 Task: Find a place to stay in Oceanside, CA, from June 4 to June 8 for 1 guest, with a price range of ₹3300 to ₹16000, 1 bedroom, 1 bathroom, and the host speaking English.
Action: Mouse moved to (508, 101)
Screenshot: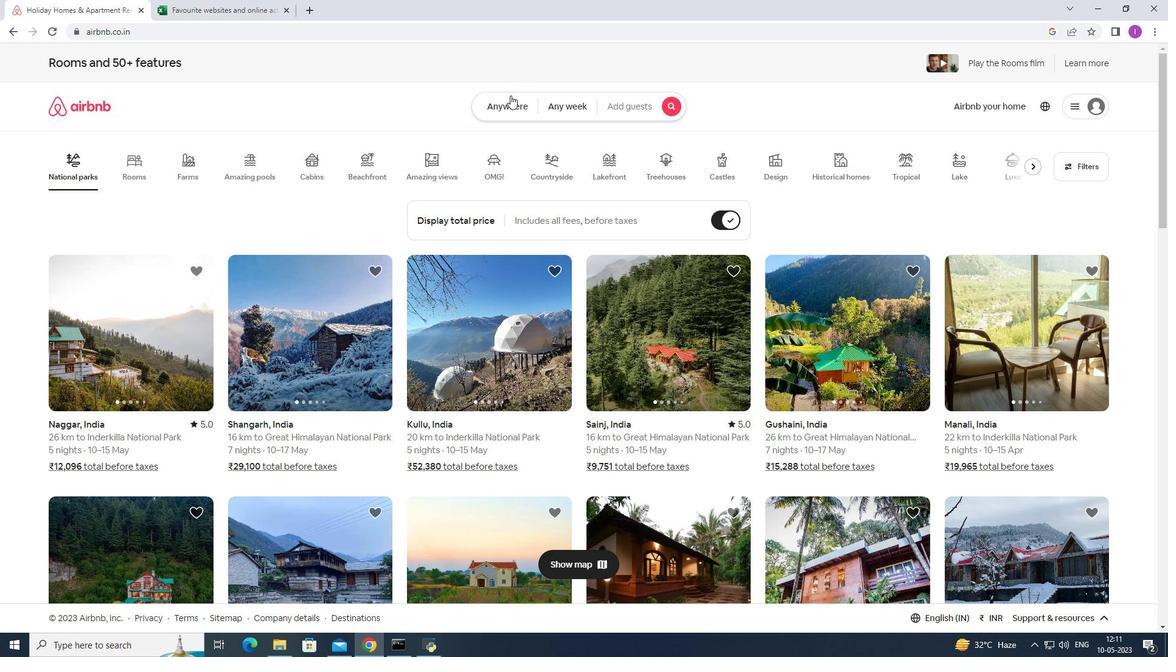 
Action: Mouse pressed left at (508, 101)
Screenshot: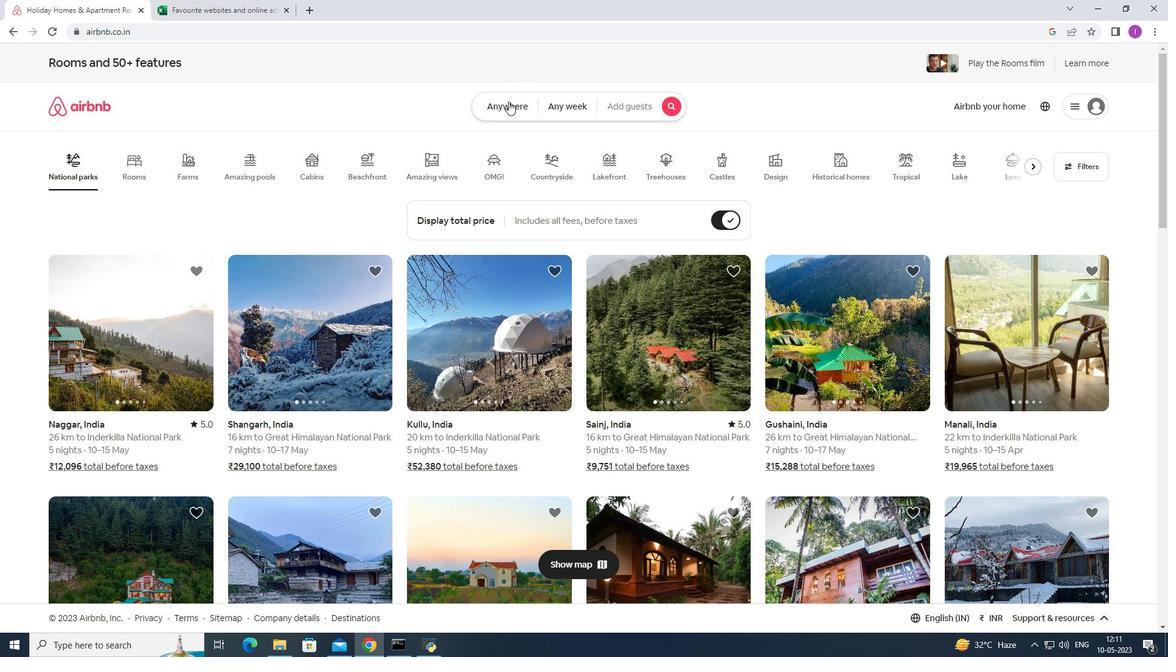 
Action: Mouse moved to (422, 153)
Screenshot: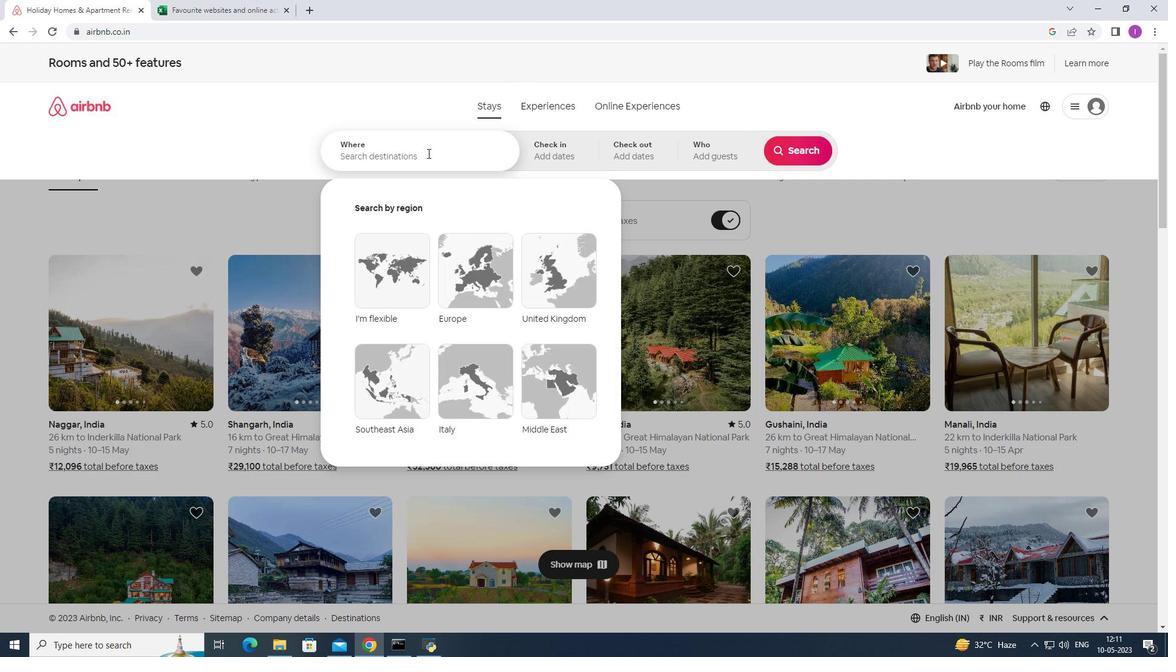 
Action: Mouse pressed left at (422, 153)
Screenshot: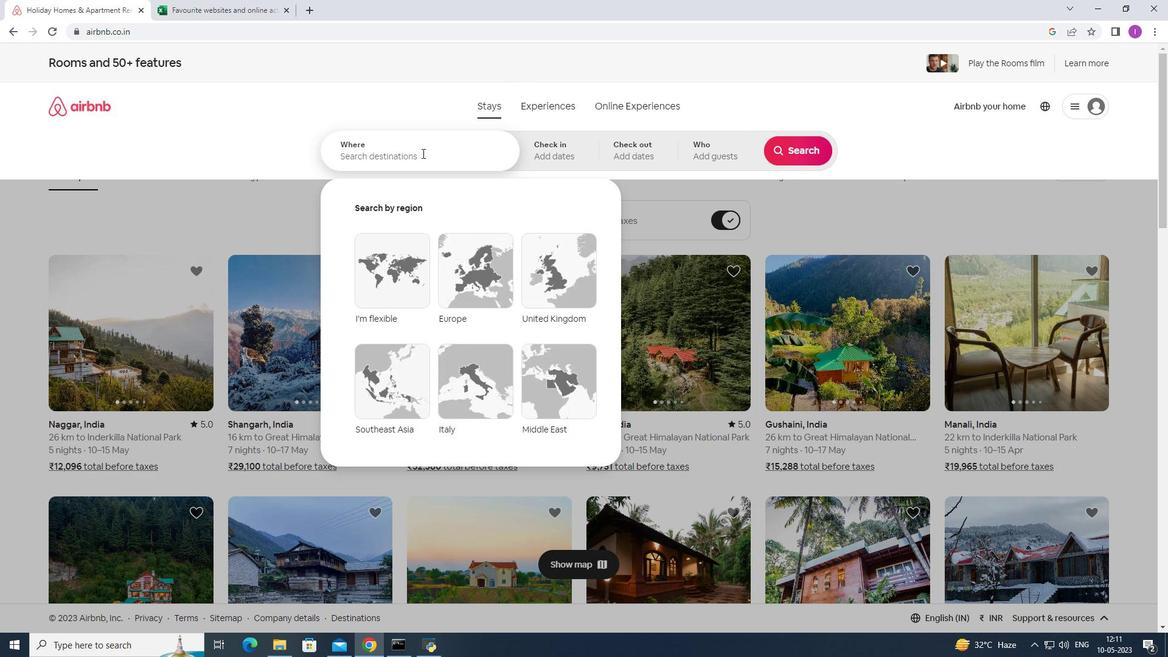 
Action: Key pressed <Key.shift><Key.shift><Key.shift><Key.shift><Key.shift><Key.shift><Key.shift><Key.shift><Key.shift><Key.shift><Key.shift><Key.shift><Key.shift><Key.shift><Key.shift><Key.shift><Key.shift><Key.shift><Key.shift><Key.shift><Key.shift><Key.shift><Key.shift><Key.shift><Key.shift><Key.shift>Oceanside,<Key.shift><Key.caps_lock>uNITED<Key.space>STATES
Screenshot: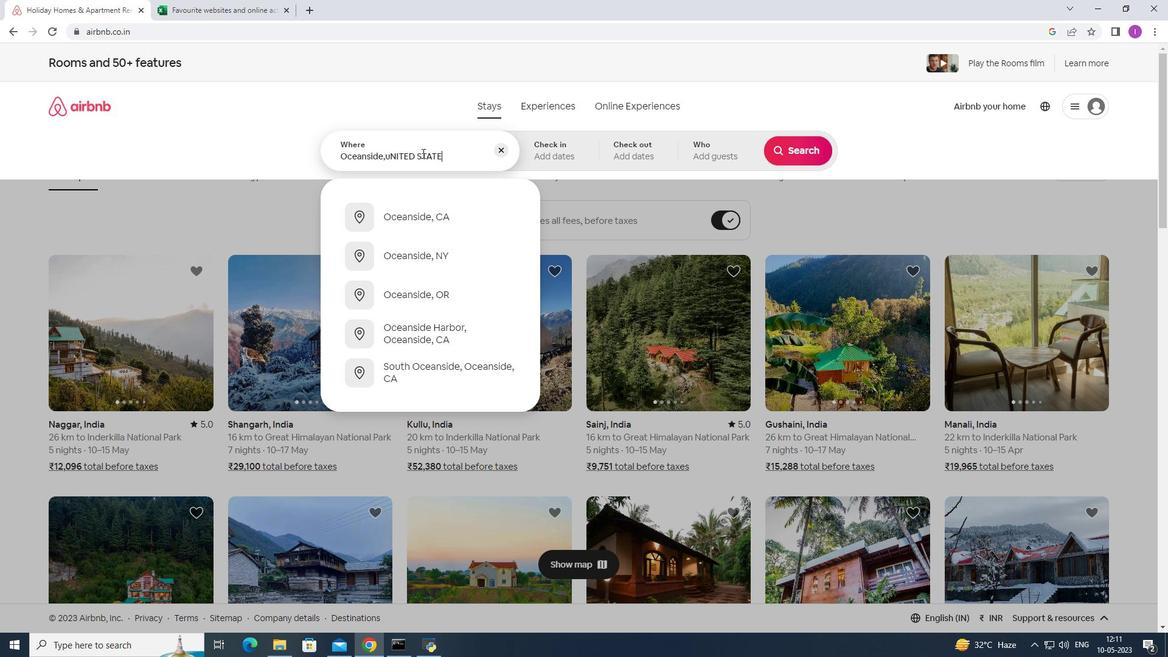 
Action: Mouse moved to (389, 157)
Screenshot: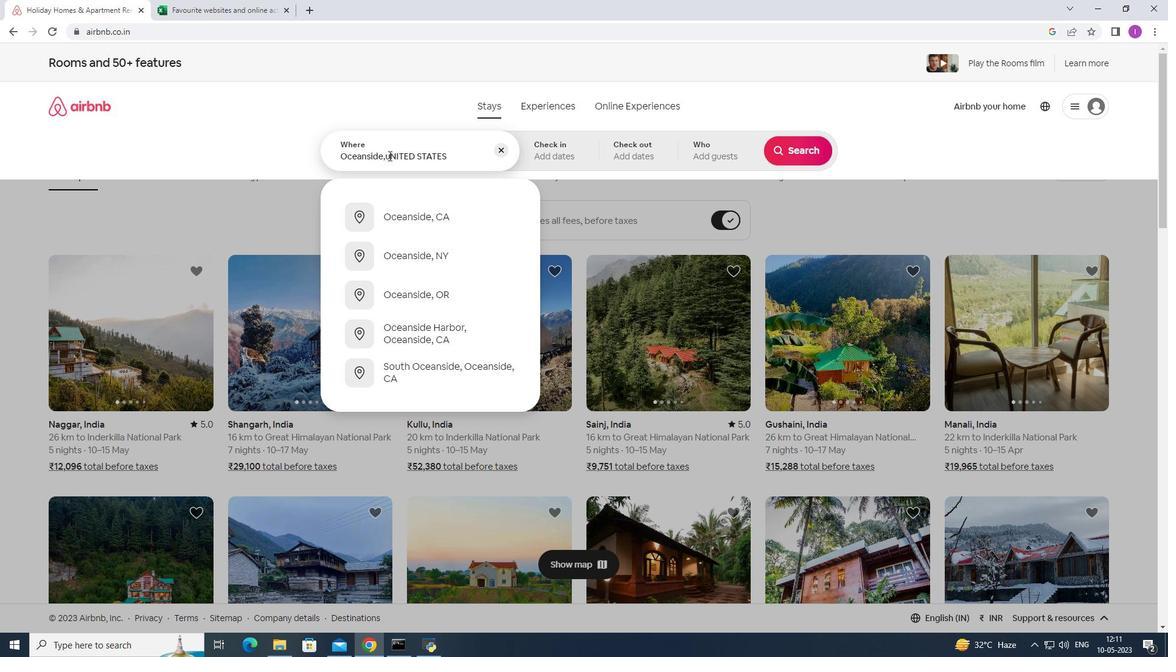 
Action: Mouse pressed left at (389, 157)
Screenshot: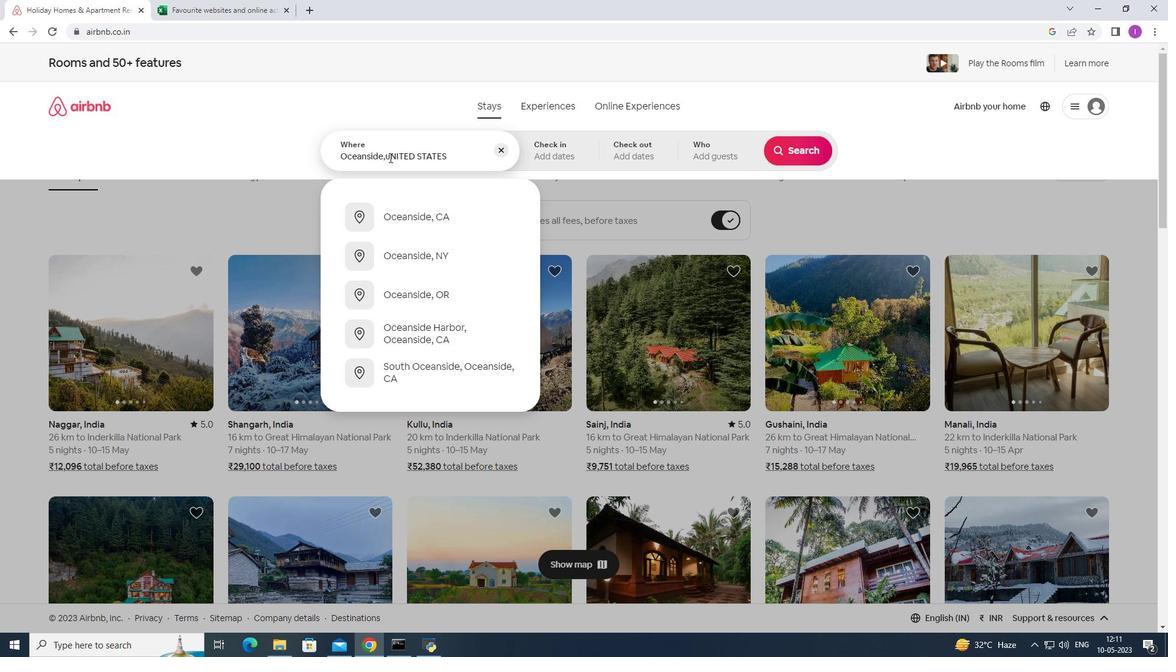 
Action: Mouse moved to (404, 157)
Screenshot: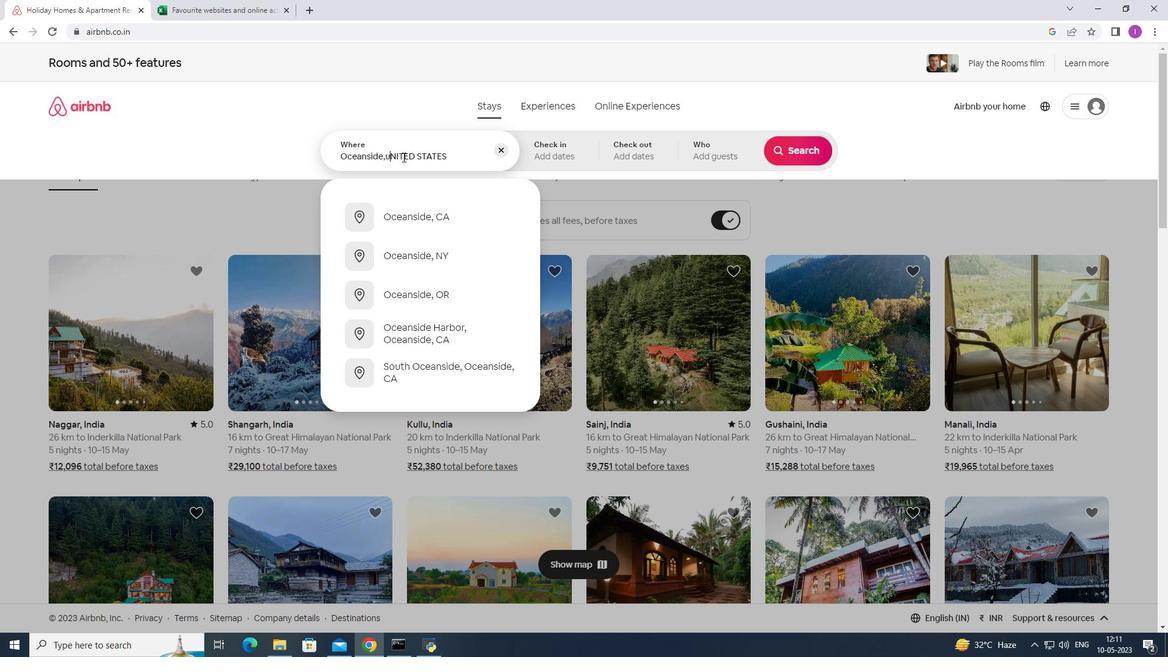 
Action: Key pressed <Key.backspace><Key.shift><Key.shift><Key.shift><Key.shift><Key.shift><Key.shift><Key.shift><Key.shift><Key.shift><Key.shift><Key.shift><Key.shift><Key.shift><Key.shift><Key.shift>u
Screenshot: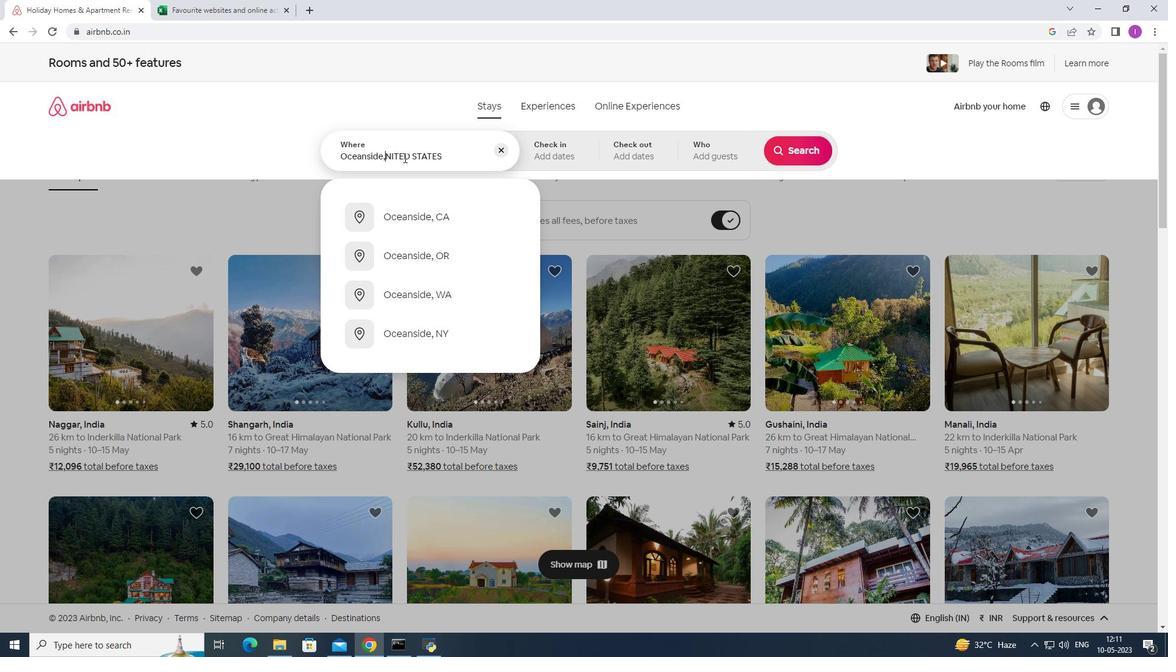 
Action: Mouse moved to (402, 150)
Screenshot: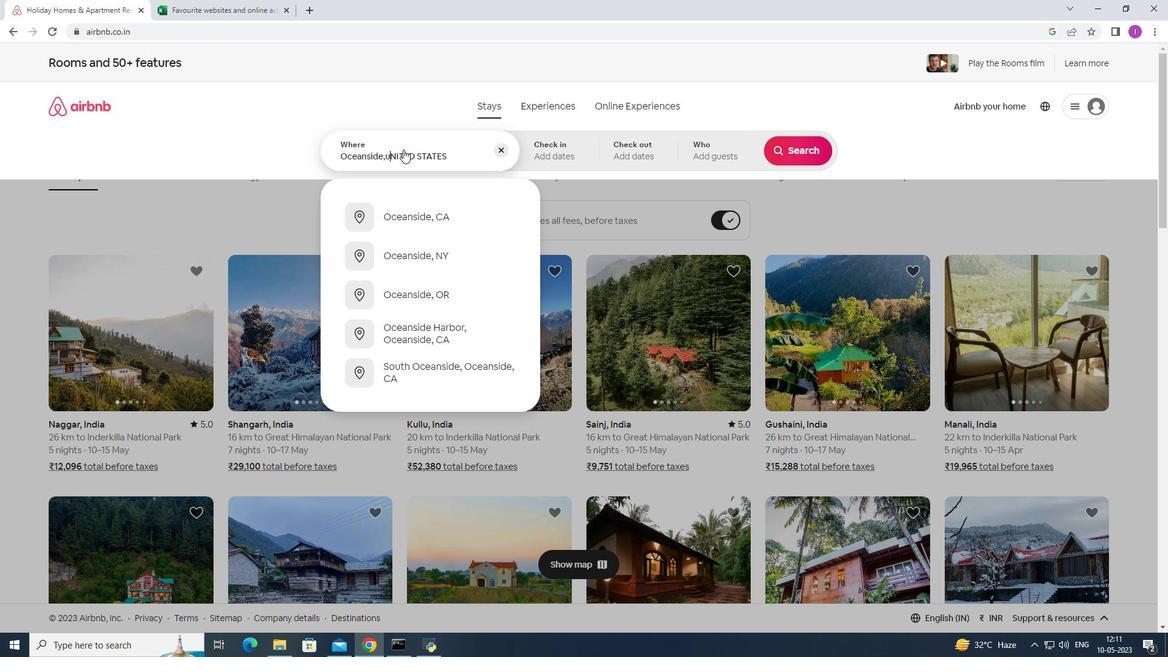 
Action: Key pressed <Key.backspace><Key.shift><Key.shift><Key.shift><Key.shift><Key.shift><Key.shift><Key.shift><Key.shift><Key.shift><Key.shift><Key.shift><Key.shift><Key.shift><Key.shift>u<Key.backspace>U
Screenshot: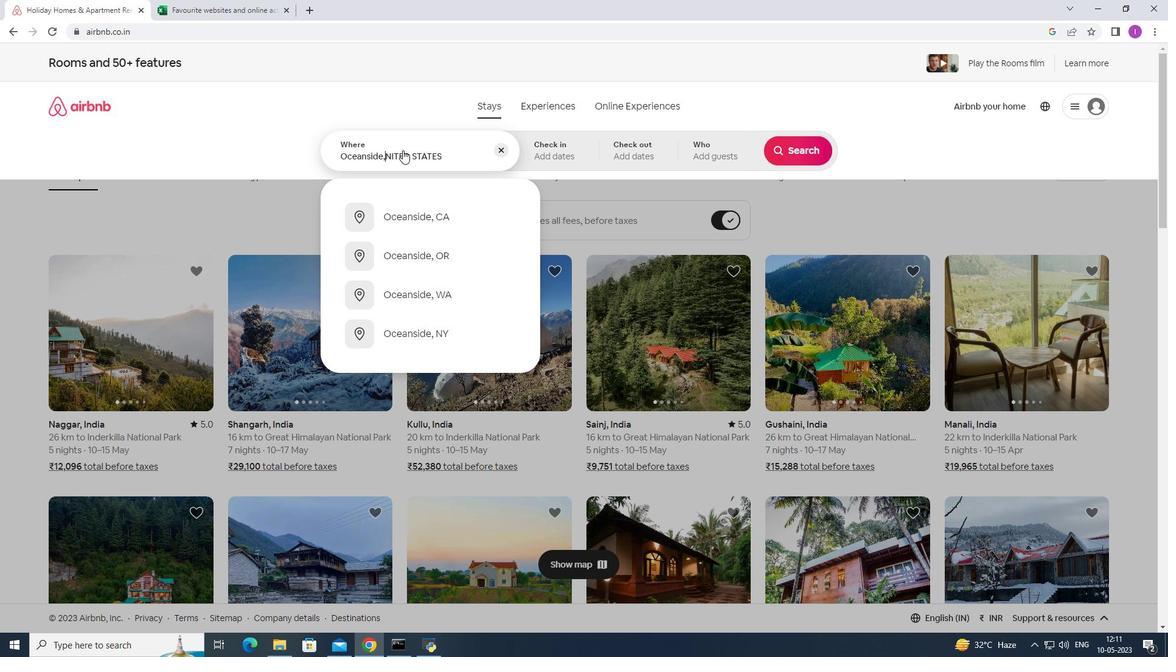 
Action: Mouse moved to (547, 150)
Screenshot: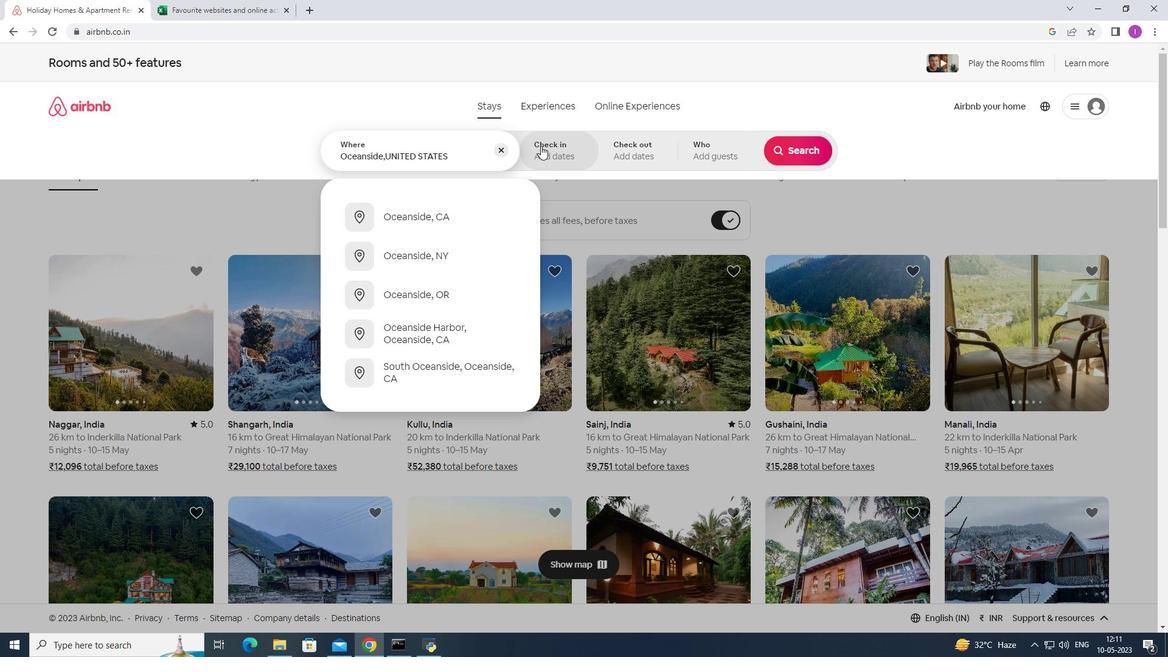 
Action: Mouse pressed left at (547, 150)
Screenshot: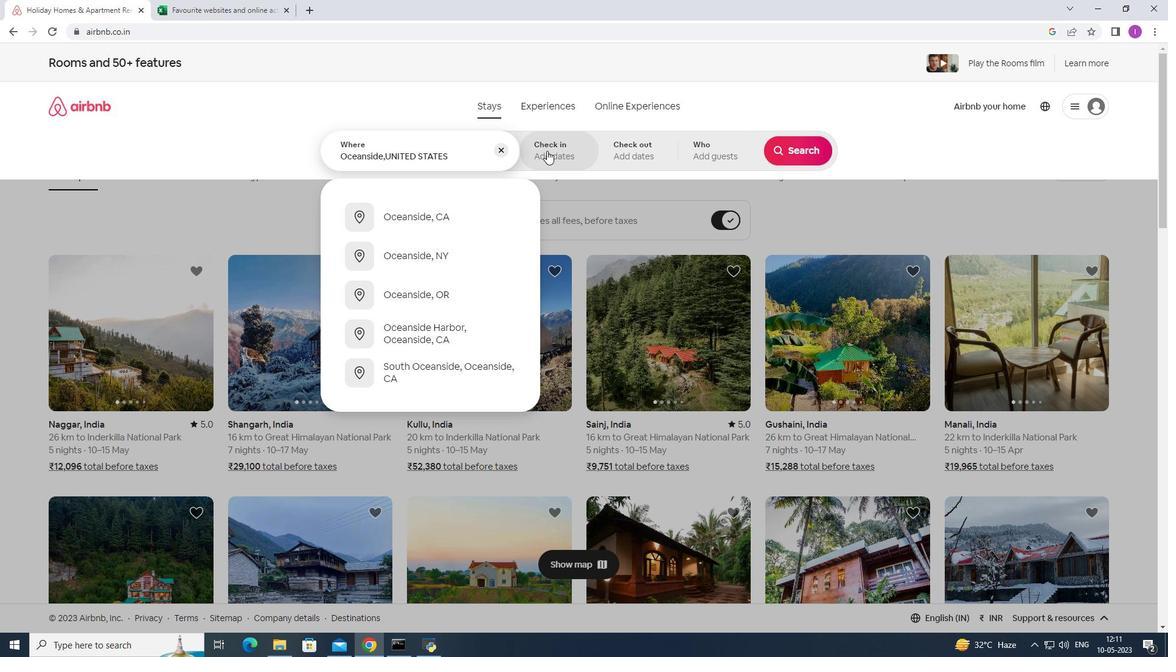 
Action: Mouse moved to (794, 242)
Screenshot: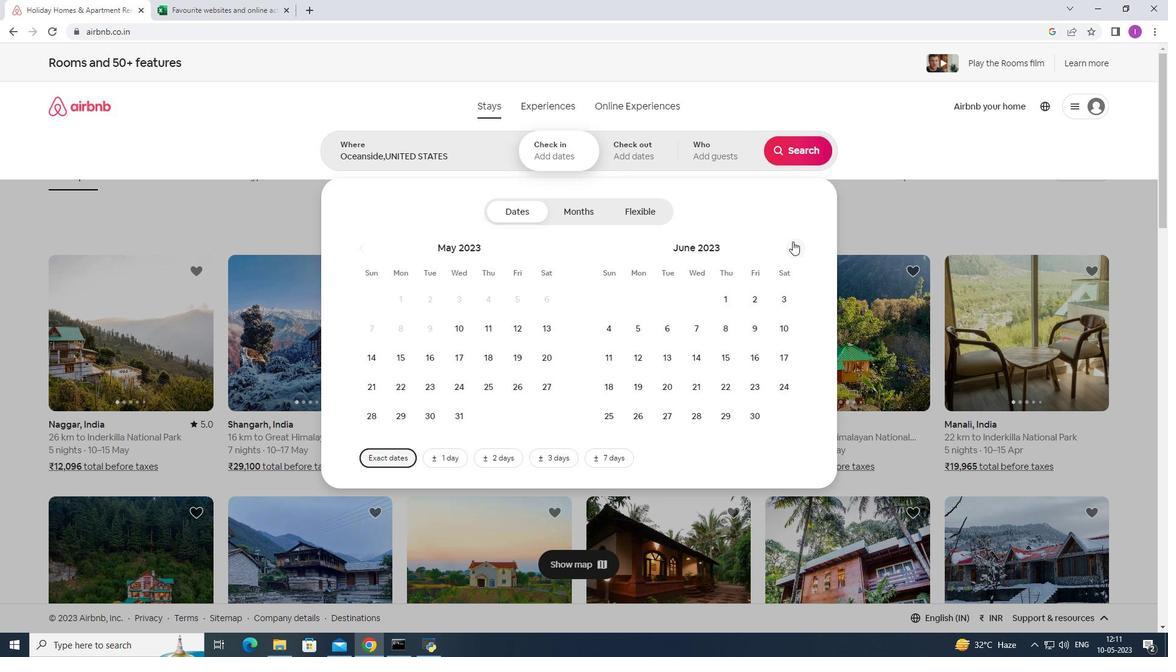 
Action: Mouse pressed left at (794, 242)
Screenshot: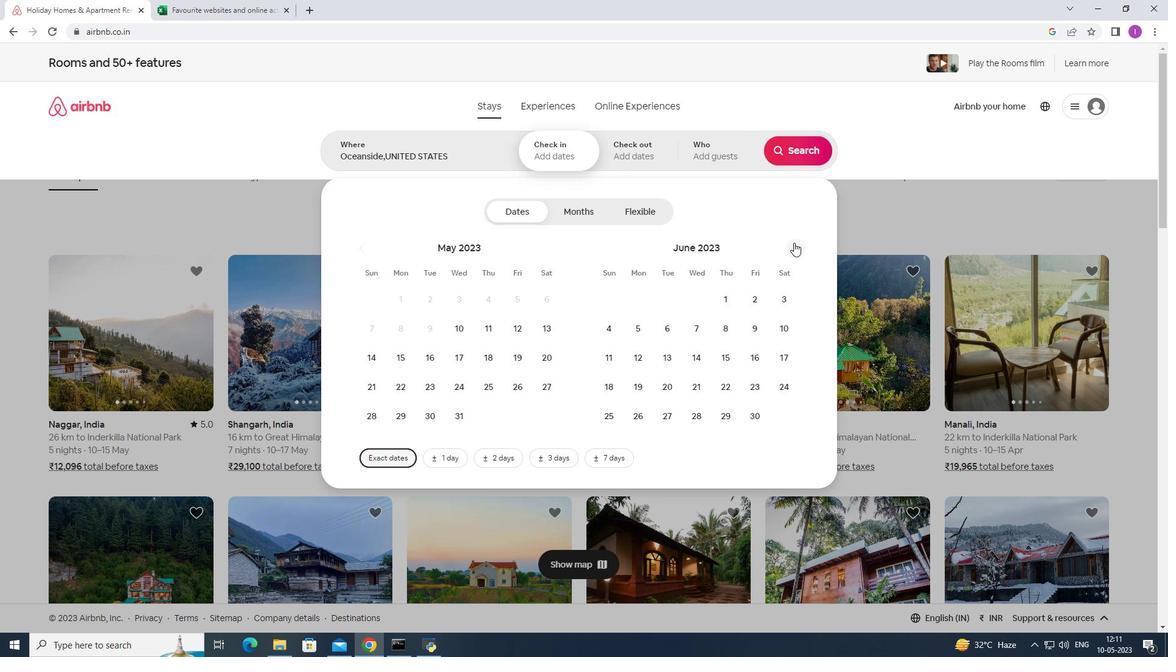
Action: Mouse pressed left at (794, 242)
Screenshot: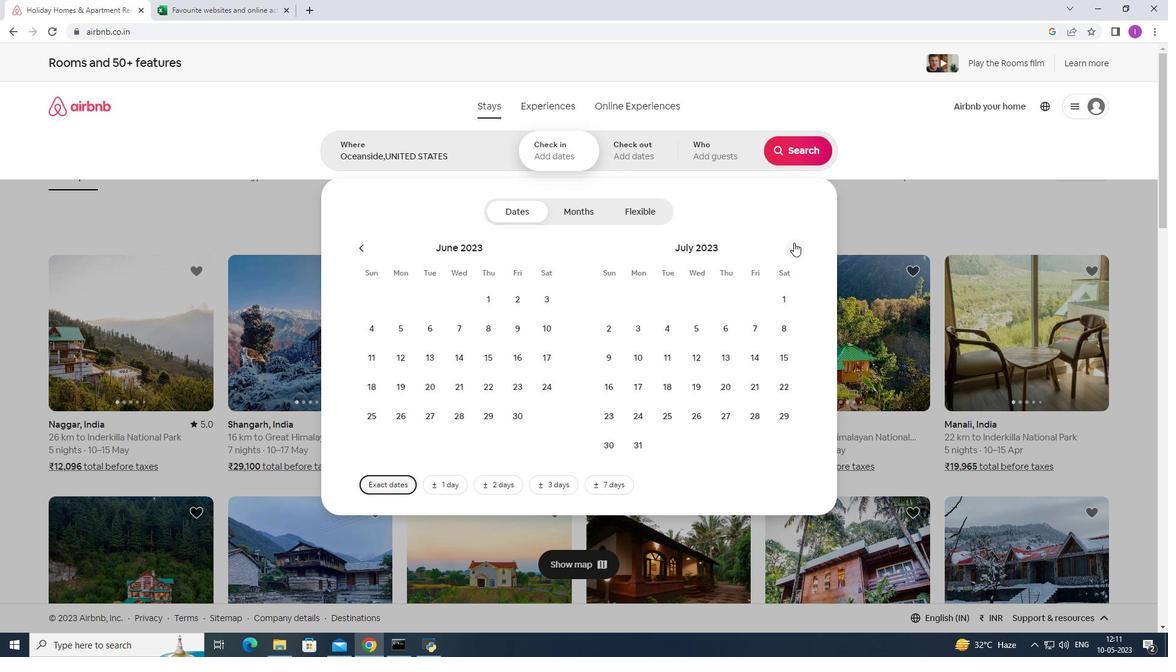 
Action: Mouse moved to (365, 245)
Screenshot: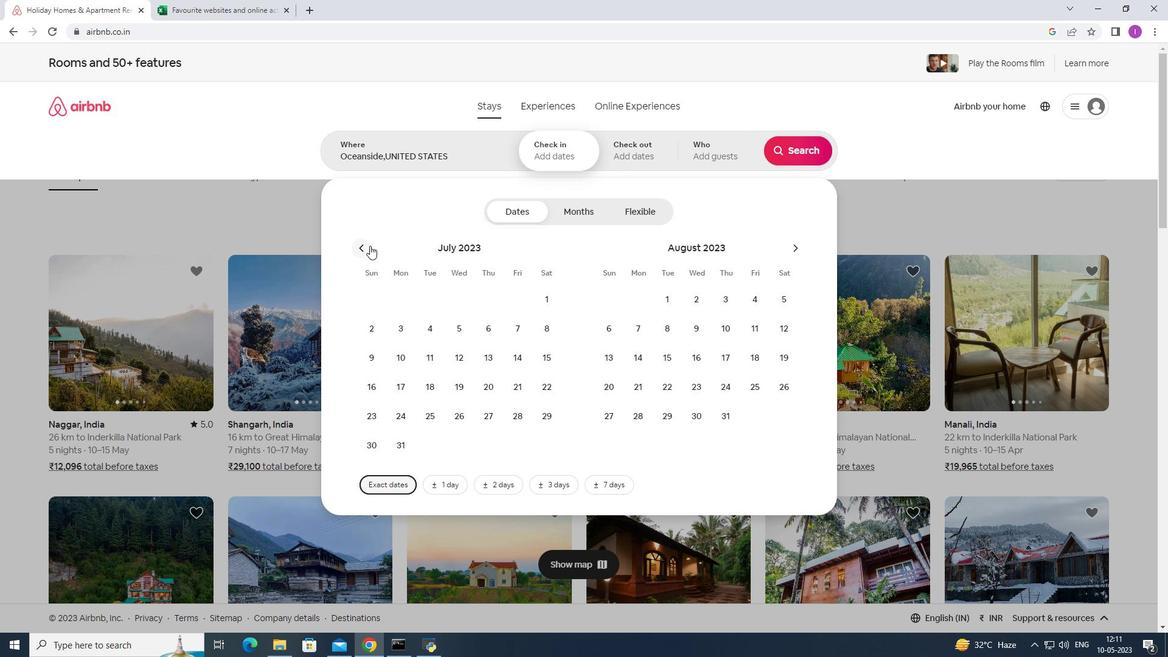 
Action: Mouse pressed left at (365, 245)
Screenshot: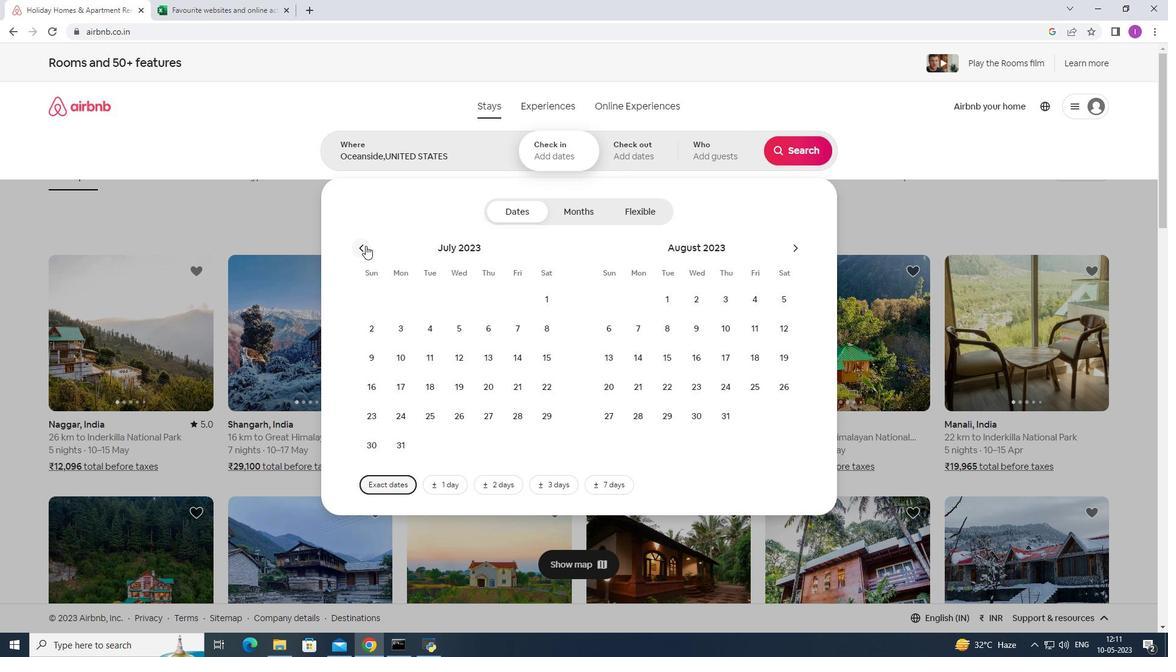 
Action: Mouse moved to (379, 325)
Screenshot: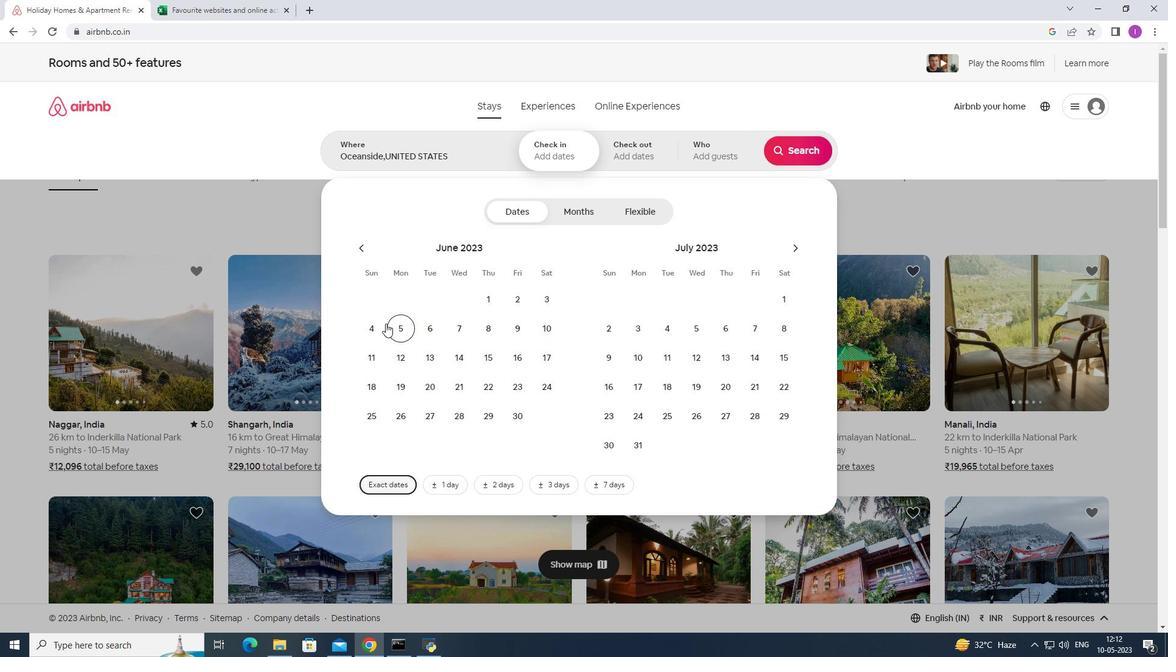 
Action: Mouse pressed left at (379, 325)
Screenshot: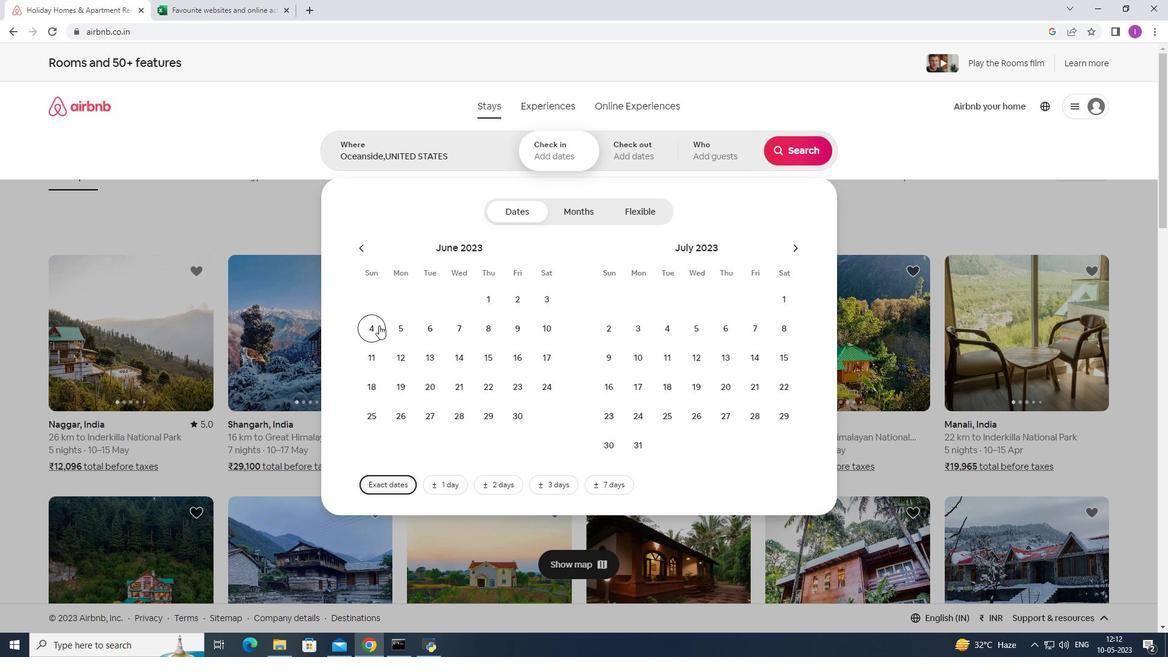 
Action: Mouse moved to (485, 328)
Screenshot: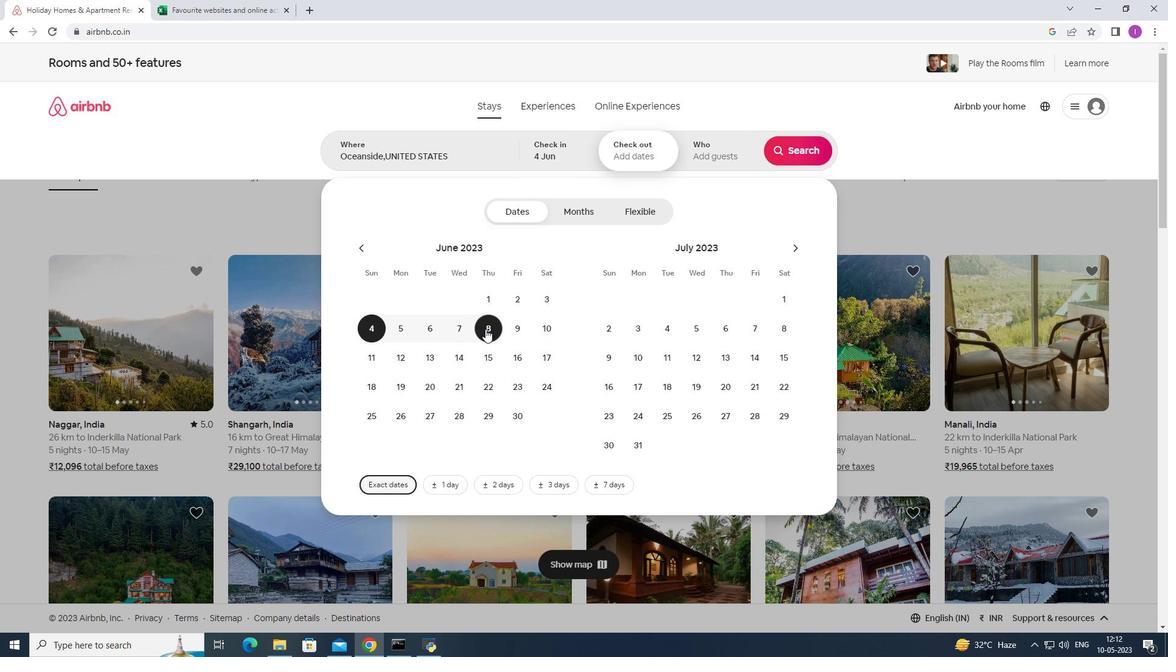 
Action: Mouse pressed left at (485, 328)
Screenshot: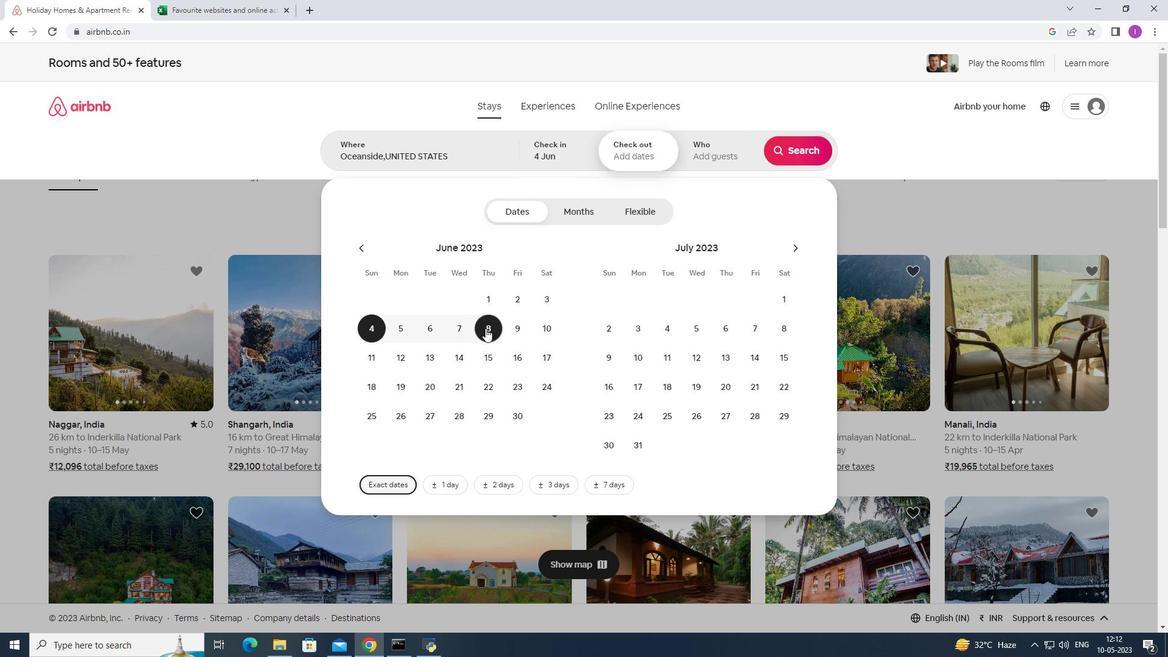 
Action: Mouse moved to (731, 158)
Screenshot: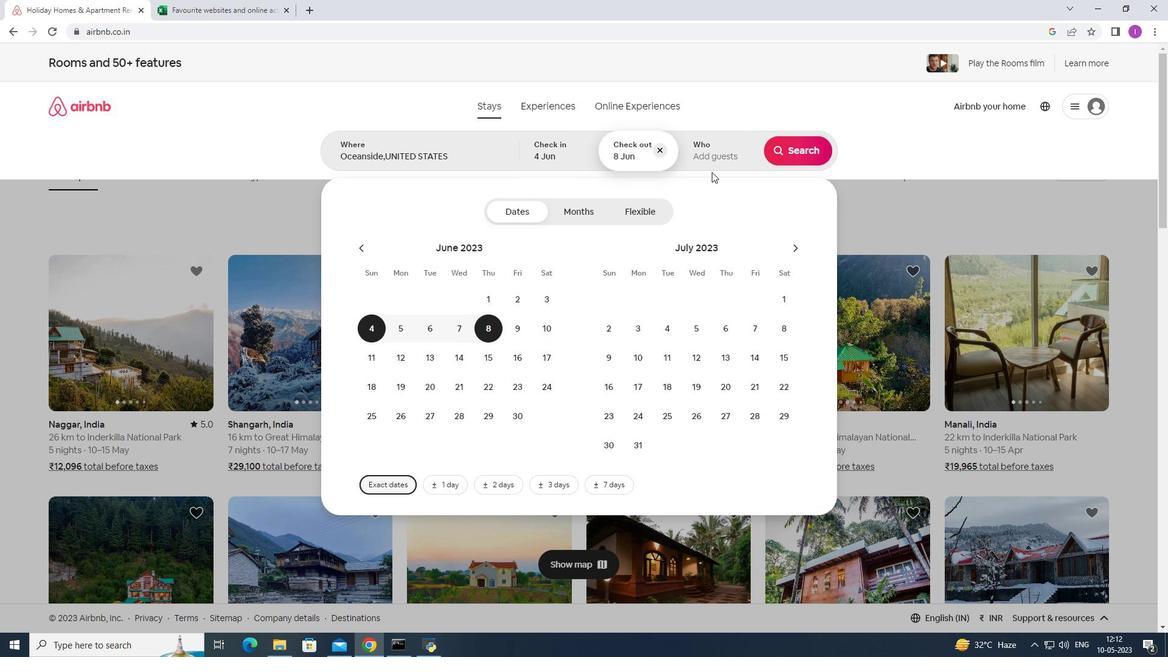 
Action: Mouse pressed left at (731, 158)
Screenshot: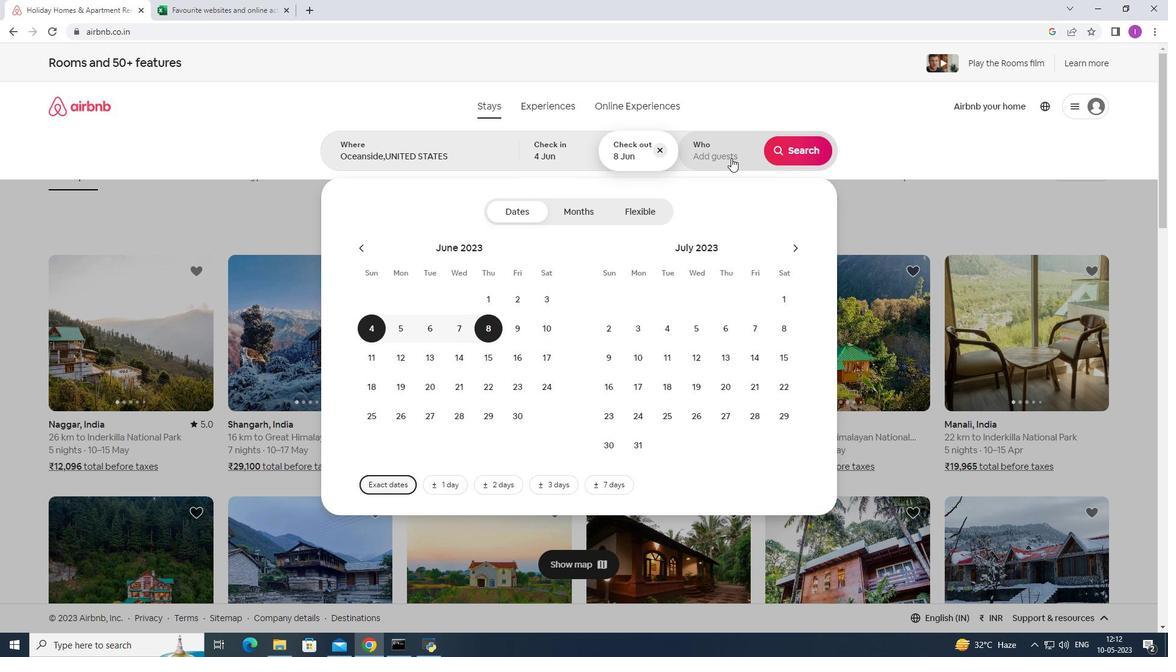 
Action: Mouse moved to (799, 215)
Screenshot: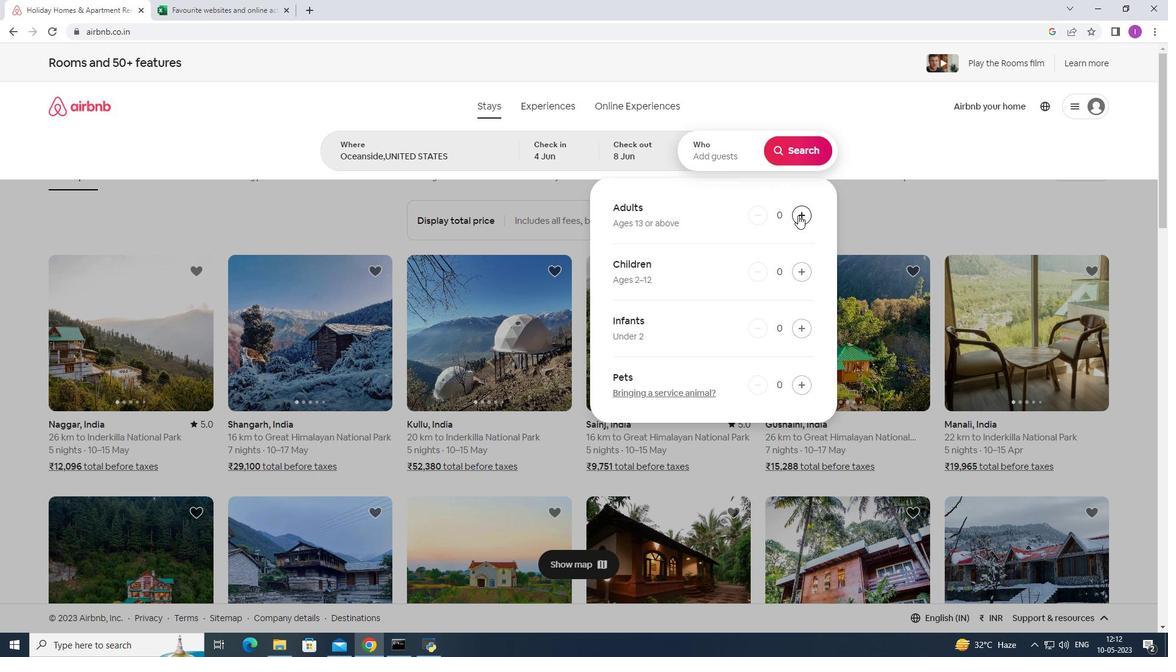 
Action: Mouse pressed left at (799, 215)
Screenshot: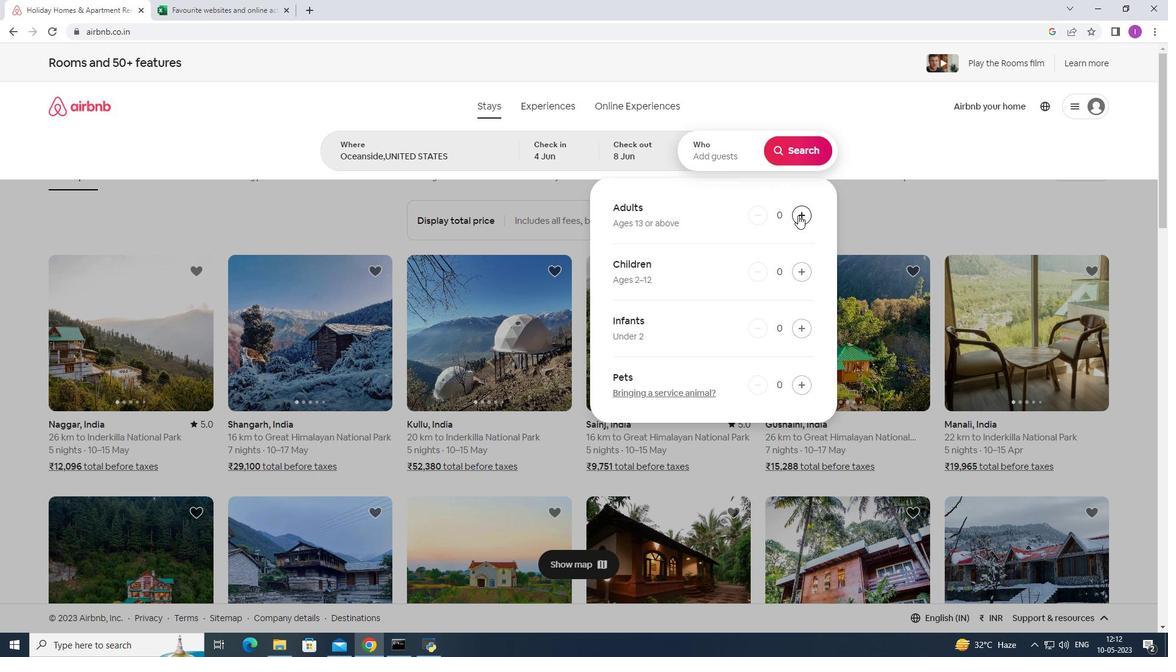 
Action: Mouse moved to (799, 215)
Screenshot: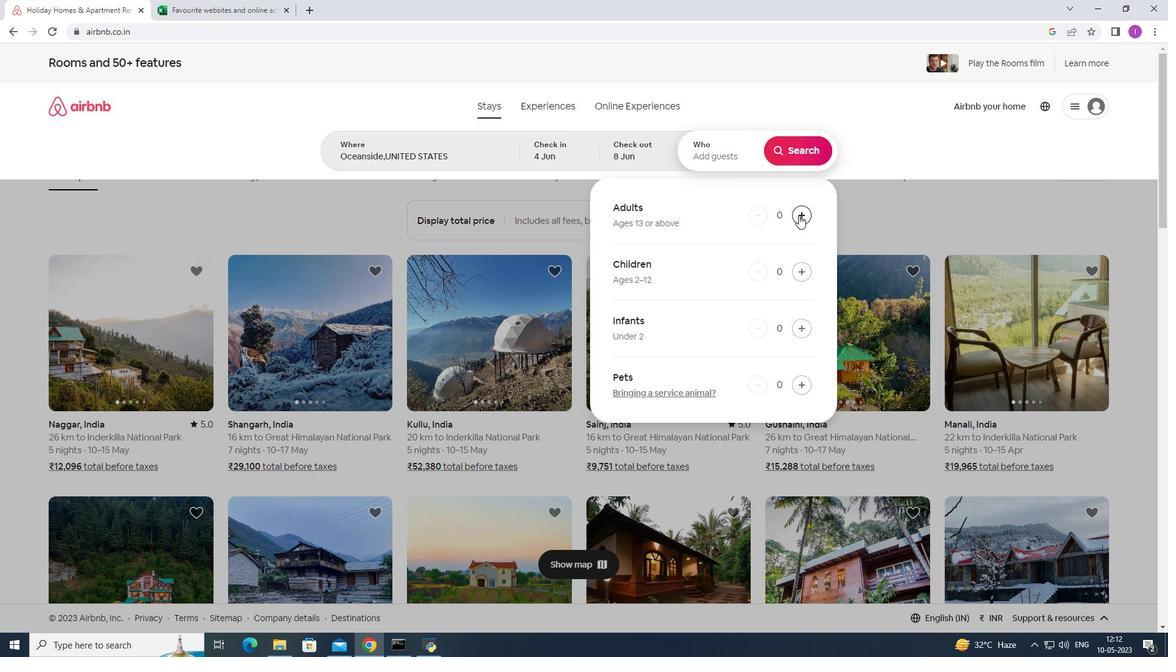 
Action: Mouse pressed left at (799, 215)
Screenshot: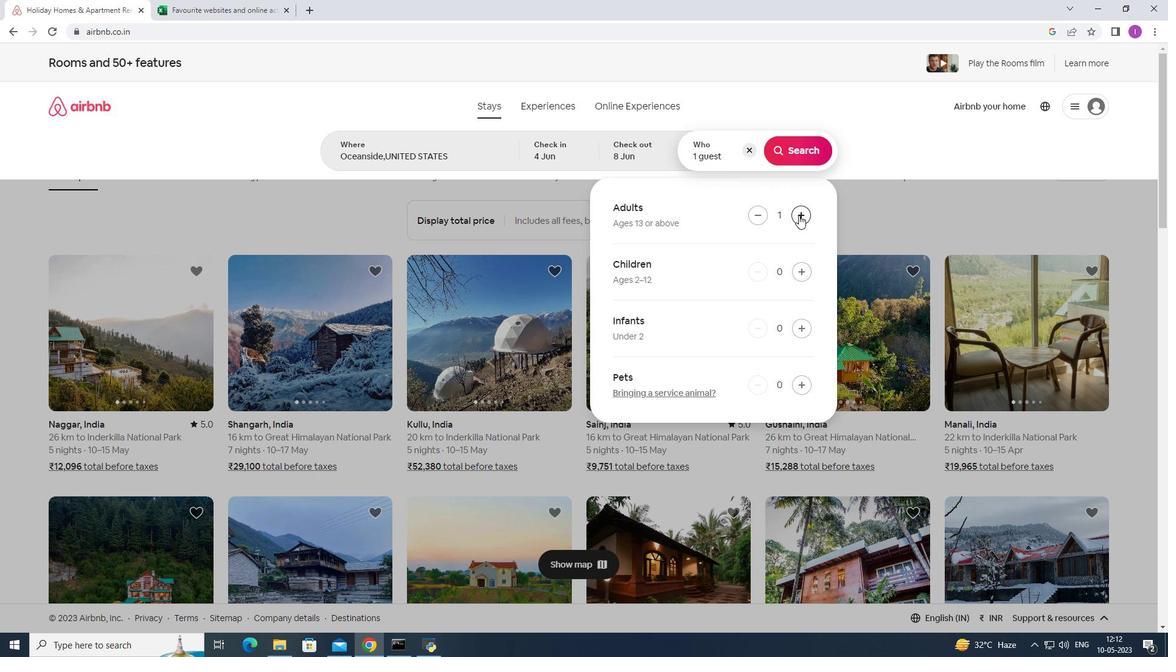 
Action: Mouse moved to (820, 157)
Screenshot: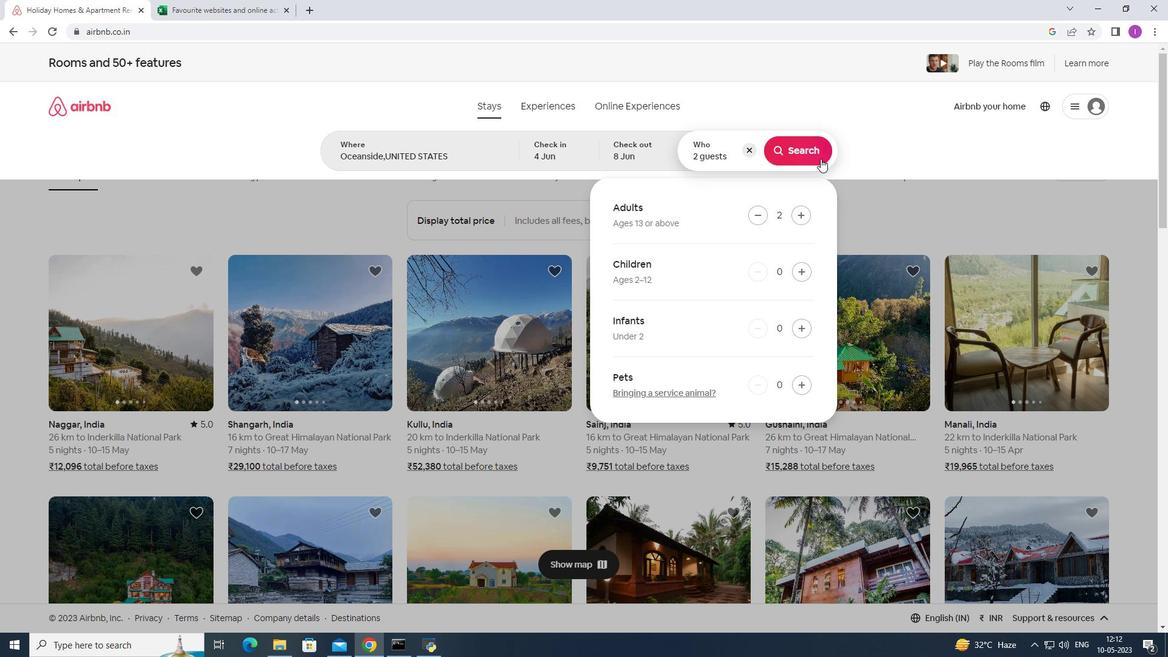 
Action: Mouse pressed left at (820, 157)
Screenshot: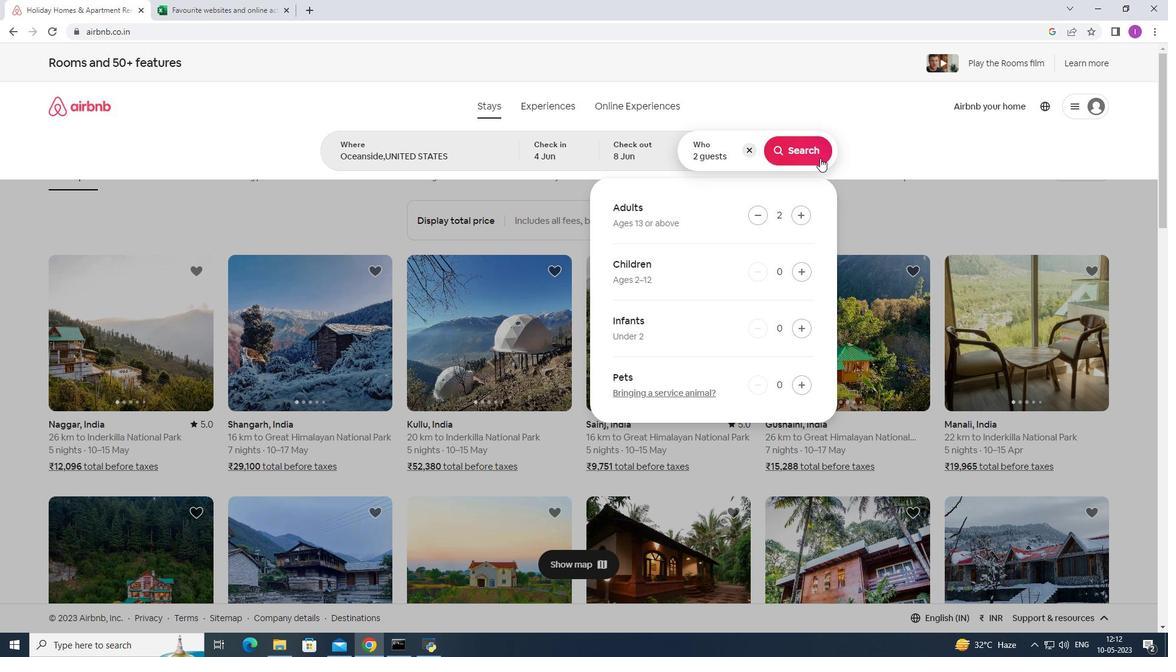 
Action: Mouse moved to (1115, 121)
Screenshot: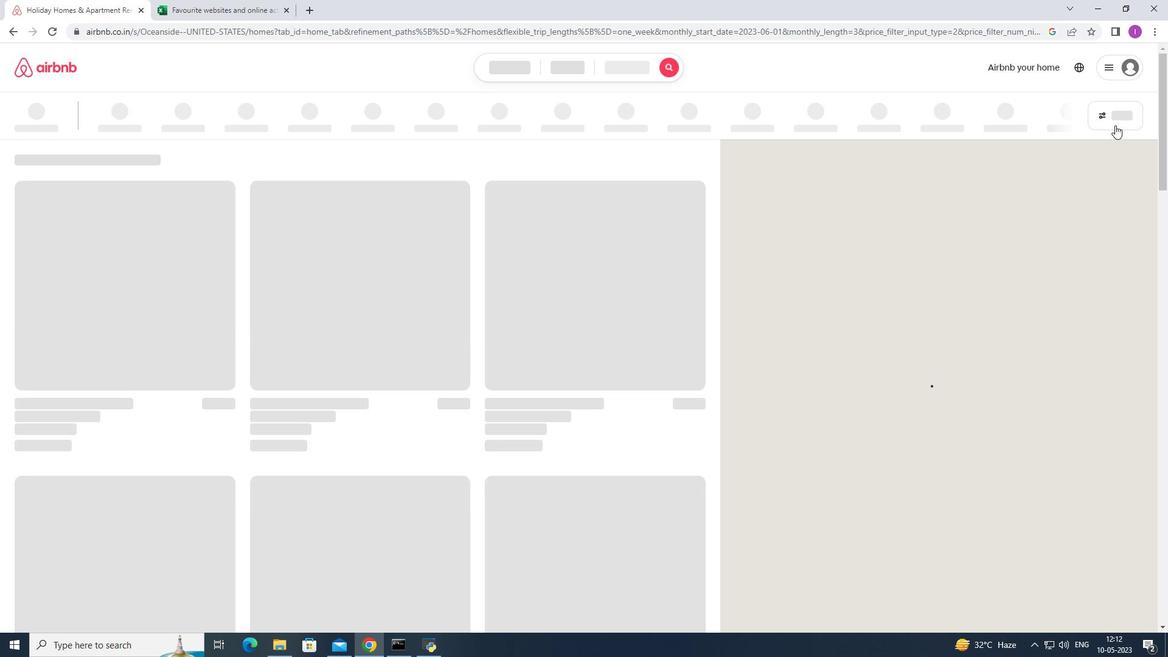 
Action: Mouse pressed left at (1115, 121)
Screenshot: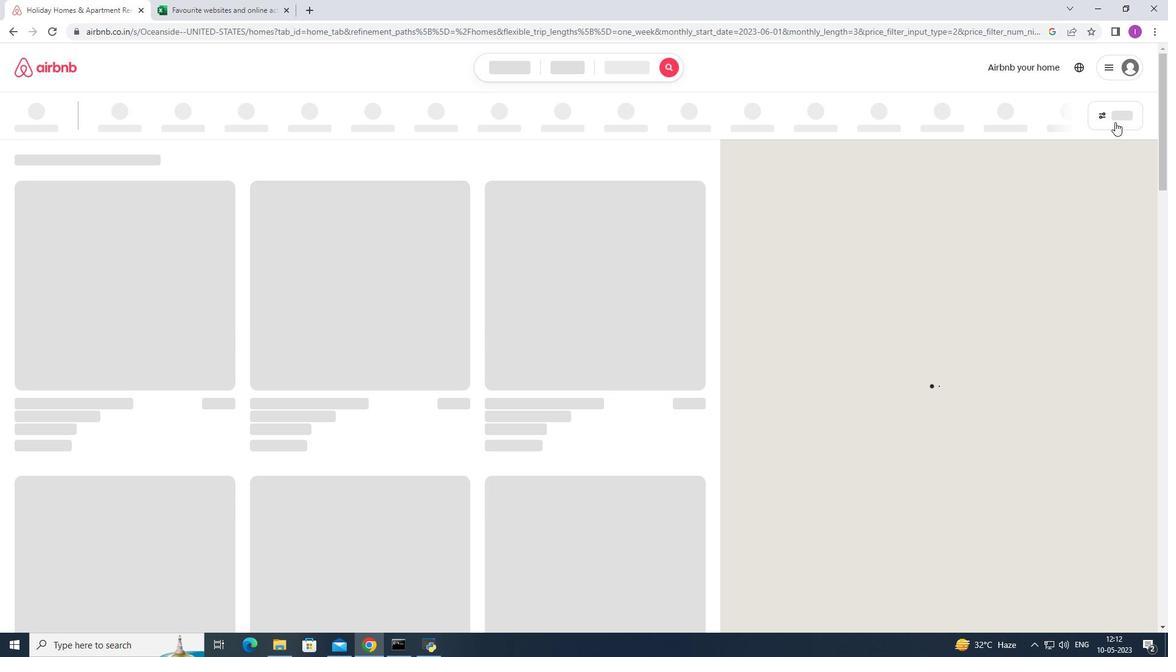 
Action: Mouse moved to (663, 409)
Screenshot: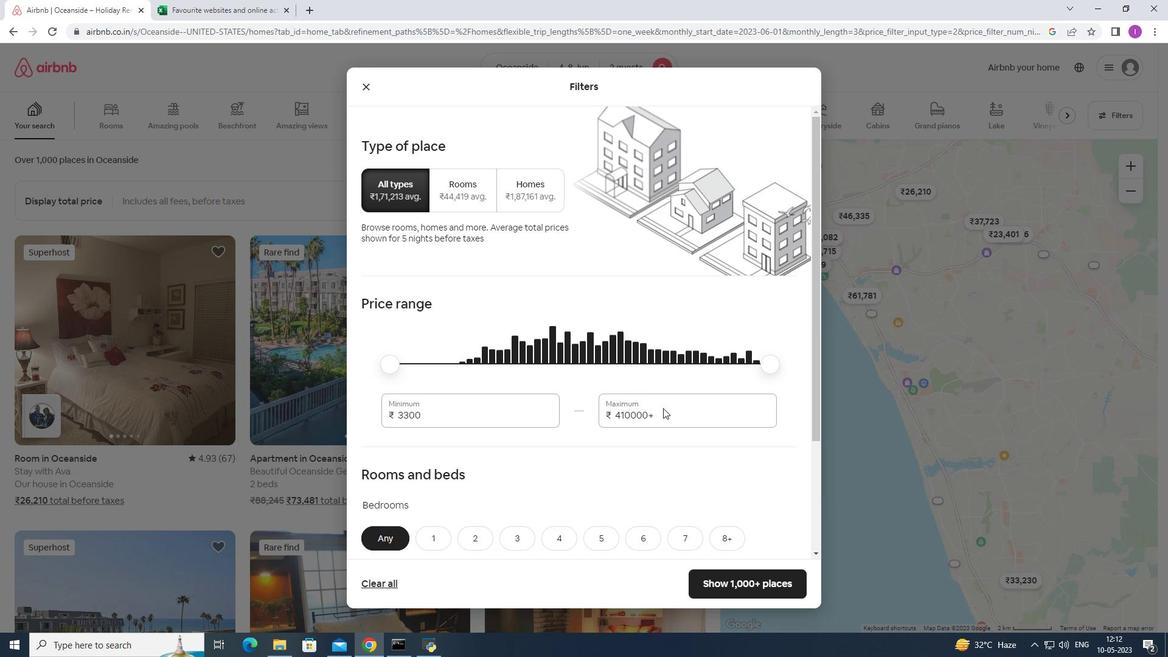 
Action: Mouse pressed left at (663, 409)
Screenshot: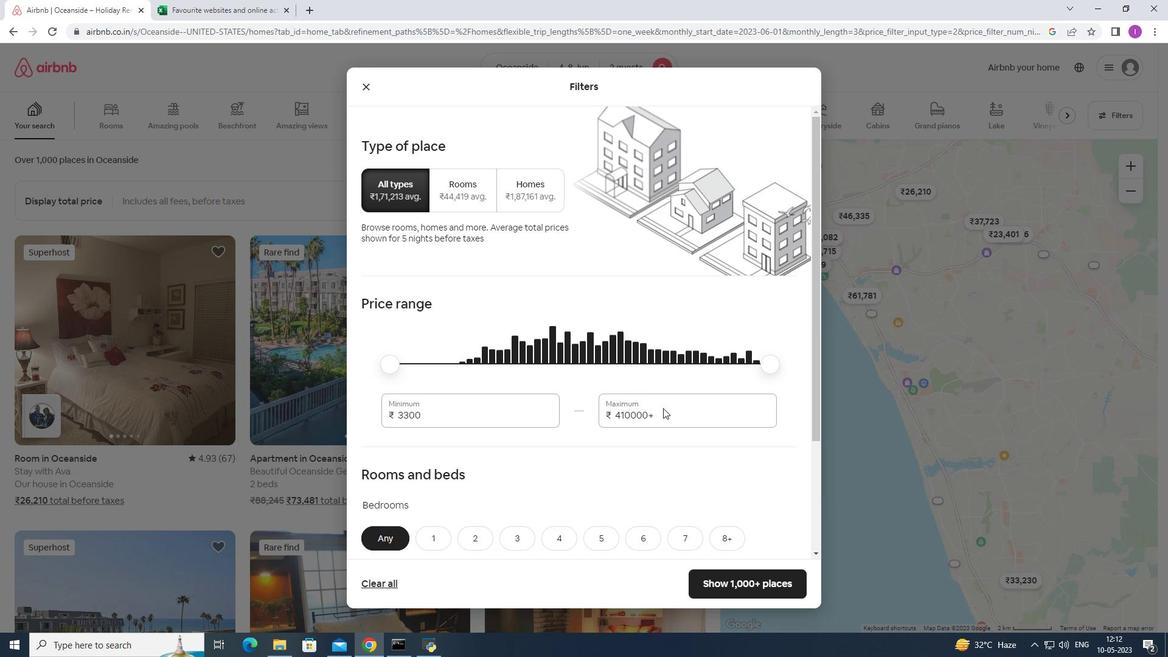 
Action: Mouse moved to (659, 410)
Screenshot: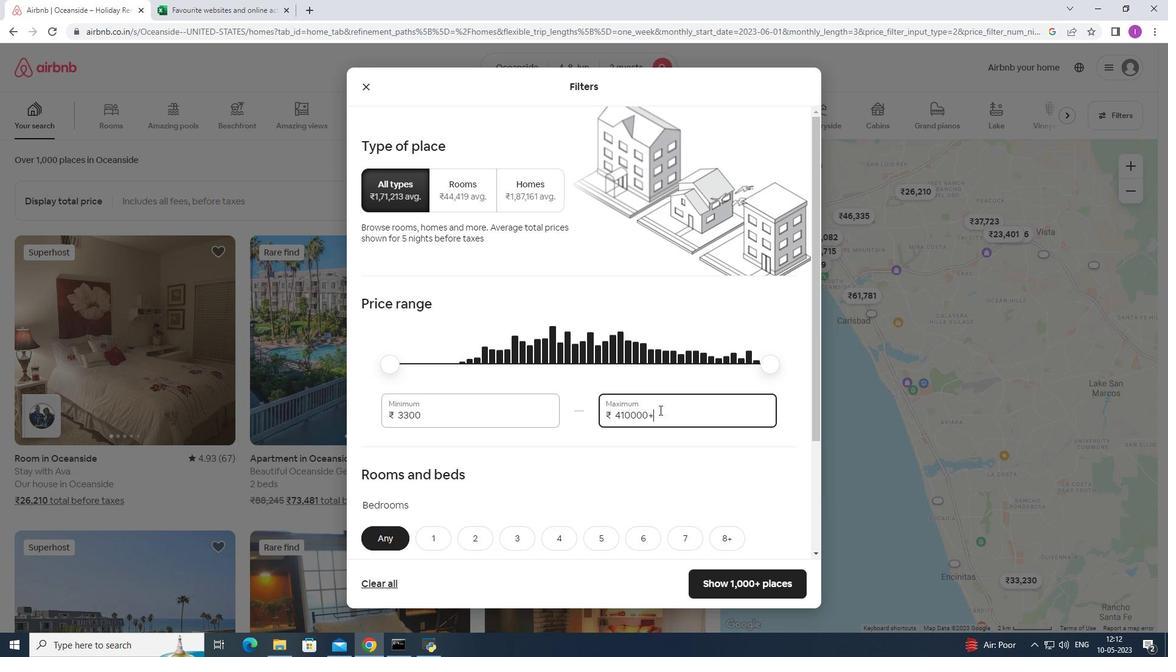 
Action: Mouse pressed left at (659, 410)
Screenshot: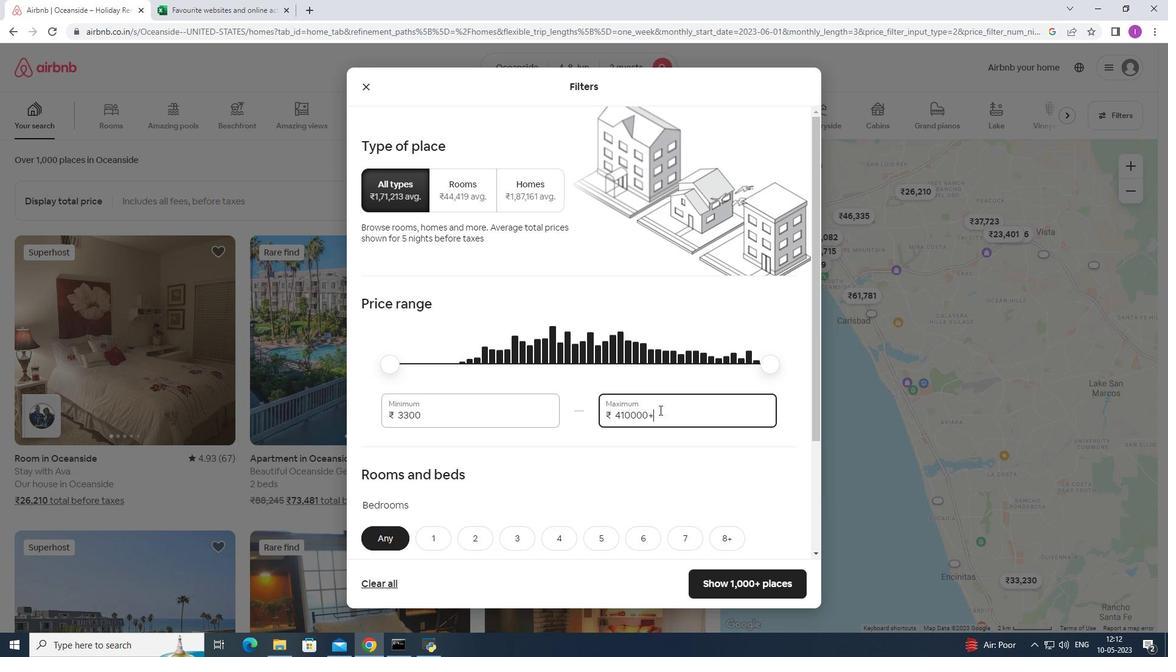 
Action: Mouse moved to (625, 415)
Screenshot: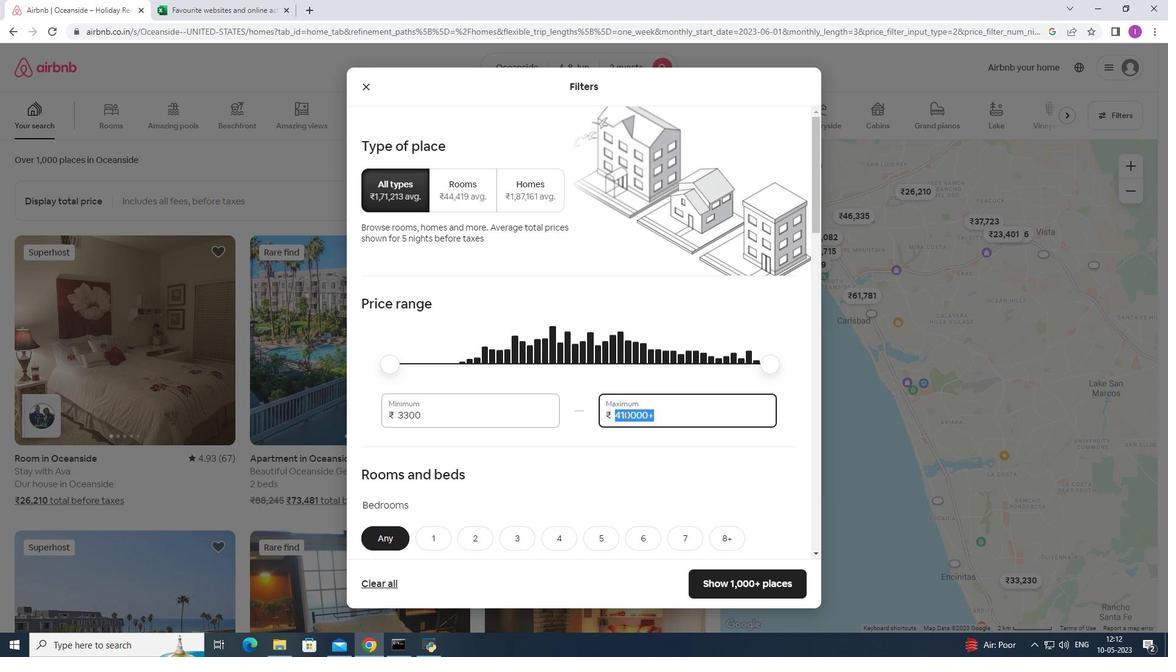 
Action: Key pressed 1
Screenshot: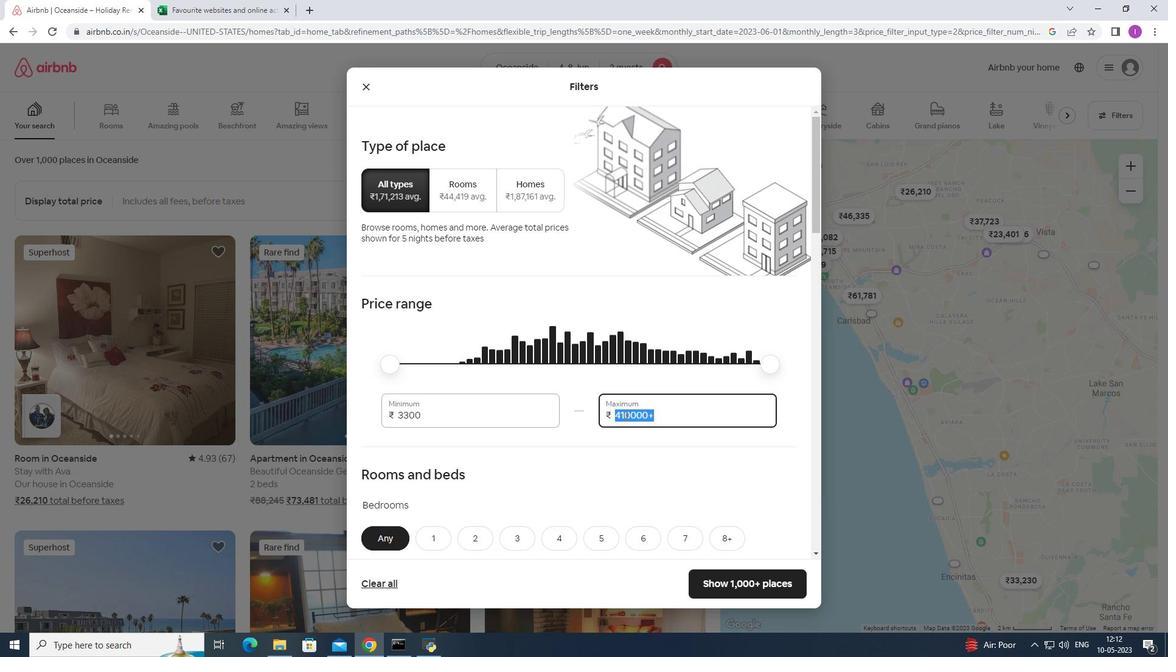 
Action: Mouse moved to (622, 410)
Screenshot: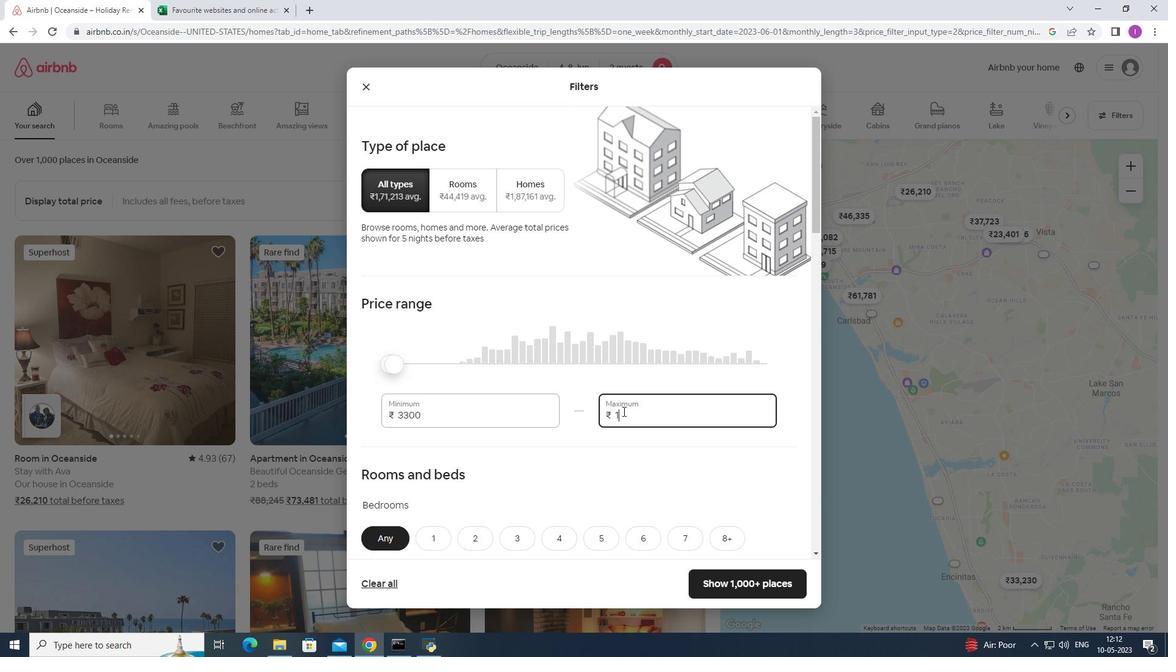
Action: Key pressed 6
Screenshot: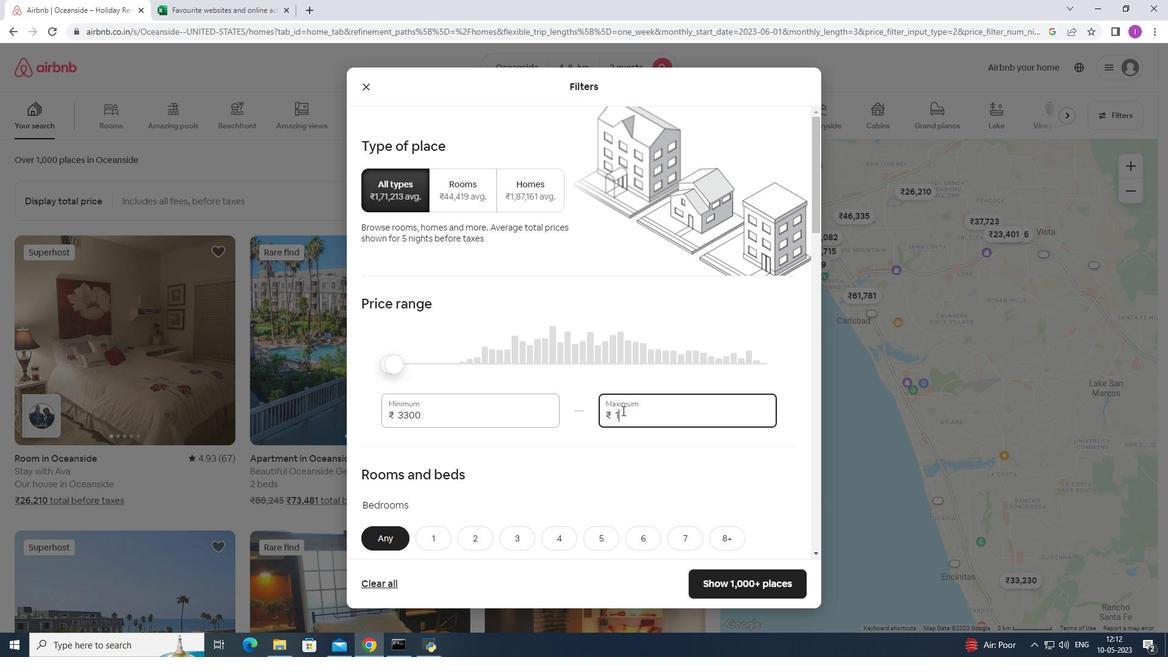 
Action: Mouse moved to (622, 409)
Screenshot: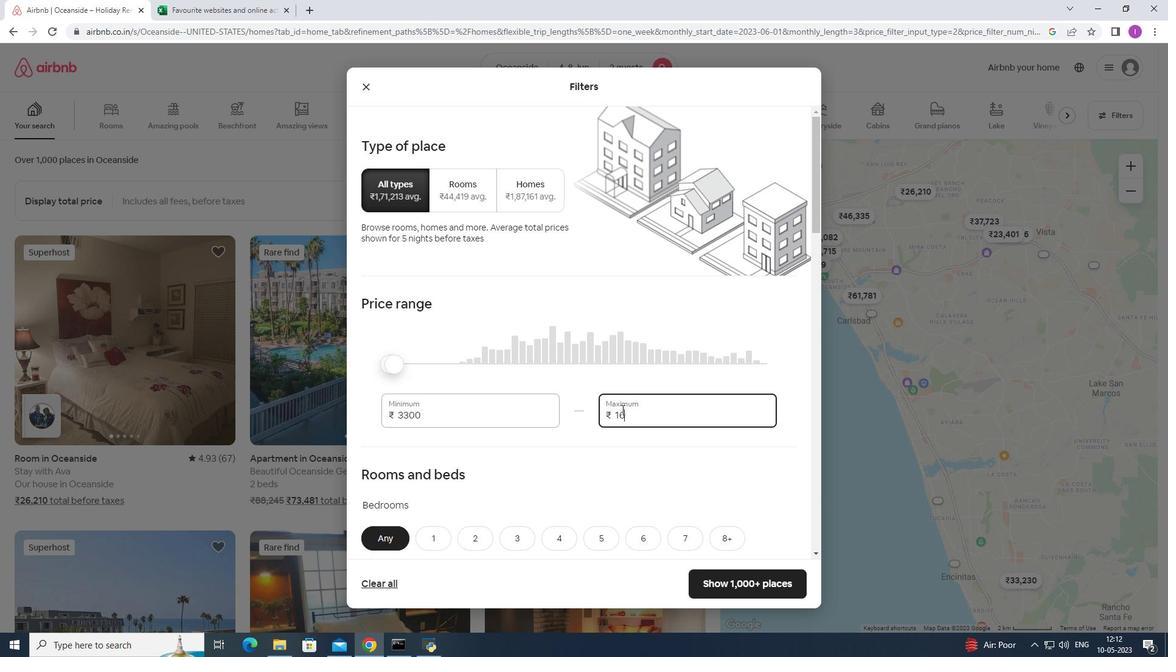 
Action: Key pressed 0
Screenshot: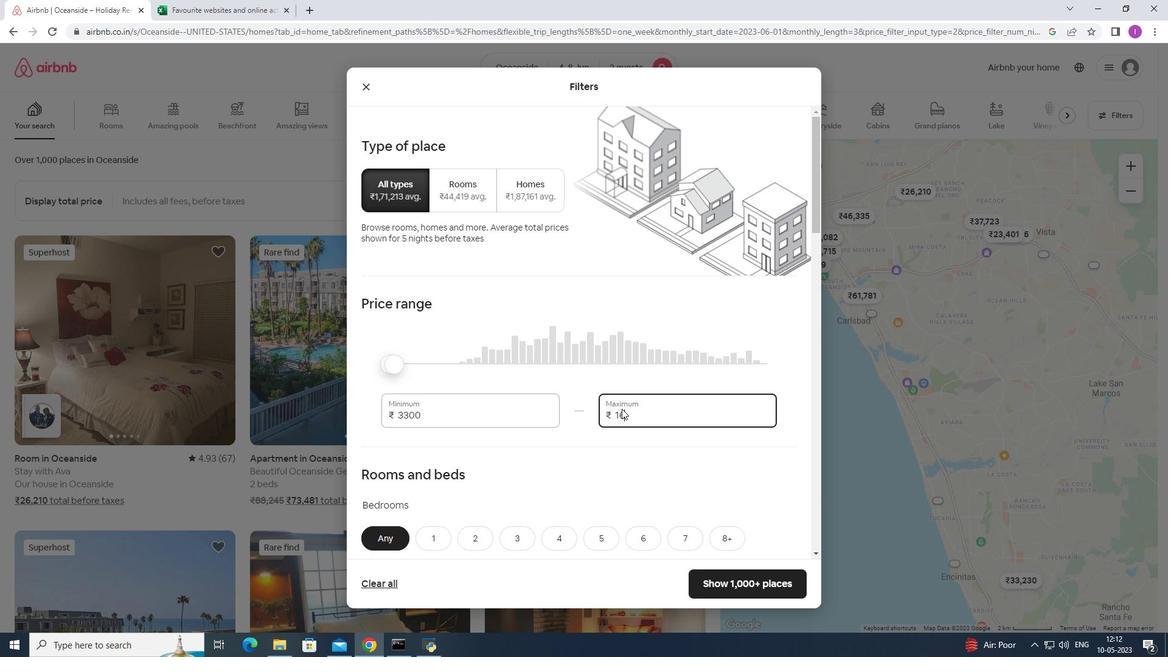 
Action: Mouse moved to (621, 407)
Screenshot: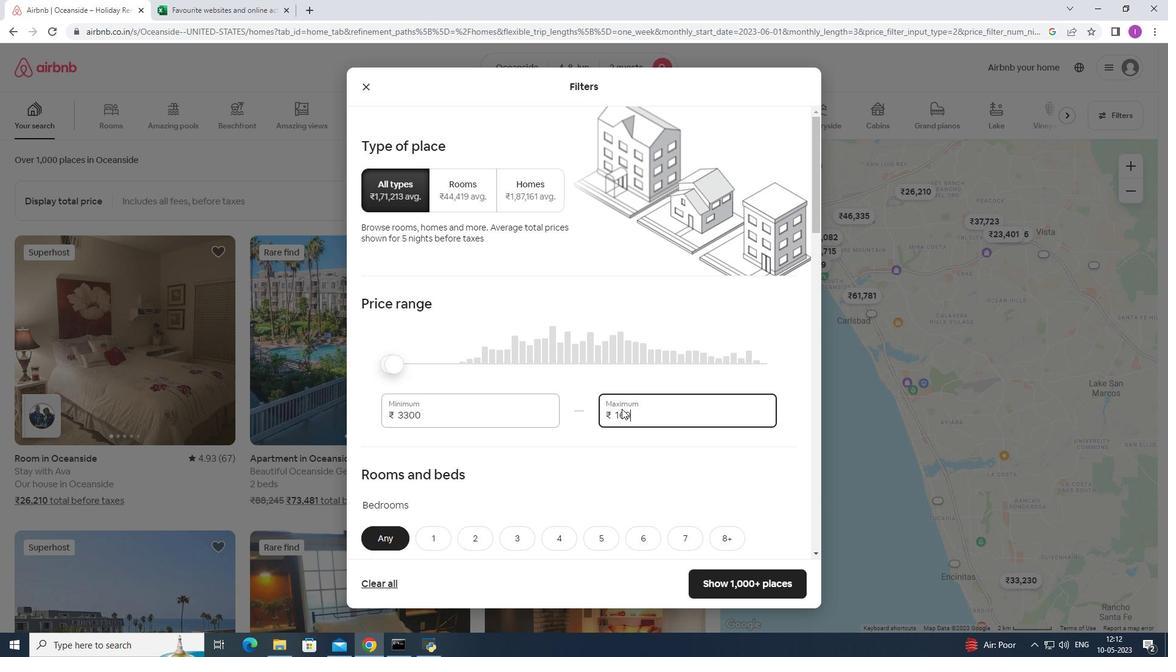 
Action: Key pressed 00
Screenshot: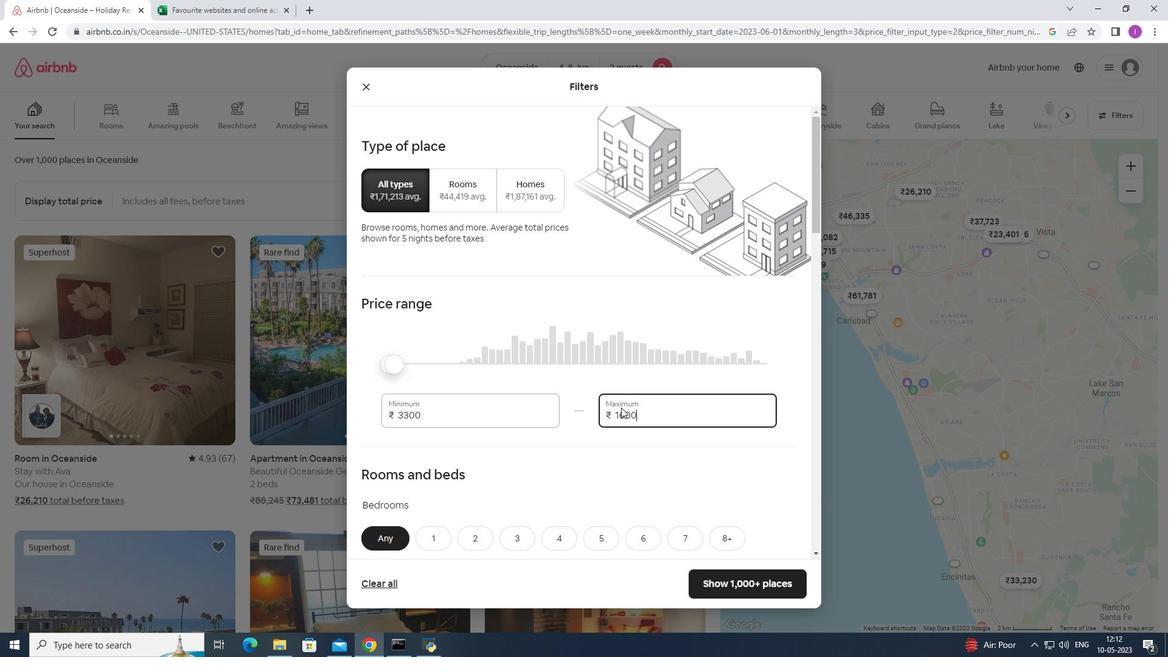 
Action: Mouse moved to (457, 413)
Screenshot: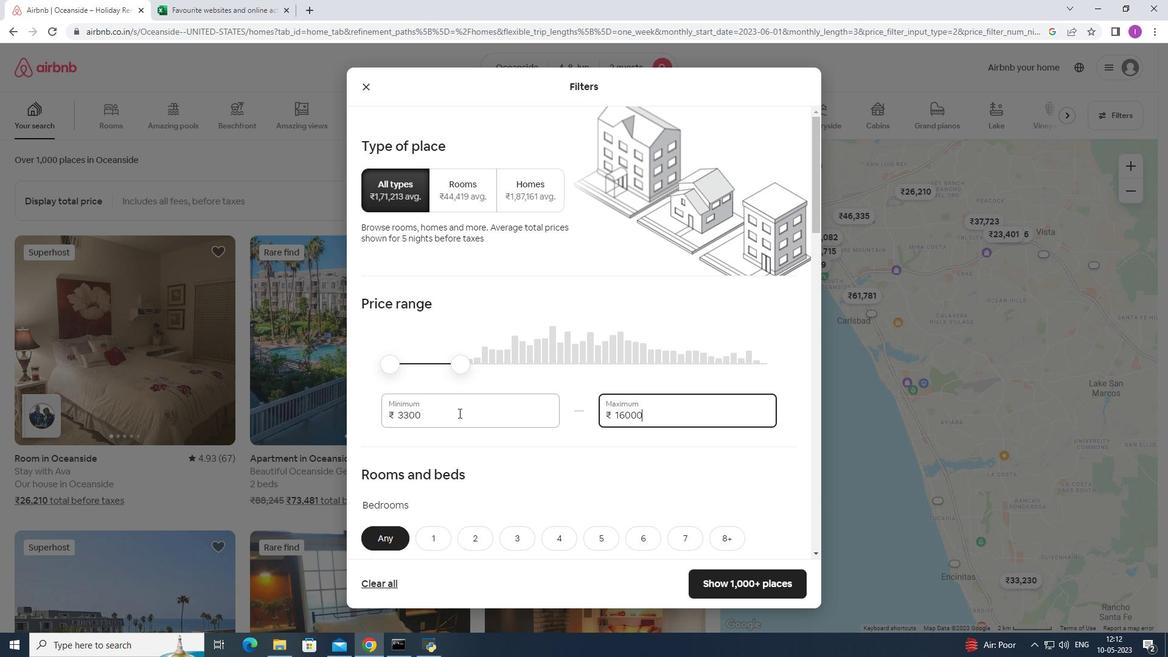 
Action: Mouse pressed left at (457, 413)
Screenshot: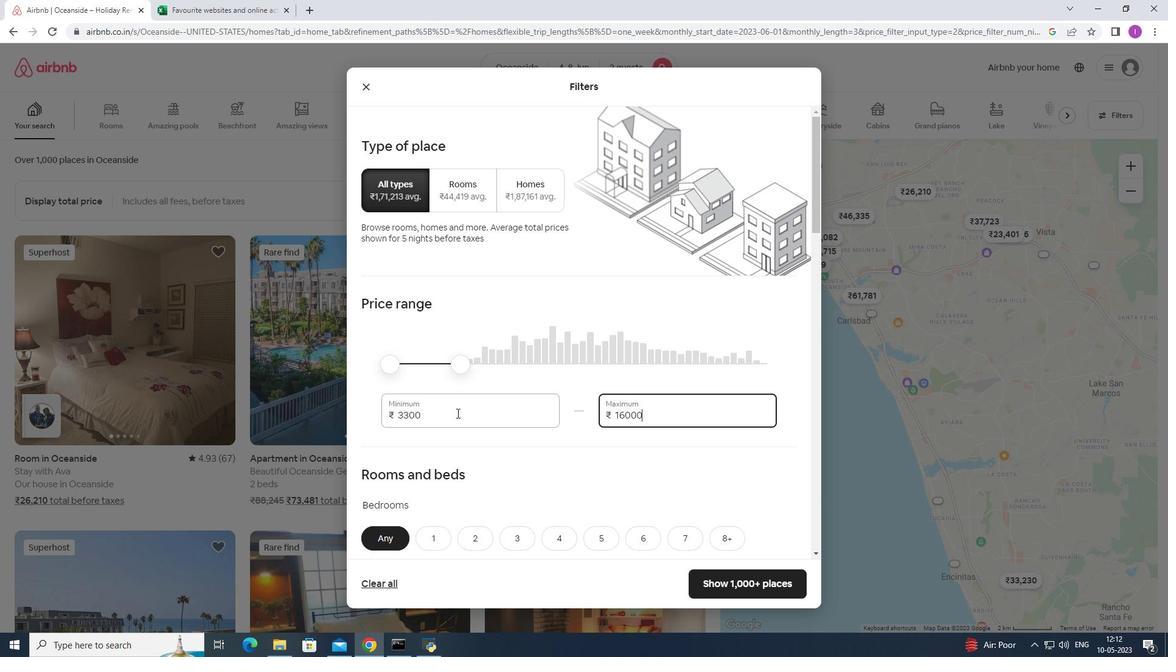 
Action: Mouse moved to (377, 402)
Screenshot: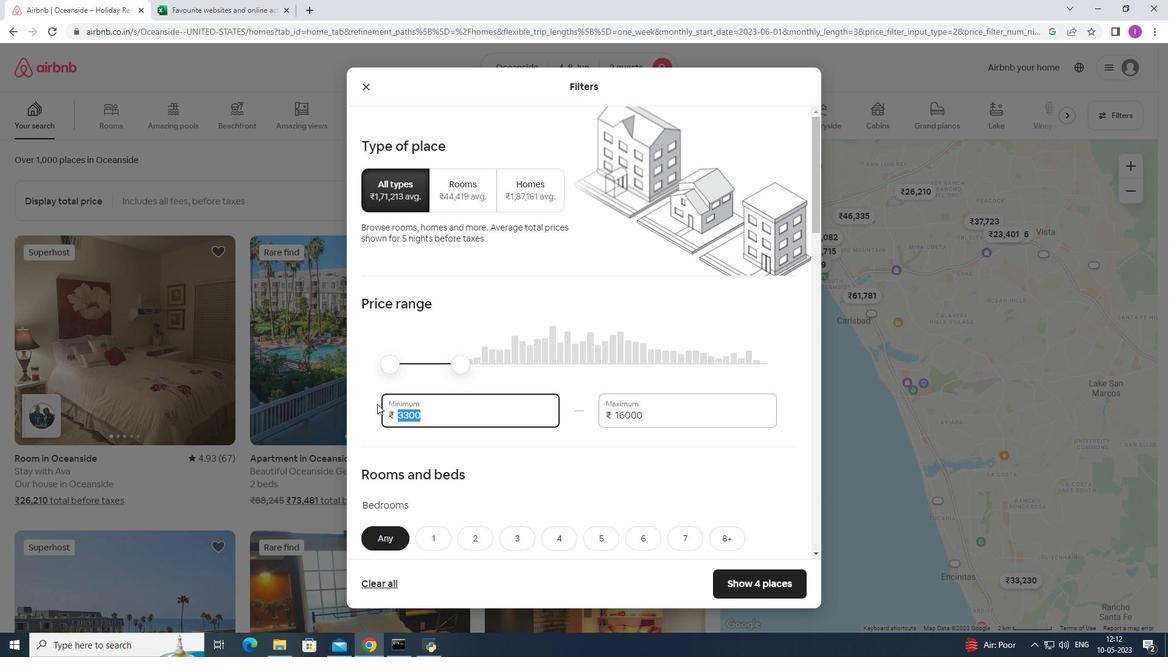 
Action: Key pressed 8
Screenshot: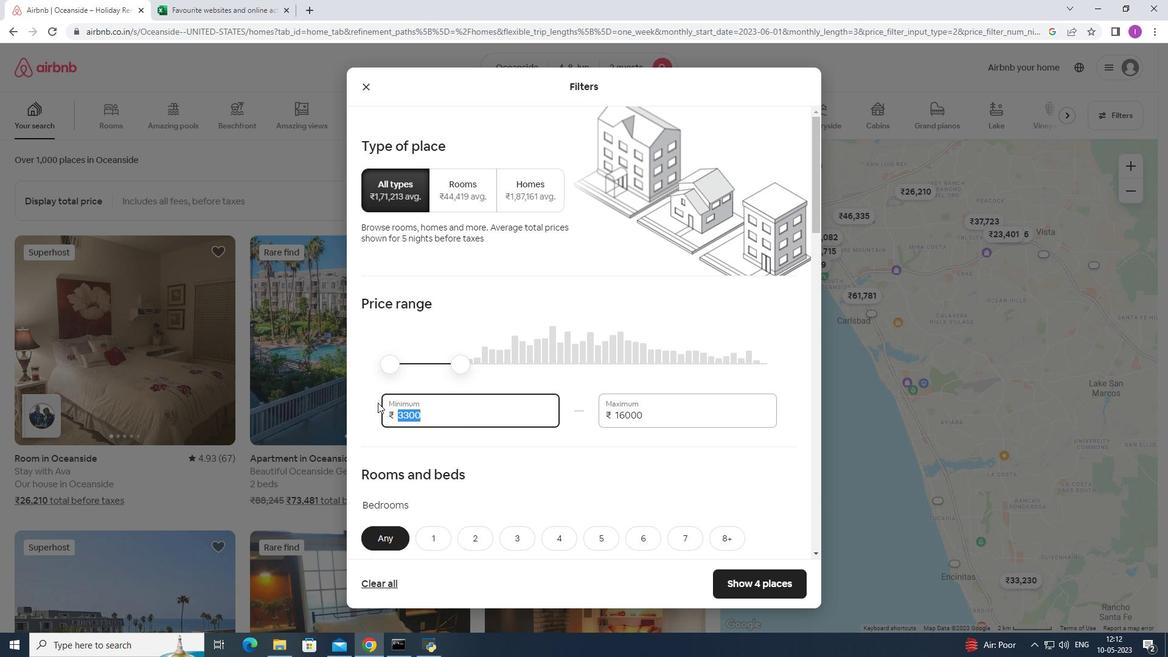 
Action: Mouse moved to (380, 399)
Screenshot: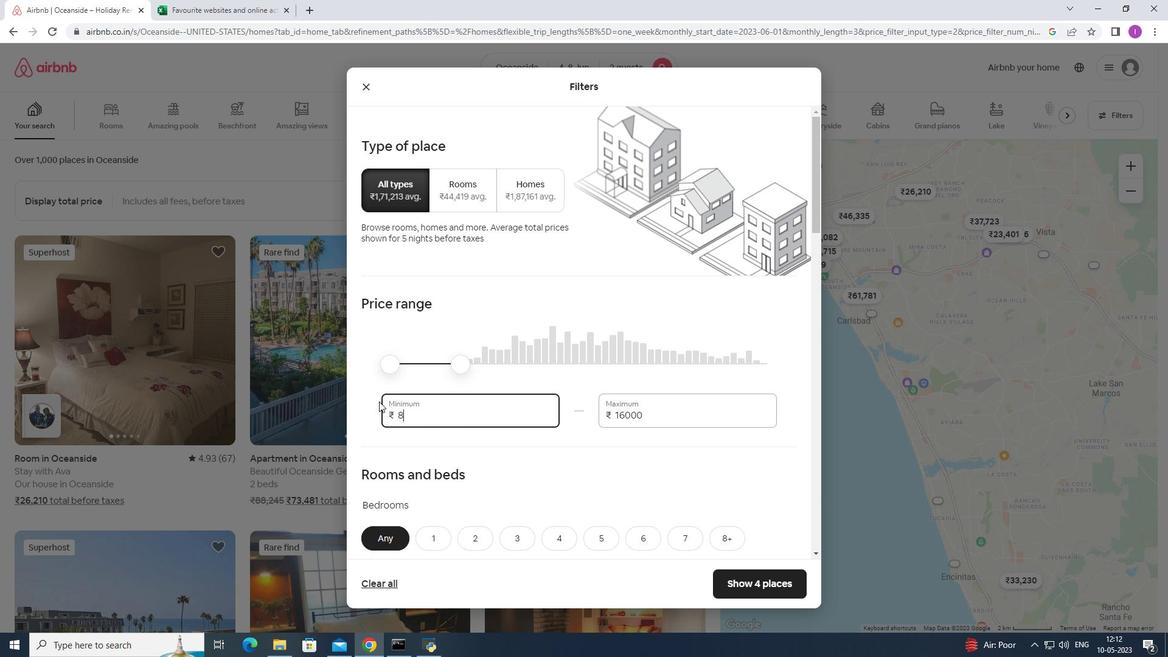 
Action: Key pressed 00
Screenshot: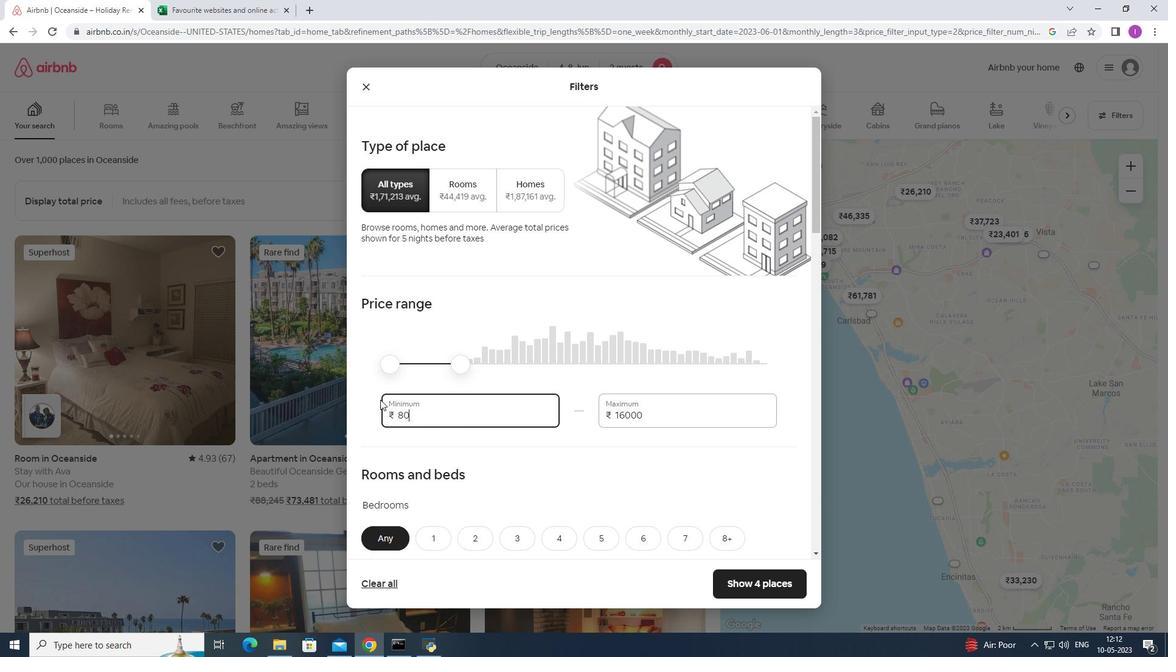 
Action: Mouse moved to (382, 398)
Screenshot: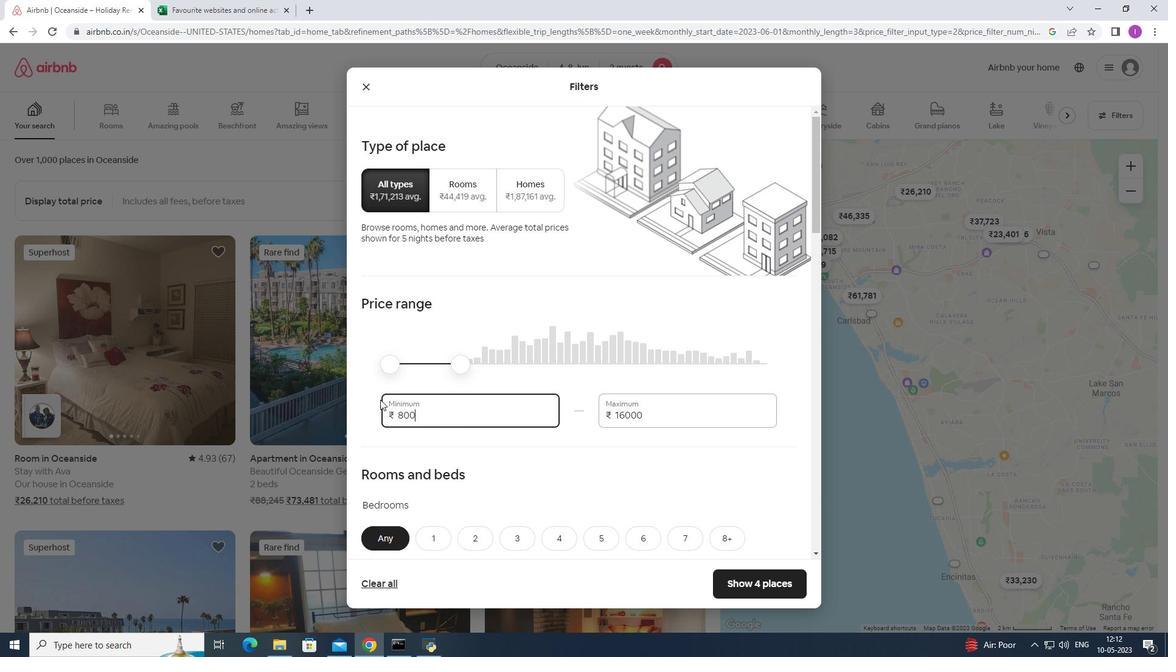 
Action: Key pressed 0
Screenshot: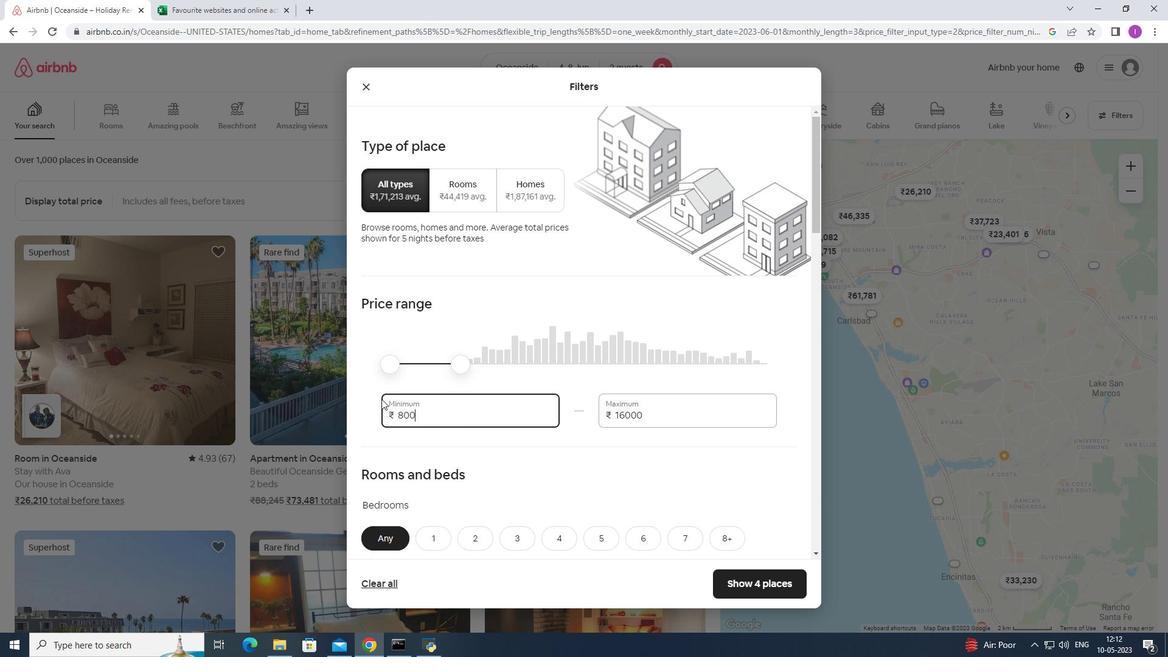 
Action: Mouse moved to (407, 416)
Screenshot: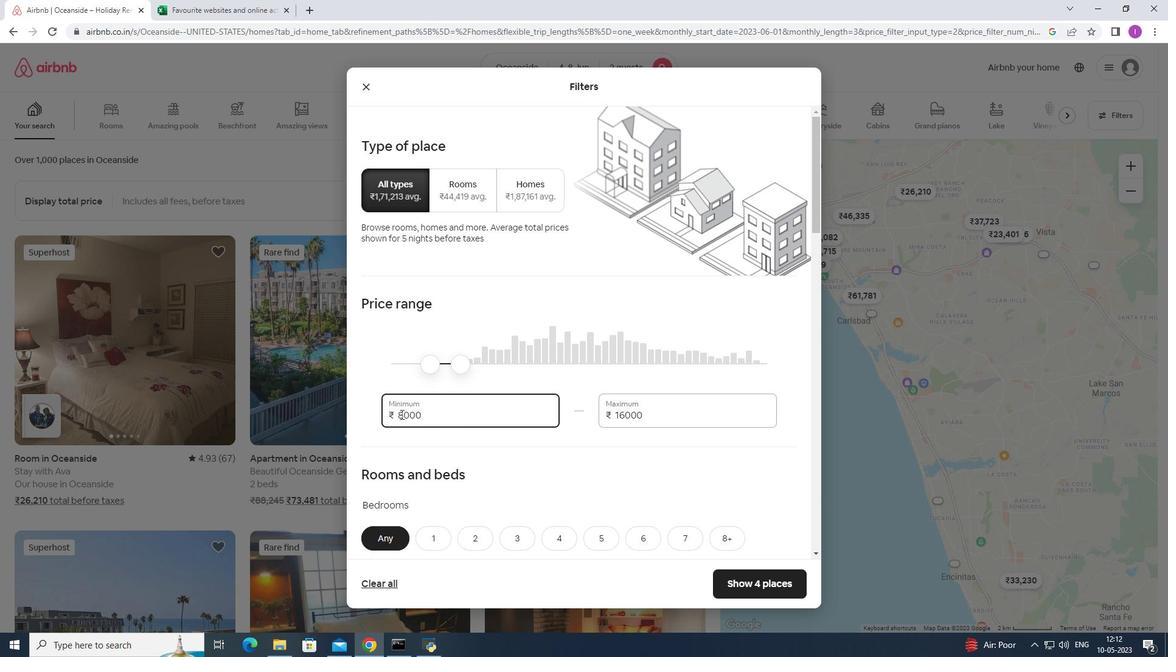 
Action: Mouse scrolled (407, 415) with delta (0, 0)
Screenshot: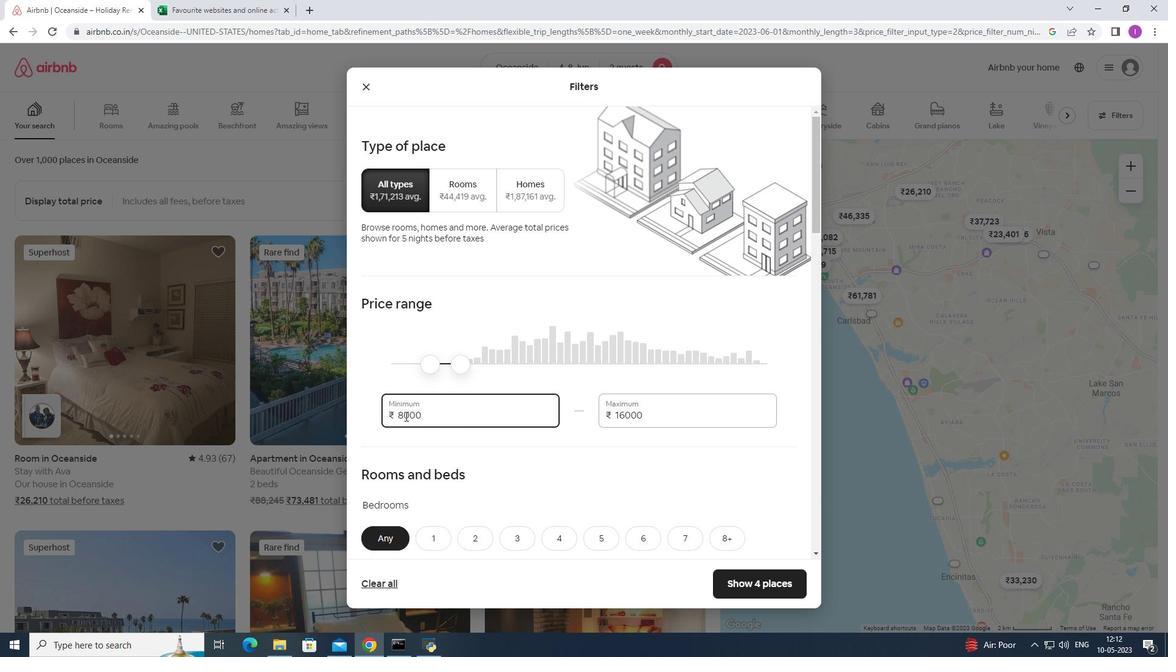 
Action: Mouse scrolled (407, 415) with delta (0, 0)
Screenshot: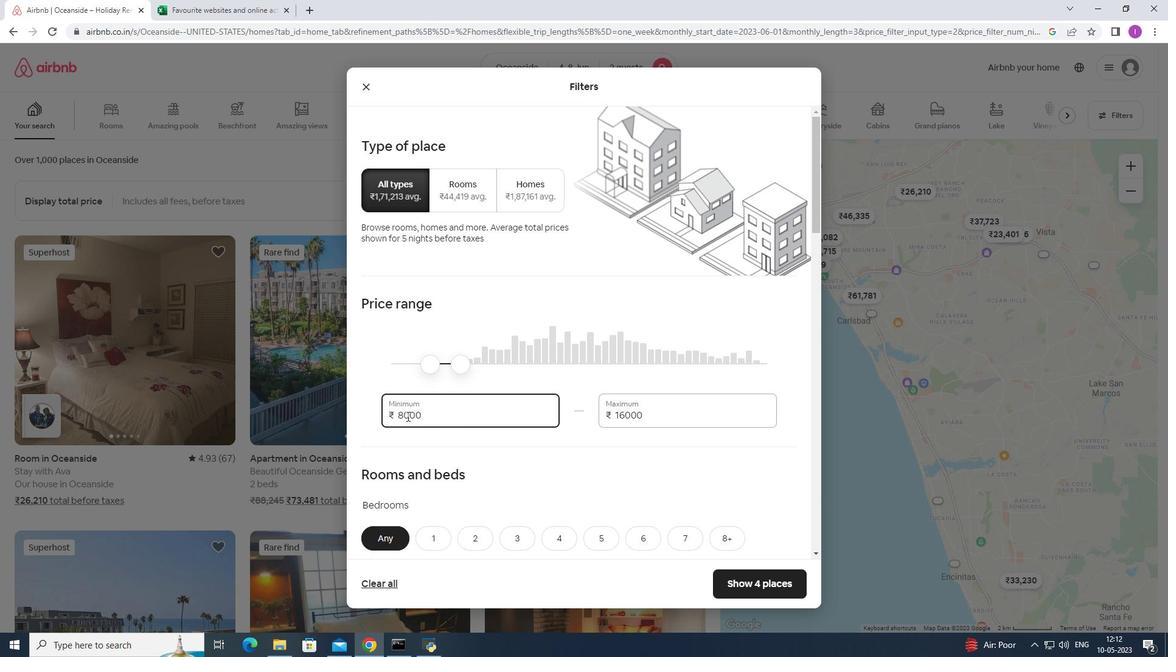 
Action: Mouse moved to (408, 416)
Screenshot: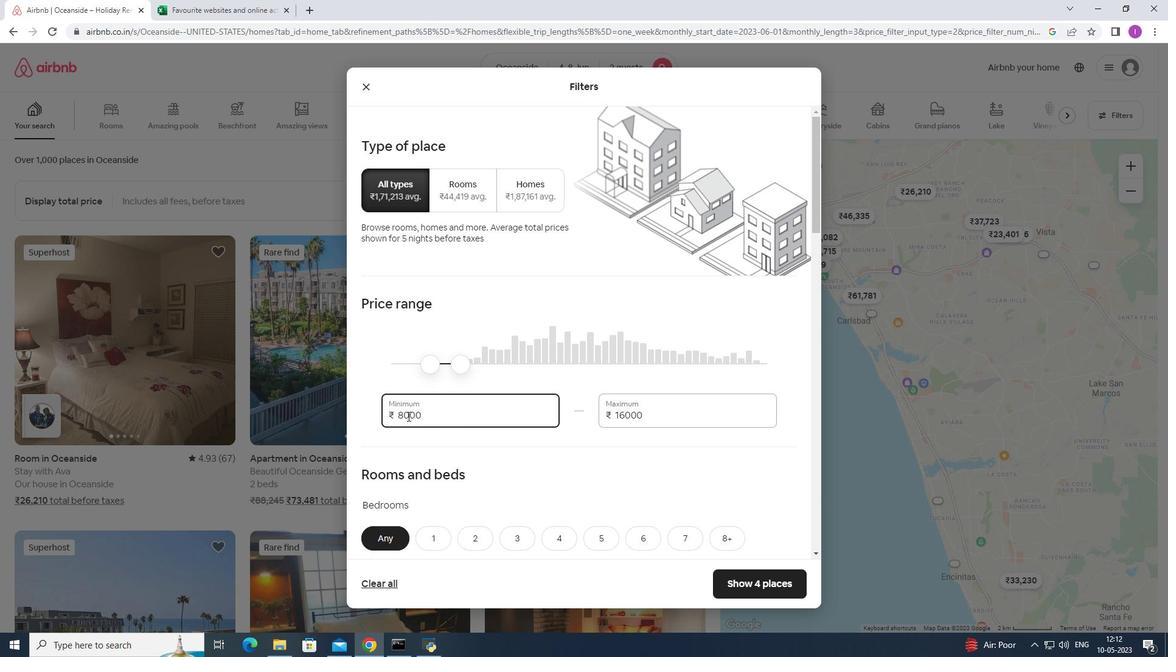 
Action: Mouse scrolled (408, 415) with delta (0, 0)
Screenshot: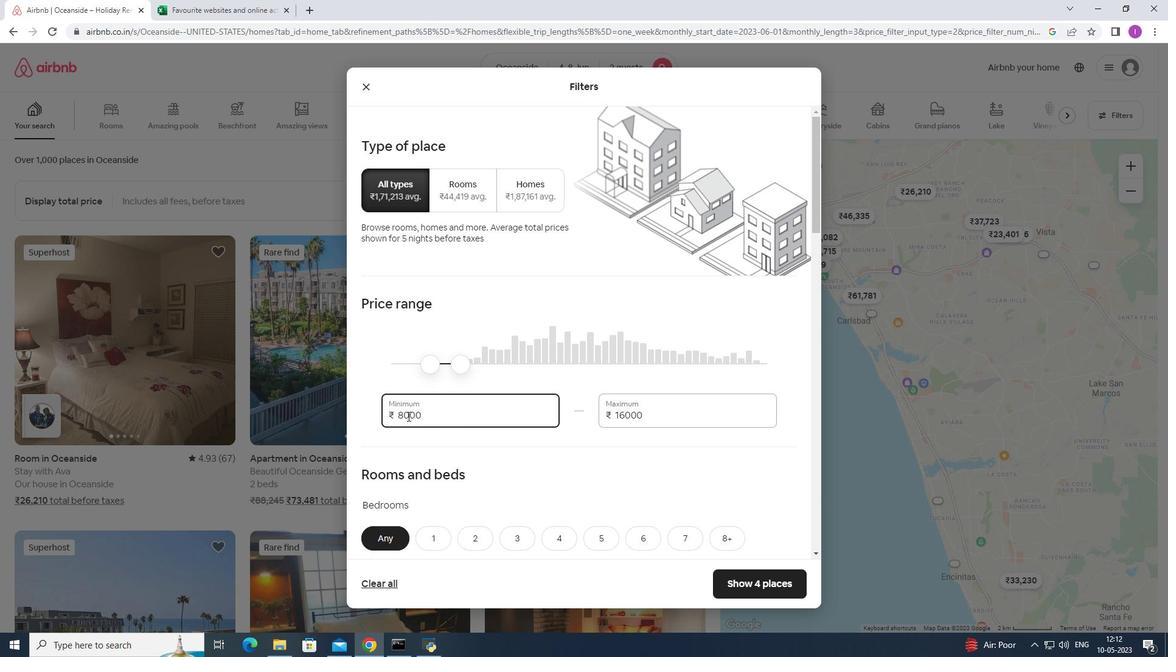 
Action: Mouse moved to (475, 337)
Screenshot: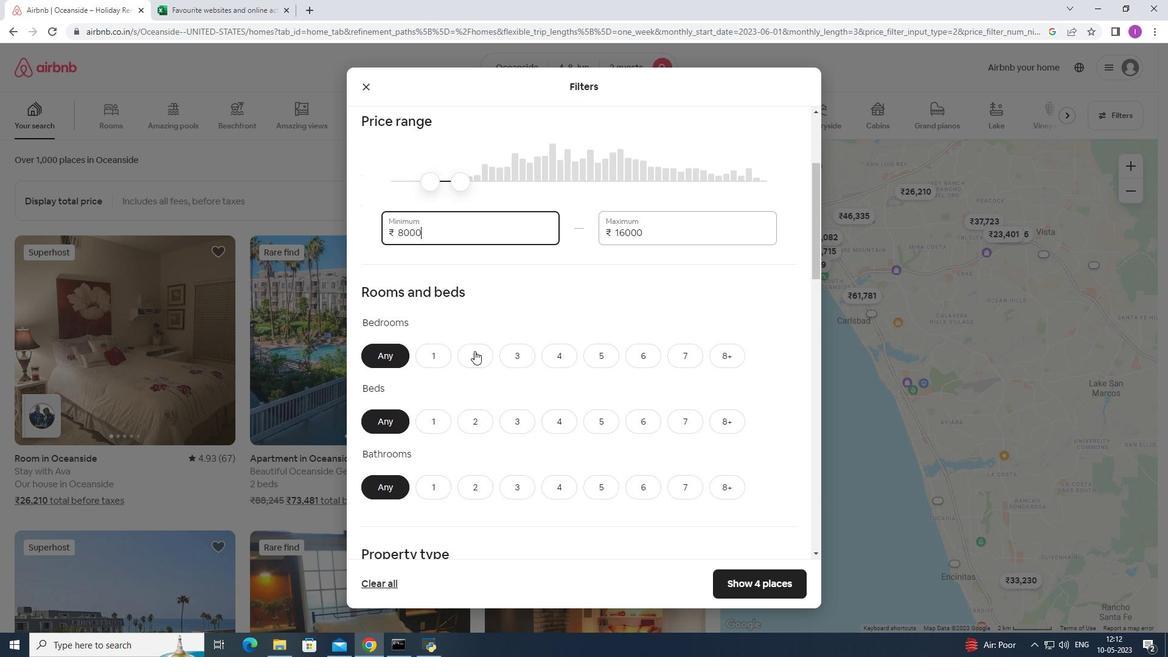 
Action: Mouse scrolled (475, 337) with delta (0, 0)
Screenshot: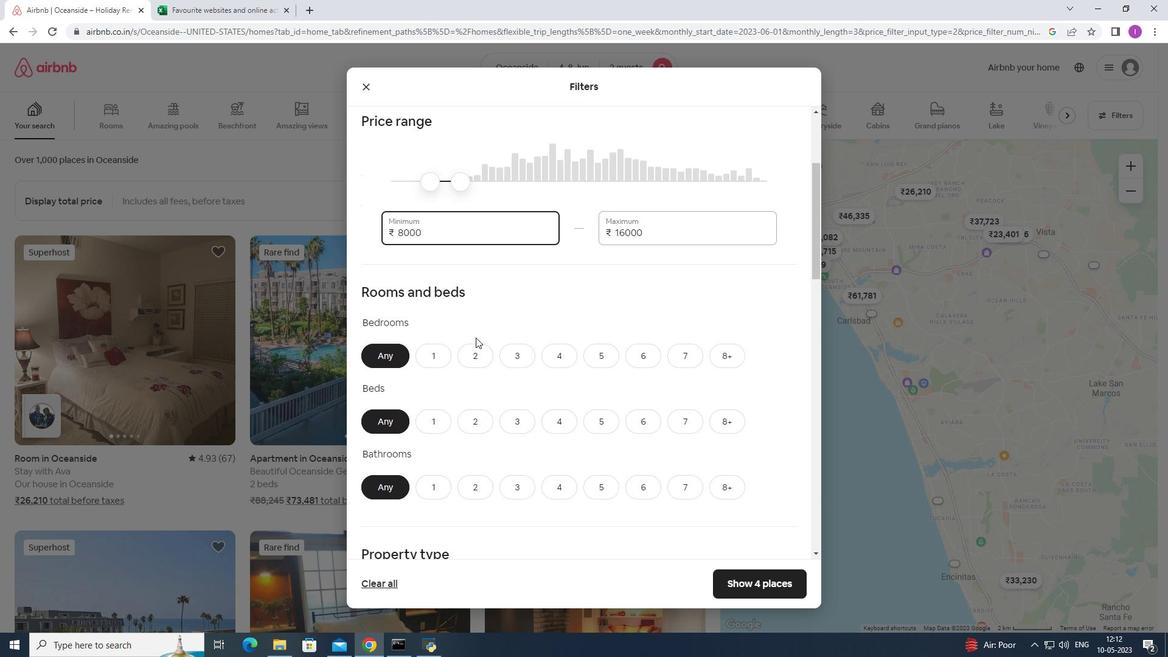 
Action: Mouse scrolled (475, 337) with delta (0, 0)
Screenshot: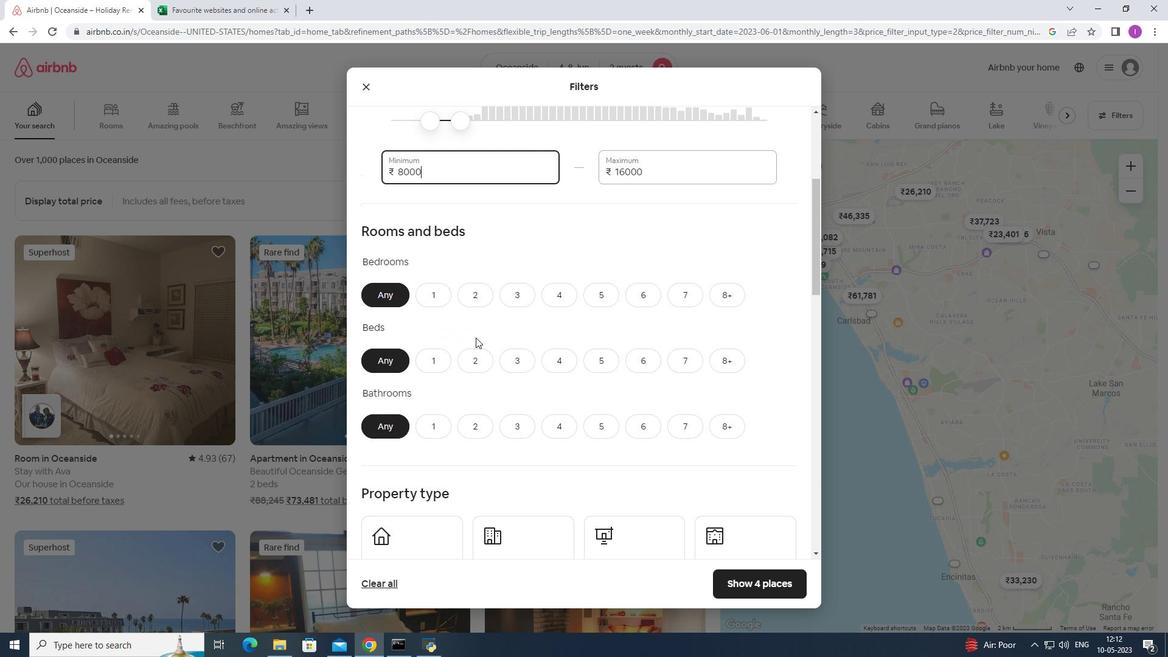 
Action: Mouse moved to (430, 238)
Screenshot: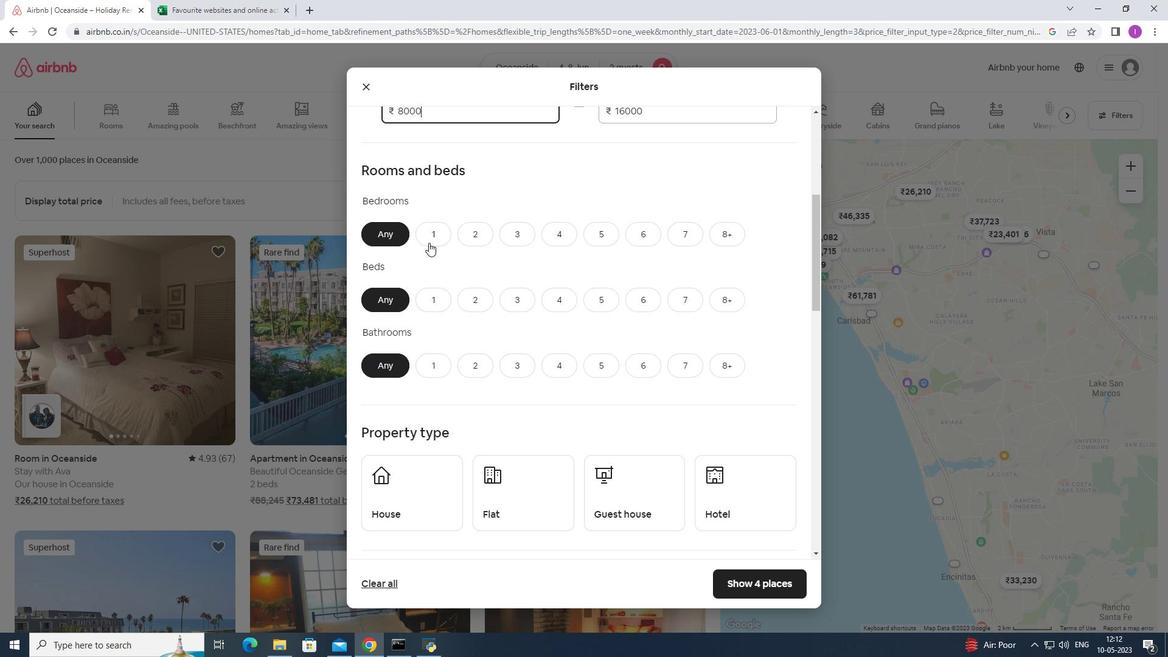 
Action: Mouse pressed left at (430, 238)
Screenshot: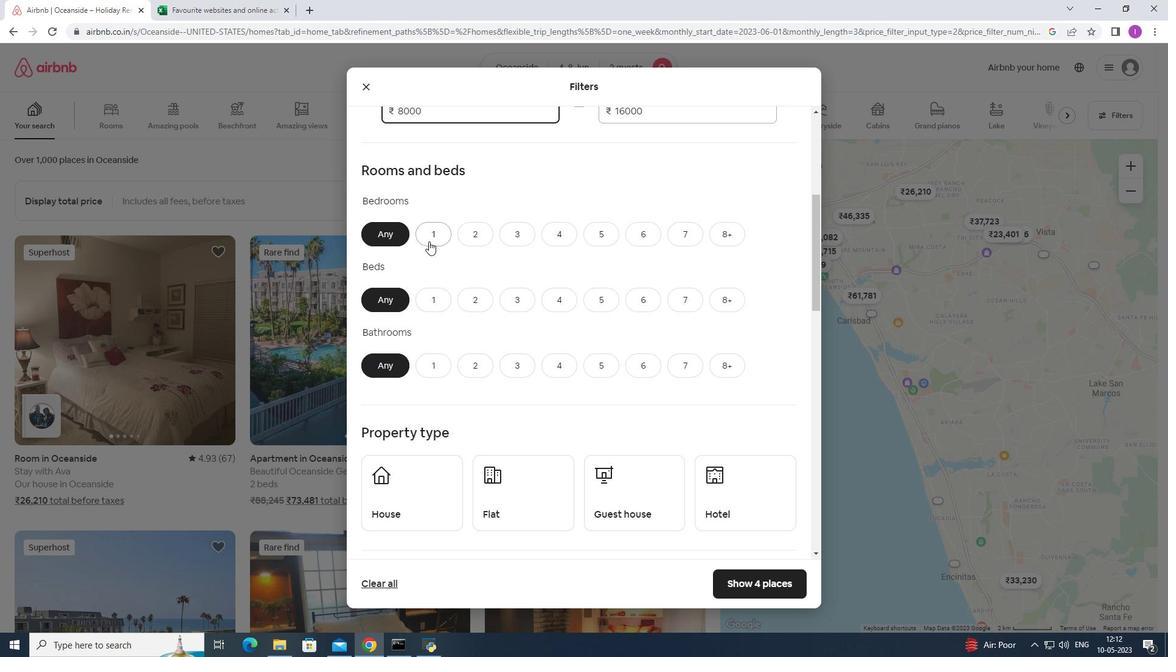
Action: Mouse moved to (443, 303)
Screenshot: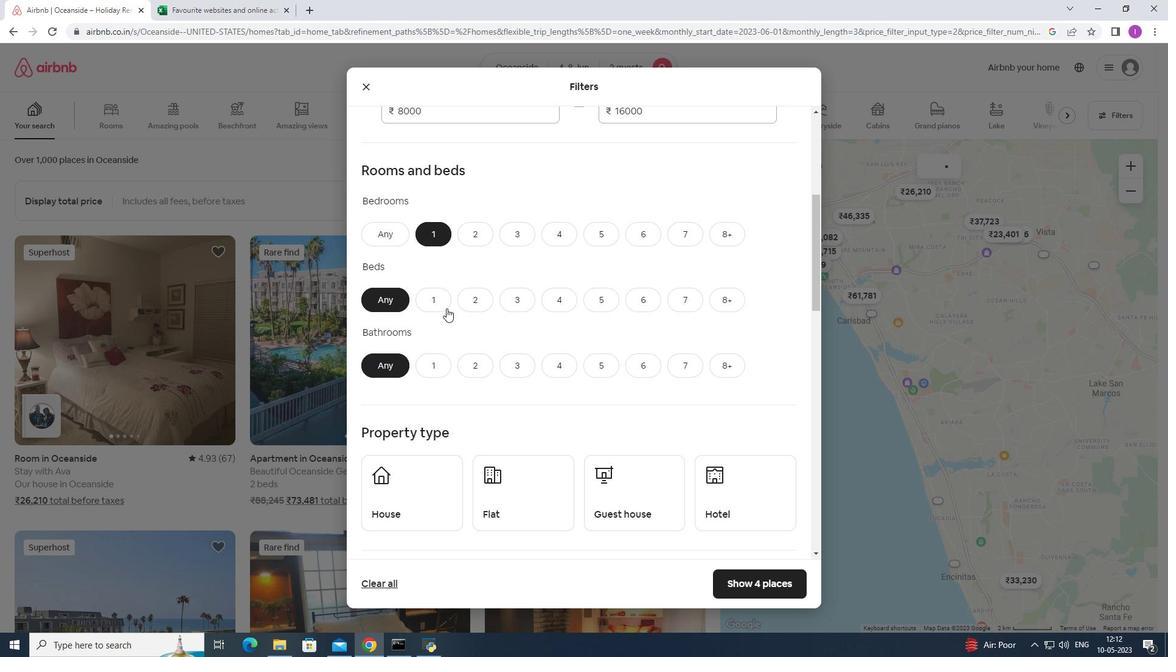 
Action: Mouse pressed left at (443, 303)
Screenshot: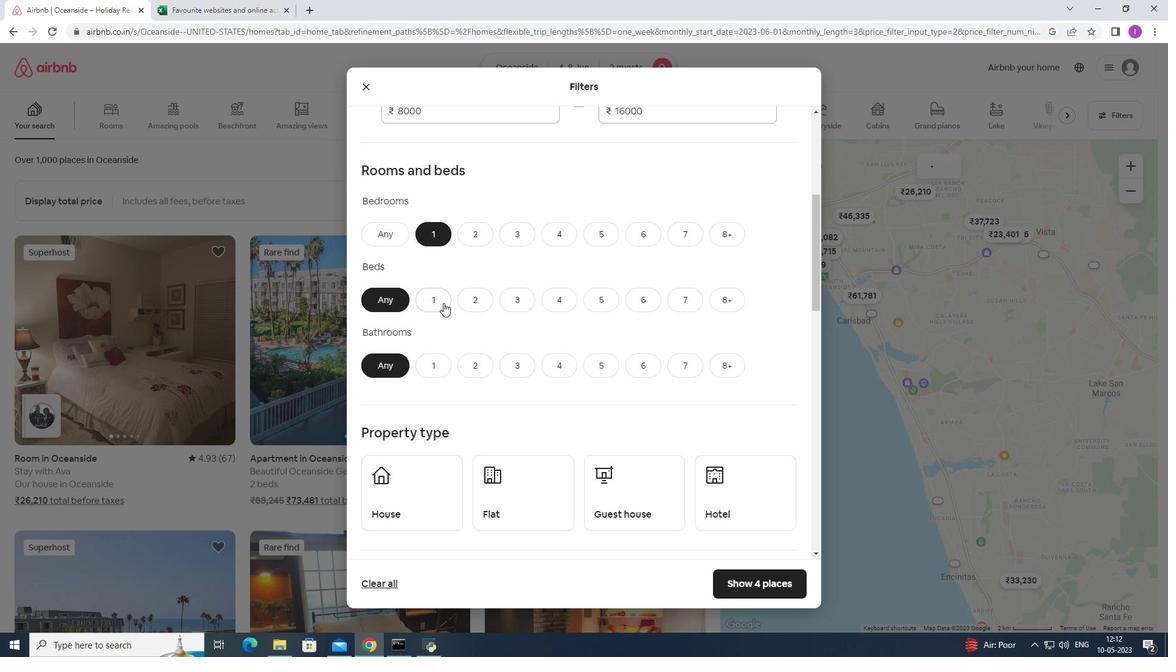 
Action: Mouse moved to (444, 362)
Screenshot: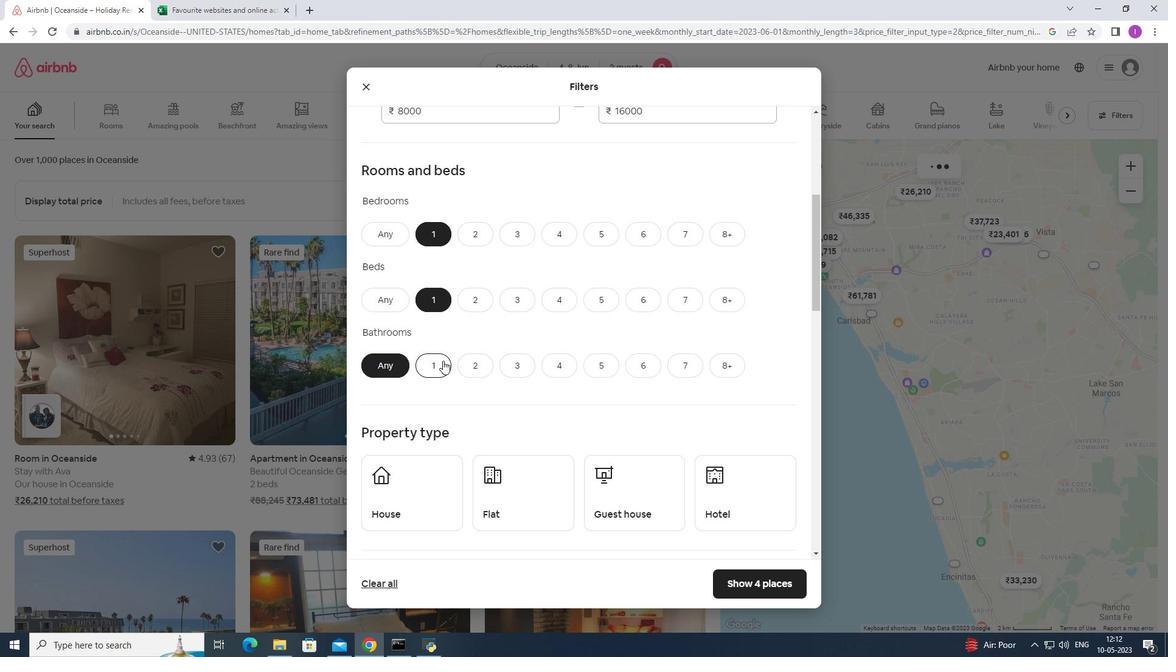 
Action: Mouse pressed left at (444, 362)
Screenshot: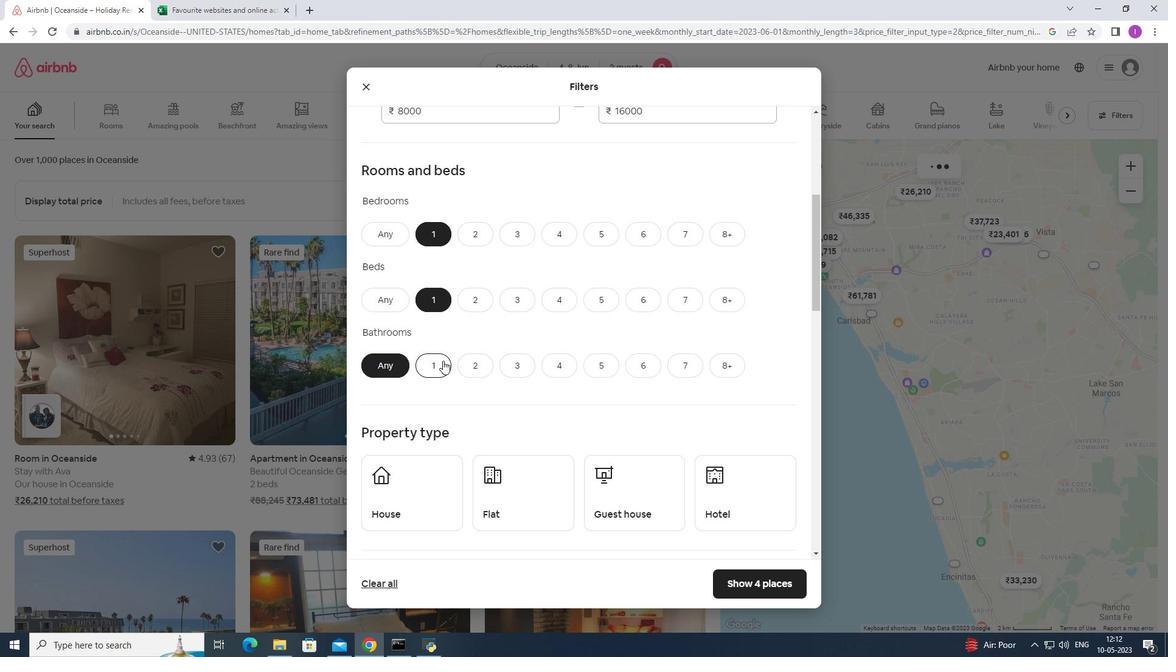 
Action: Mouse moved to (446, 377)
Screenshot: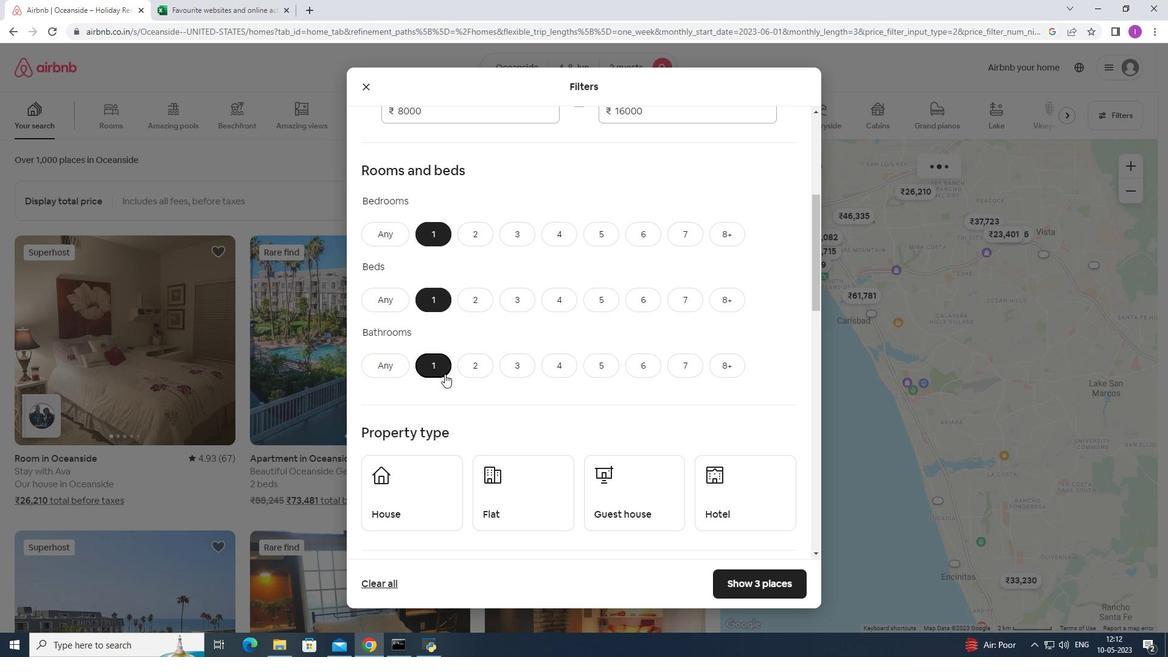 
Action: Mouse scrolled (446, 377) with delta (0, 0)
Screenshot: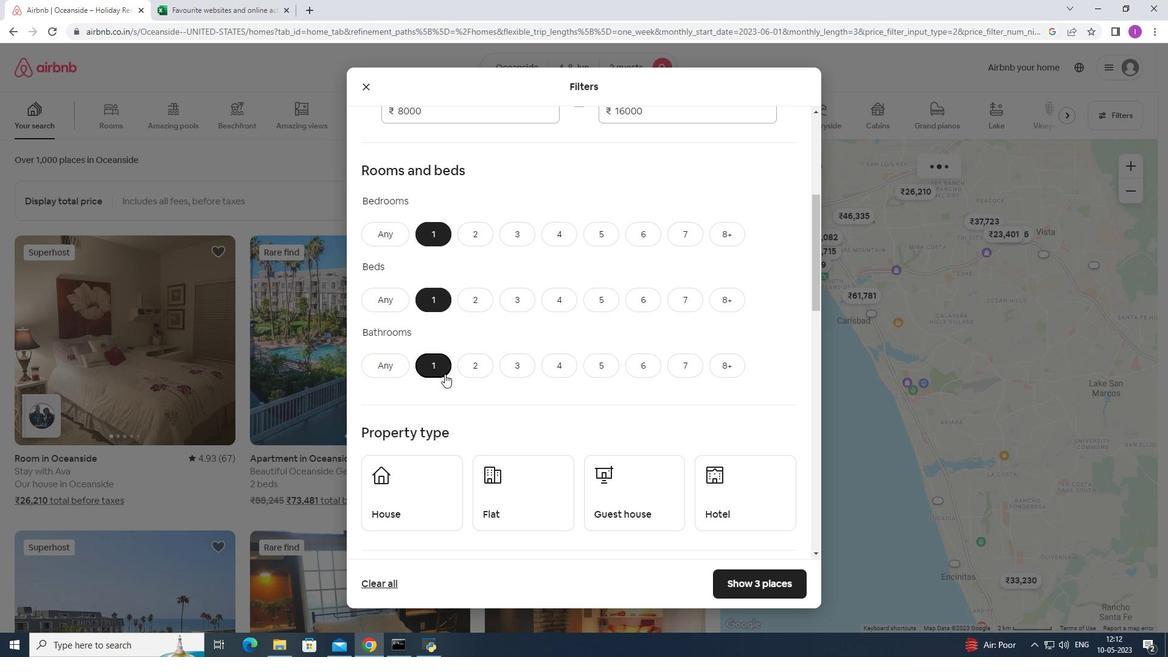 
Action: Mouse scrolled (446, 377) with delta (0, 0)
Screenshot: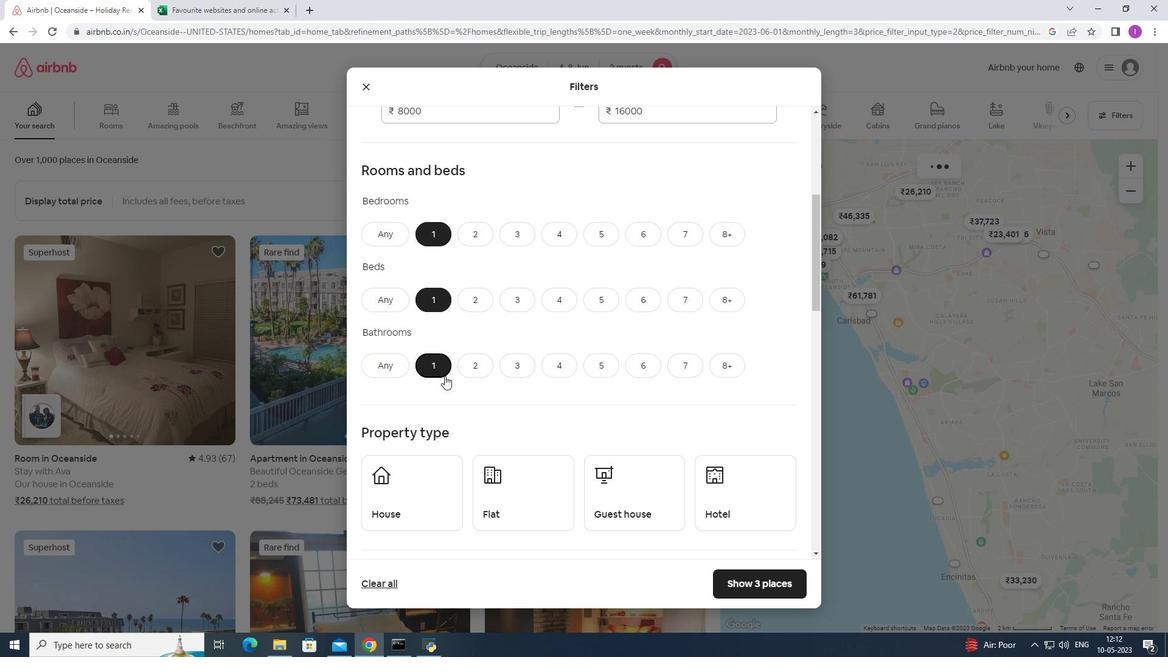 
Action: Mouse scrolled (446, 377) with delta (0, 0)
Screenshot: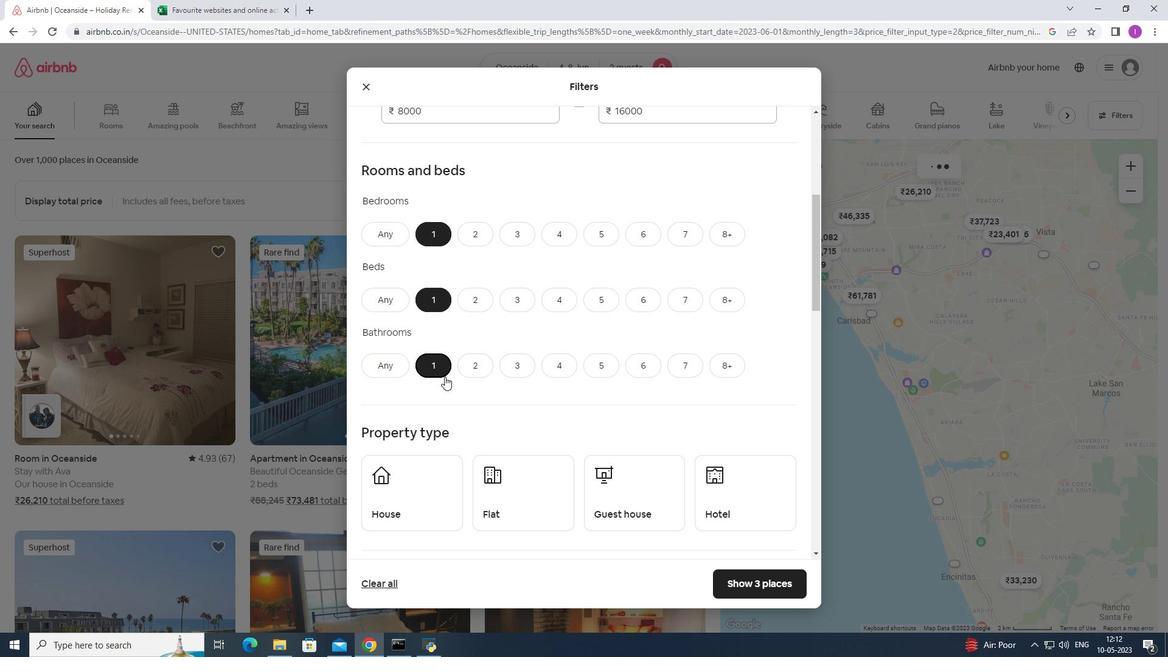 
Action: Mouse moved to (437, 339)
Screenshot: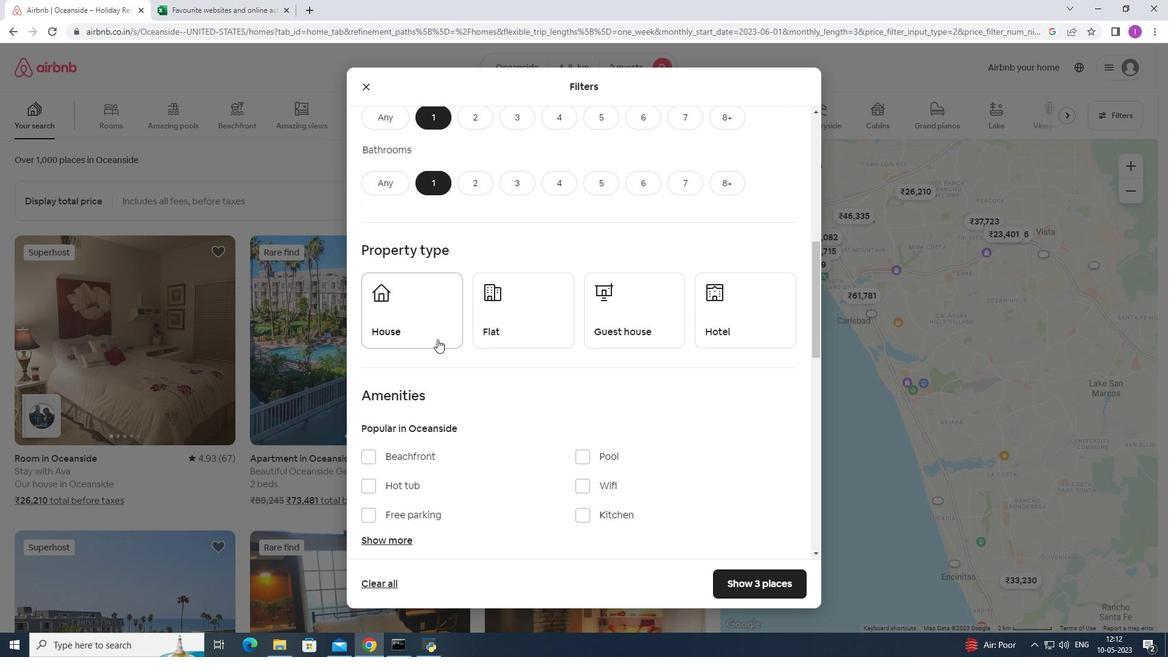 
Action: Mouse pressed left at (437, 339)
Screenshot: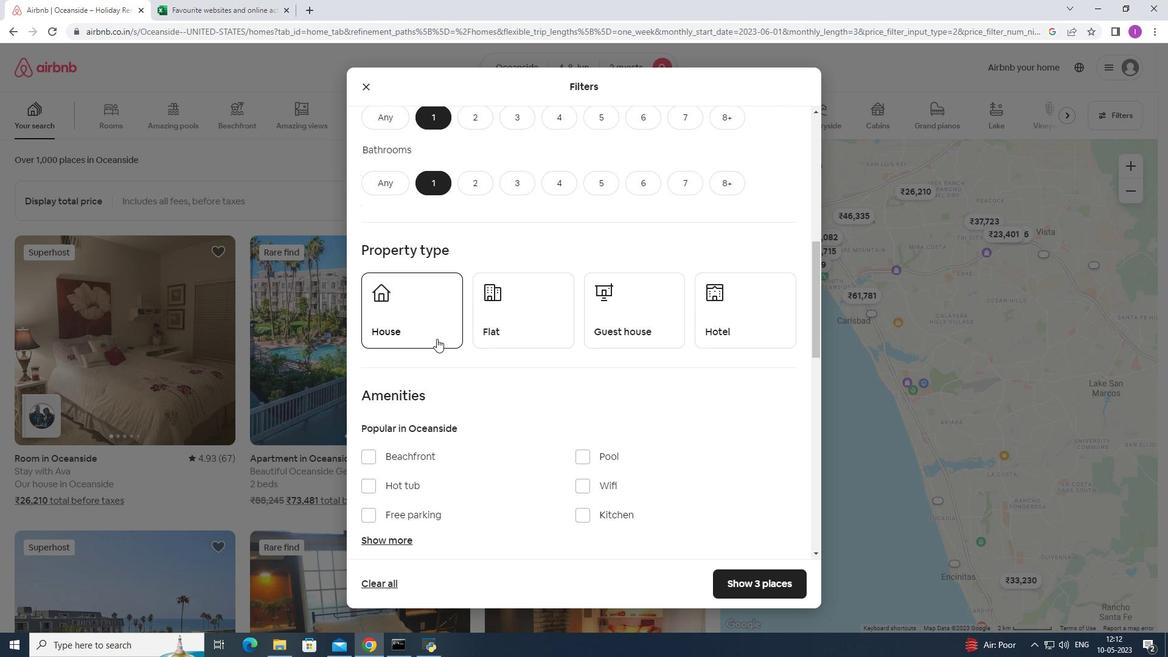 
Action: Mouse moved to (493, 335)
Screenshot: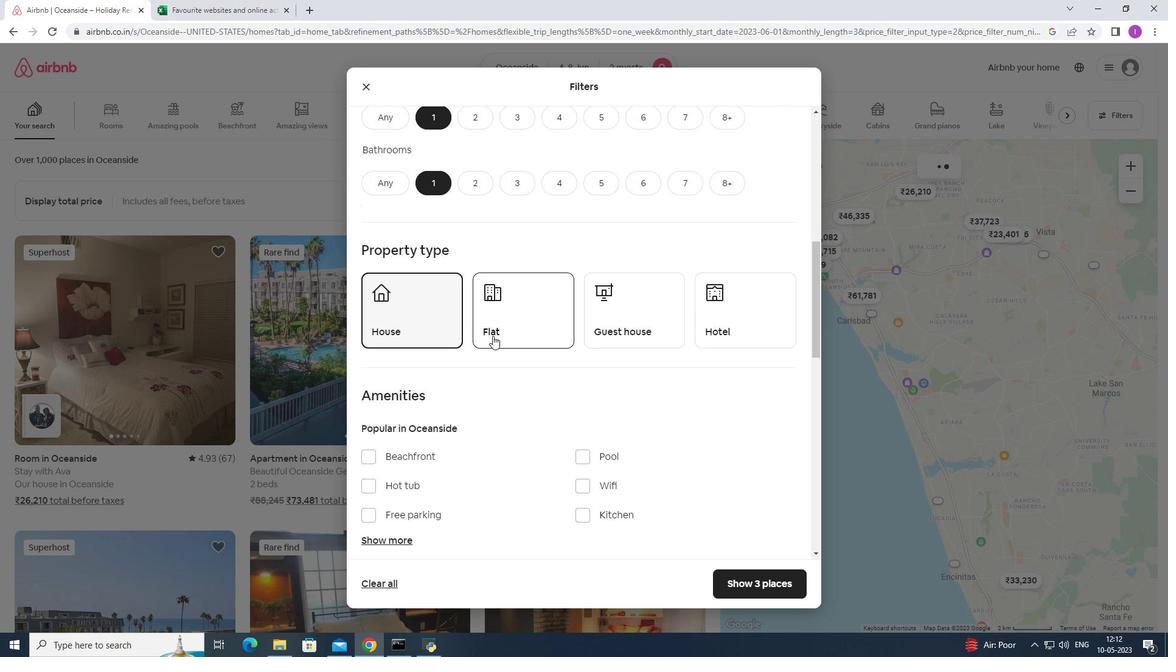
Action: Mouse pressed left at (493, 335)
Screenshot: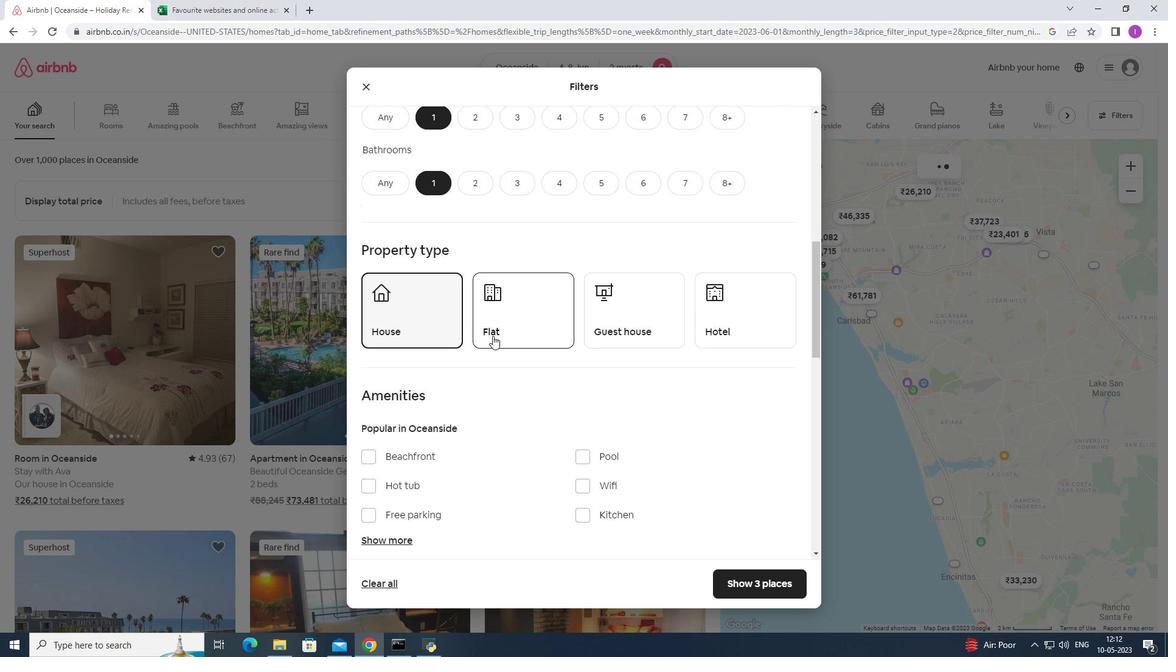 
Action: Mouse moved to (599, 329)
Screenshot: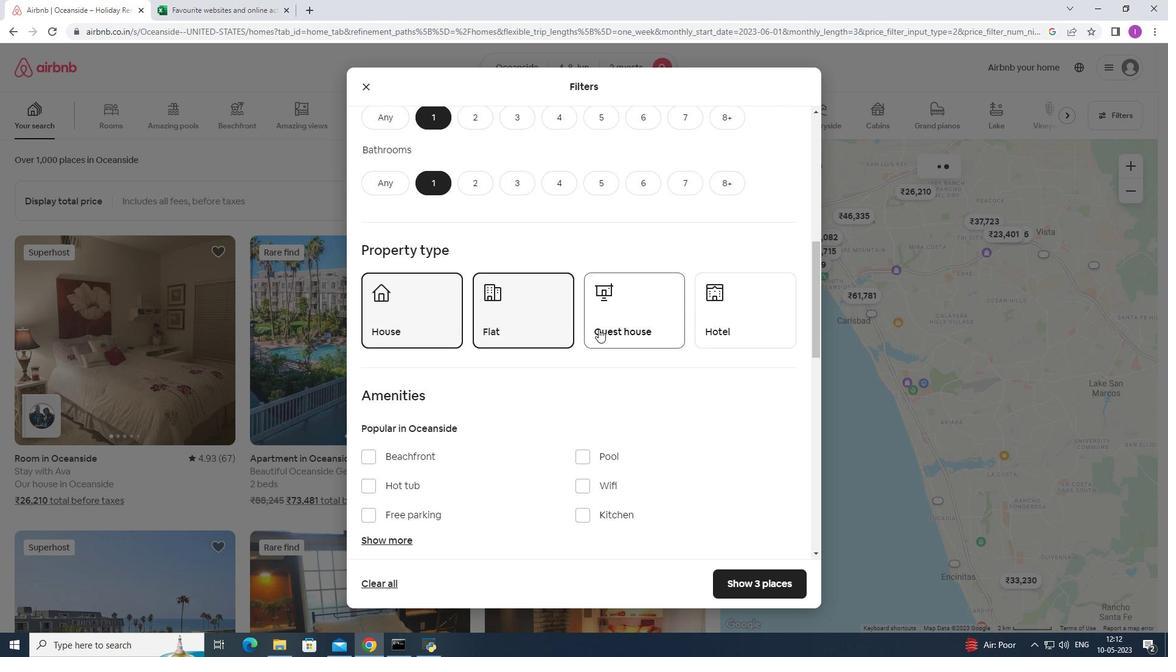 
Action: Mouse pressed left at (599, 329)
Screenshot: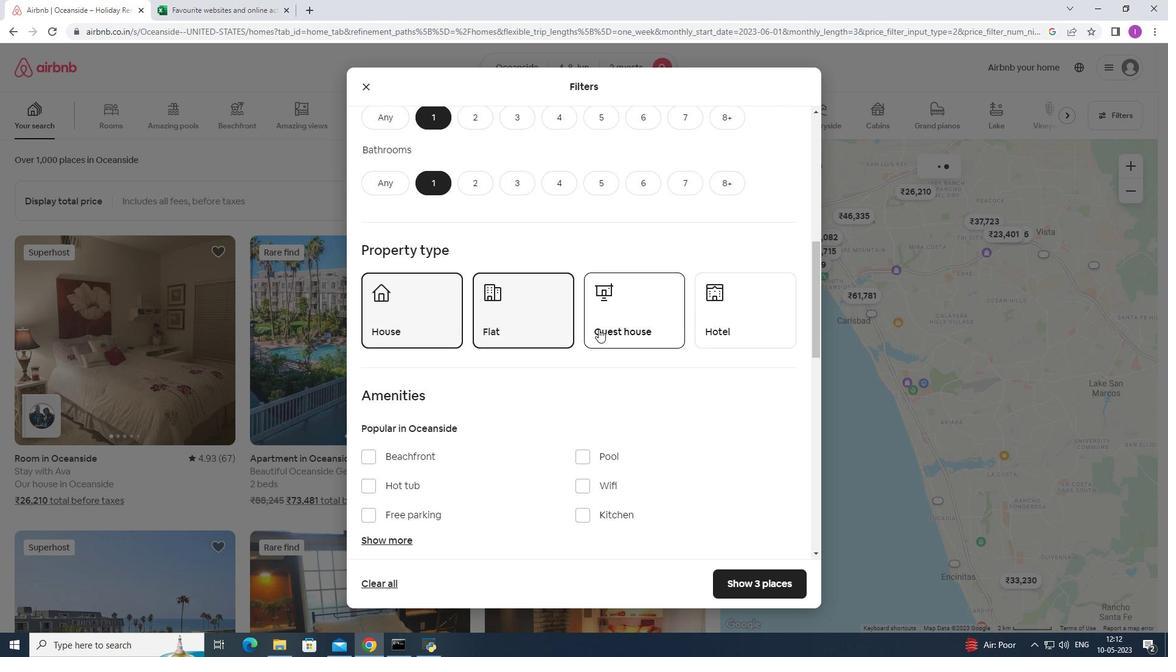 
Action: Mouse moved to (608, 334)
Screenshot: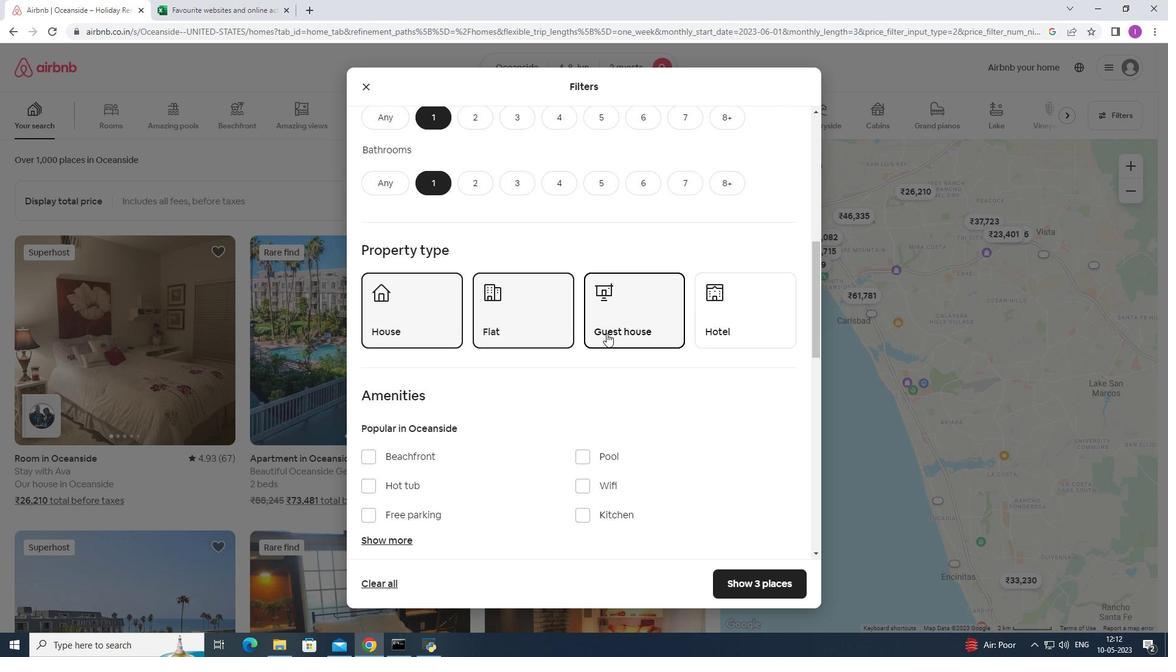 
Action: Mouse scrolled (608, 333) with delta (0, 0)
Screenshot: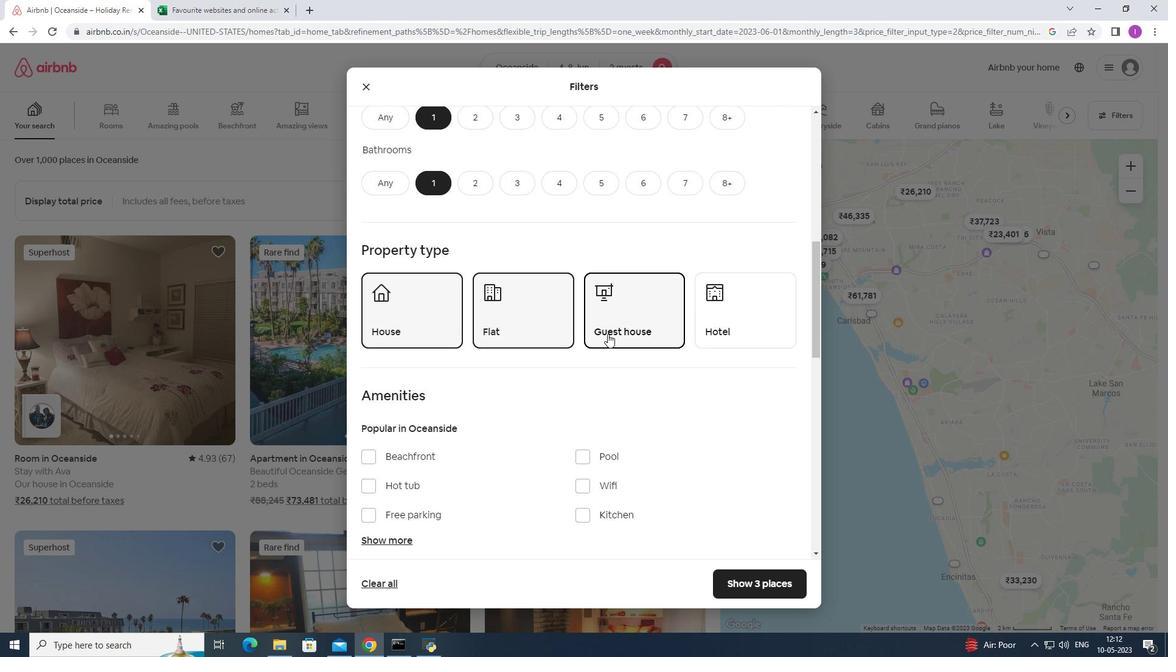 
Action: Mouse moved to (723, 247)
Screenshot: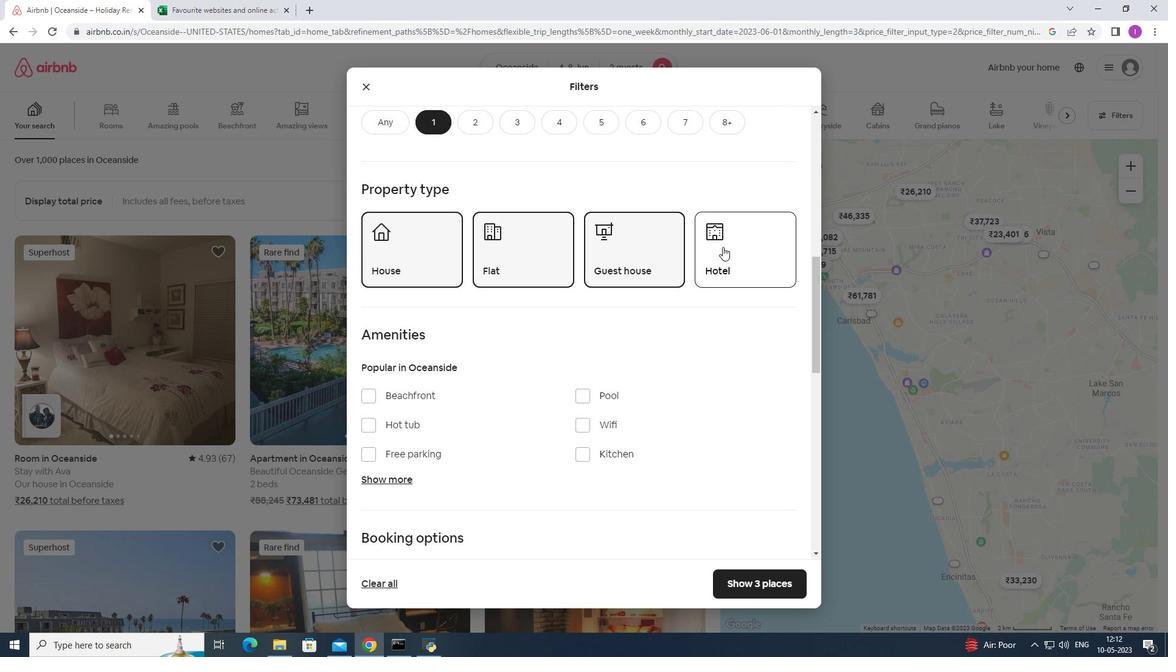 
Action: Mouse pressed left at (723, 247)
Screenshot: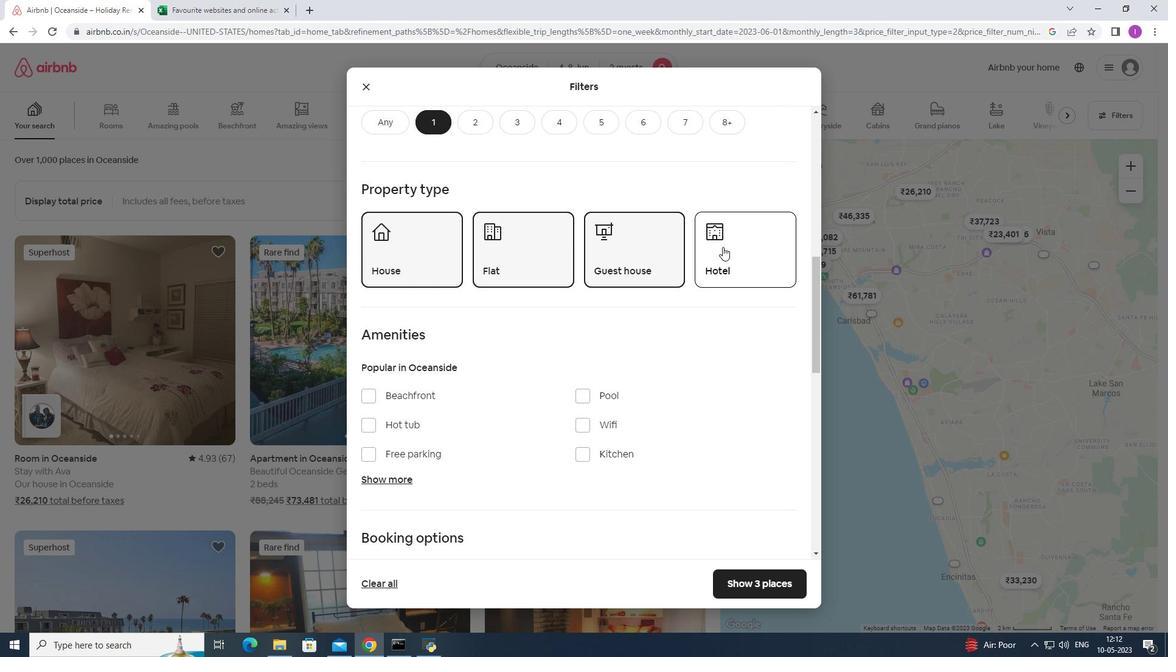 
Action: Mouse moved to (580, 368)
Screenshot: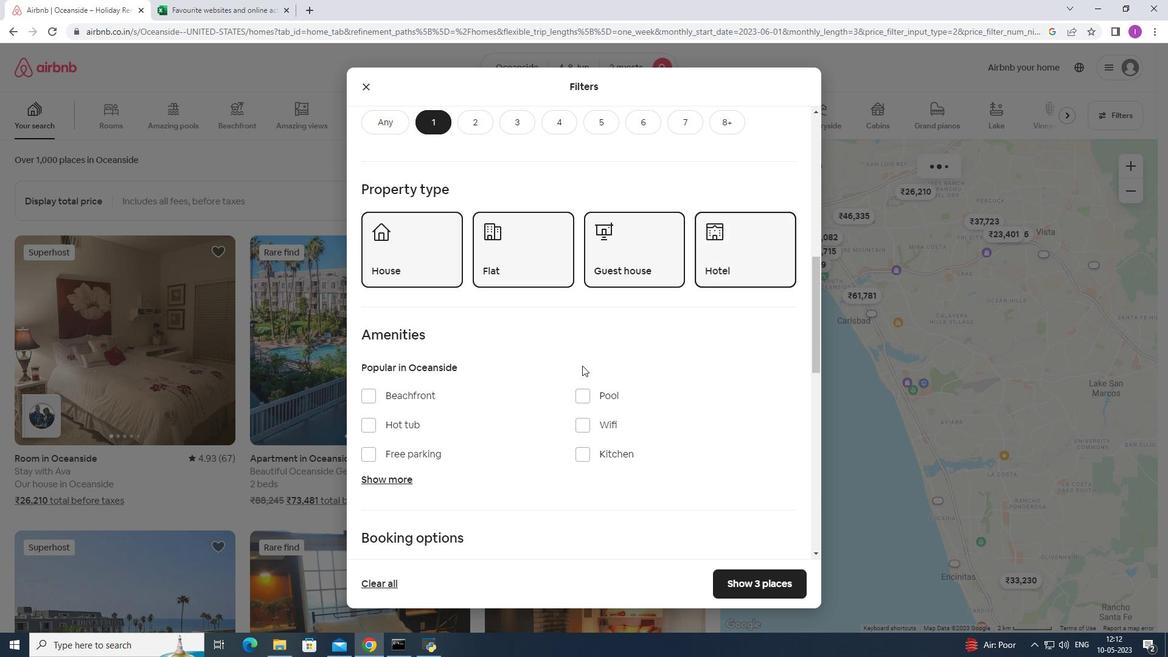 
Action: Mouse scrolled (580, 367) with delta (0, 0)
Screenshot: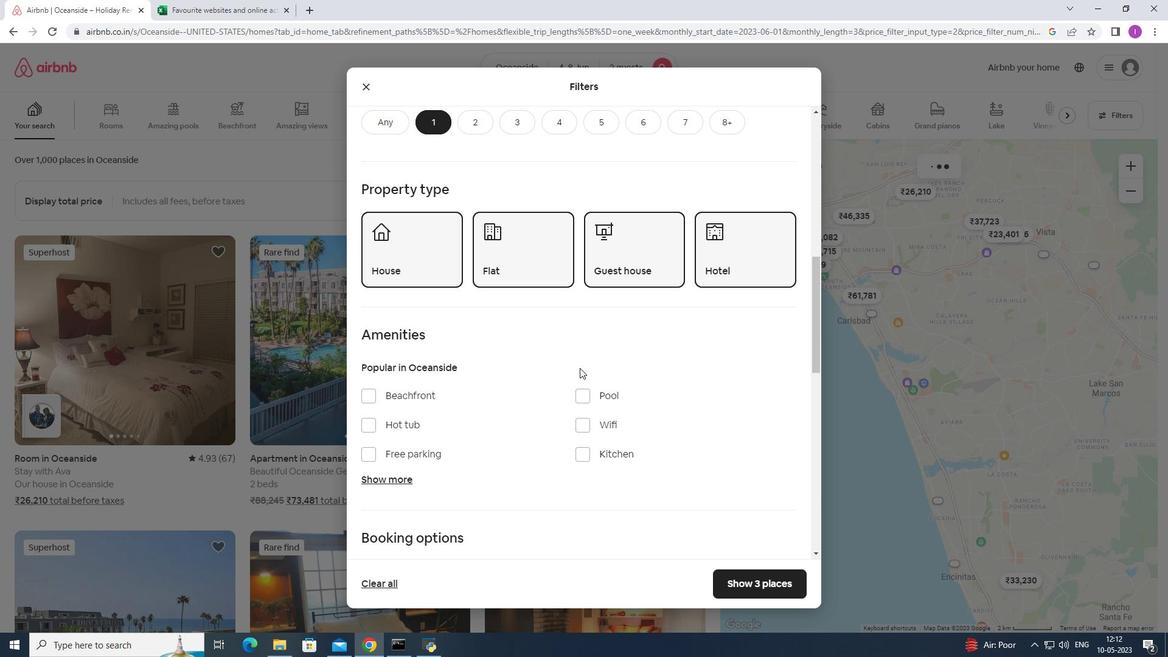 
Action: Mouse scrolled (580, 367) with delta (0, 0)
Screenshot: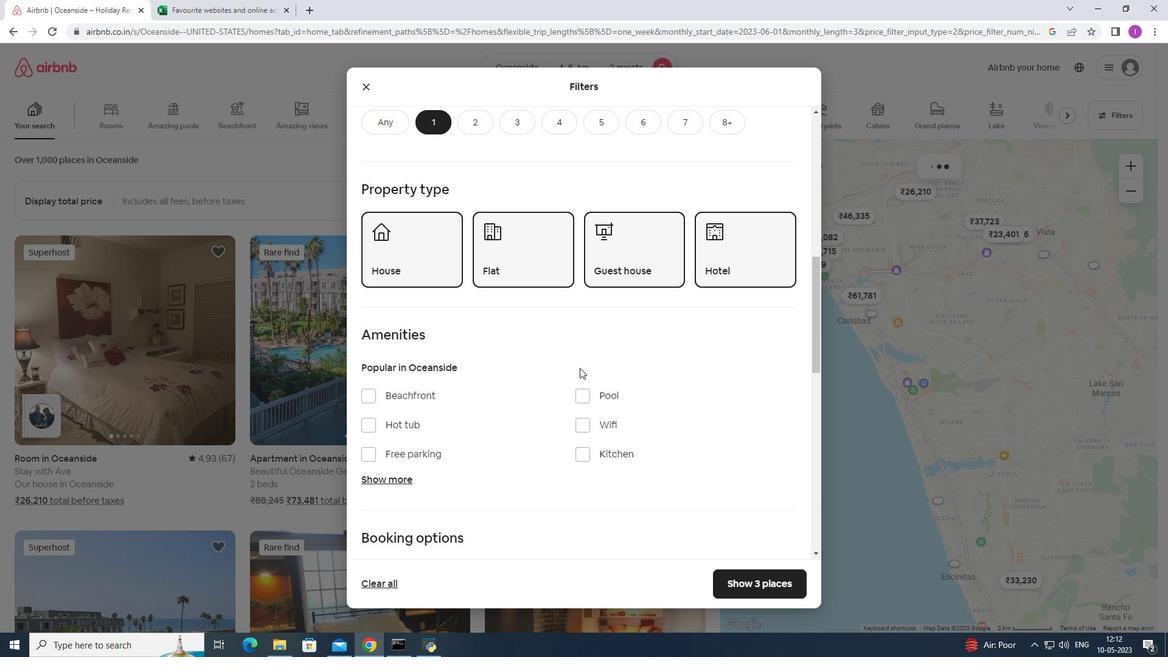 
Action: Mouse moved to (577, 364)
Screenshot: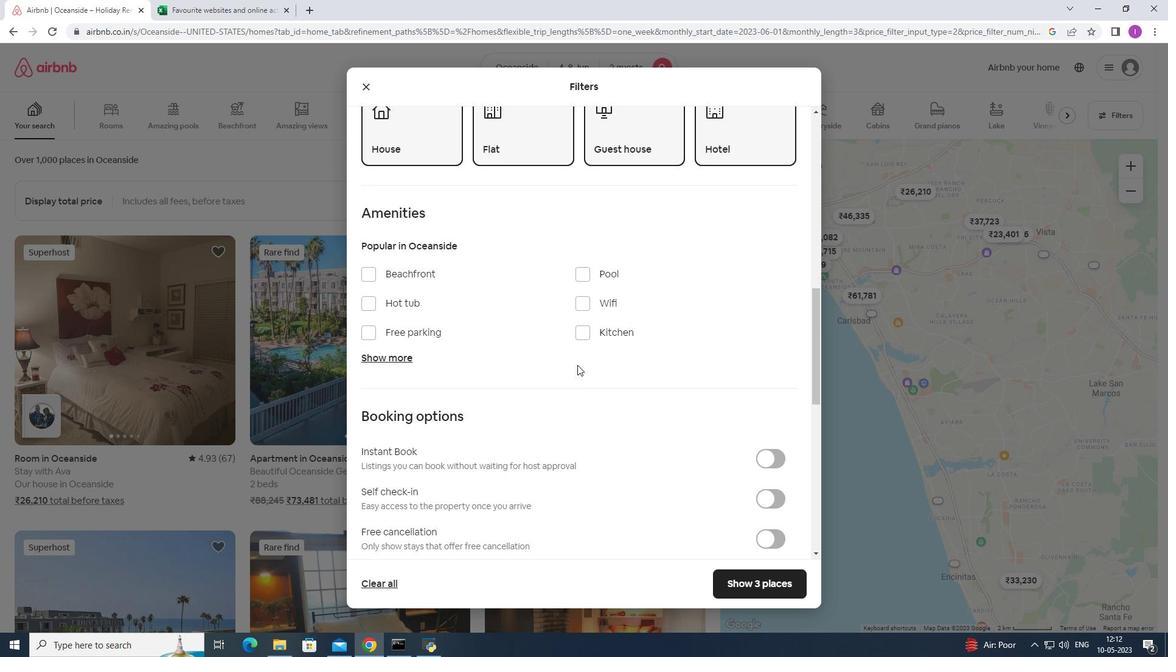 
Action: Mouse scrolled (577, 363) with delta (0, 0)
Screenshot: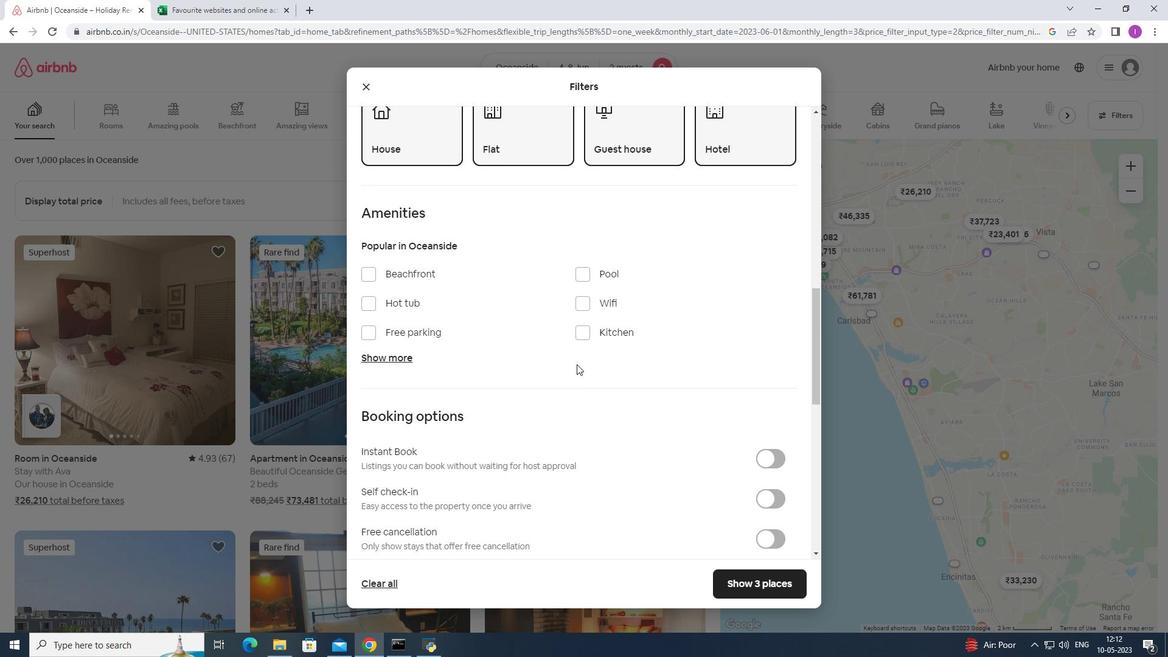 
Action: Mouse scrolled (577, 363) with delta (0, 0)
Screenshot: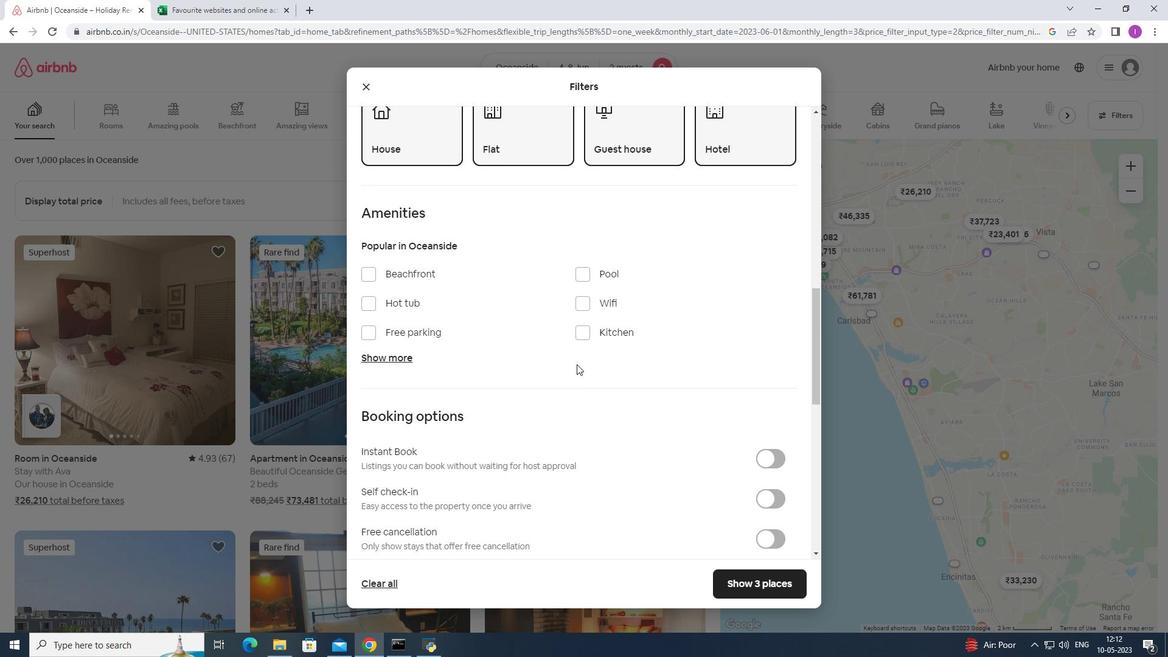 
Action: Mouse scrolled (577, 363) with delta (0, 0)
Screenshot: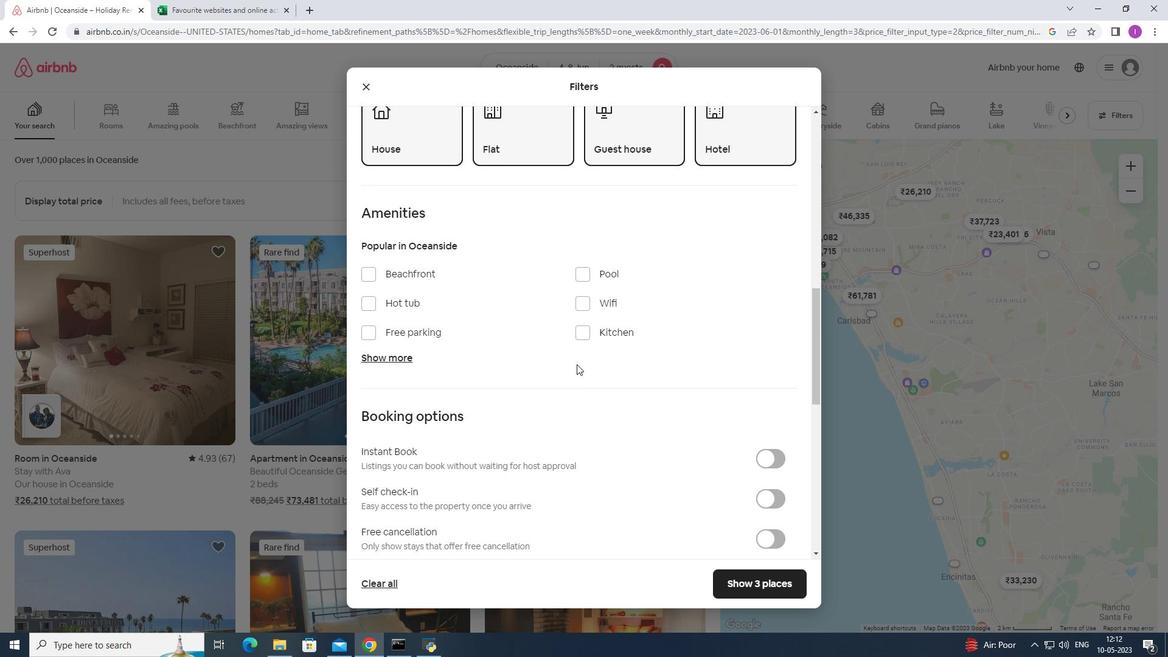 
Action: Mouse moved to (774, 312)
Screenshot: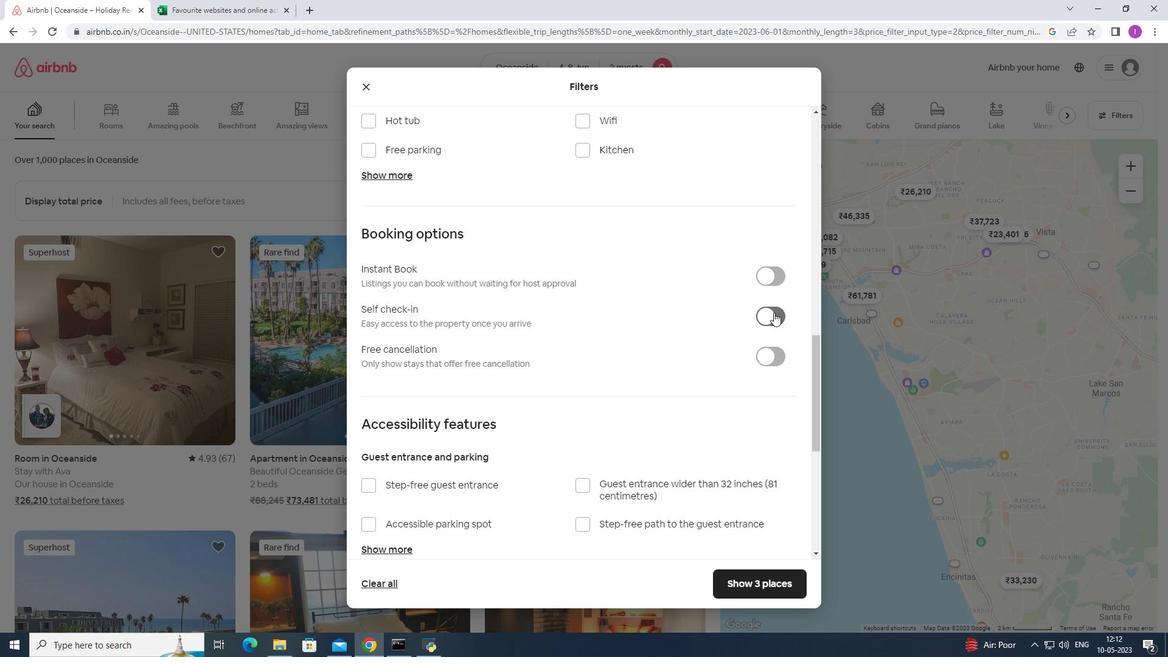 
Action: Mouse pressed left at (774, 312)
Screenshot: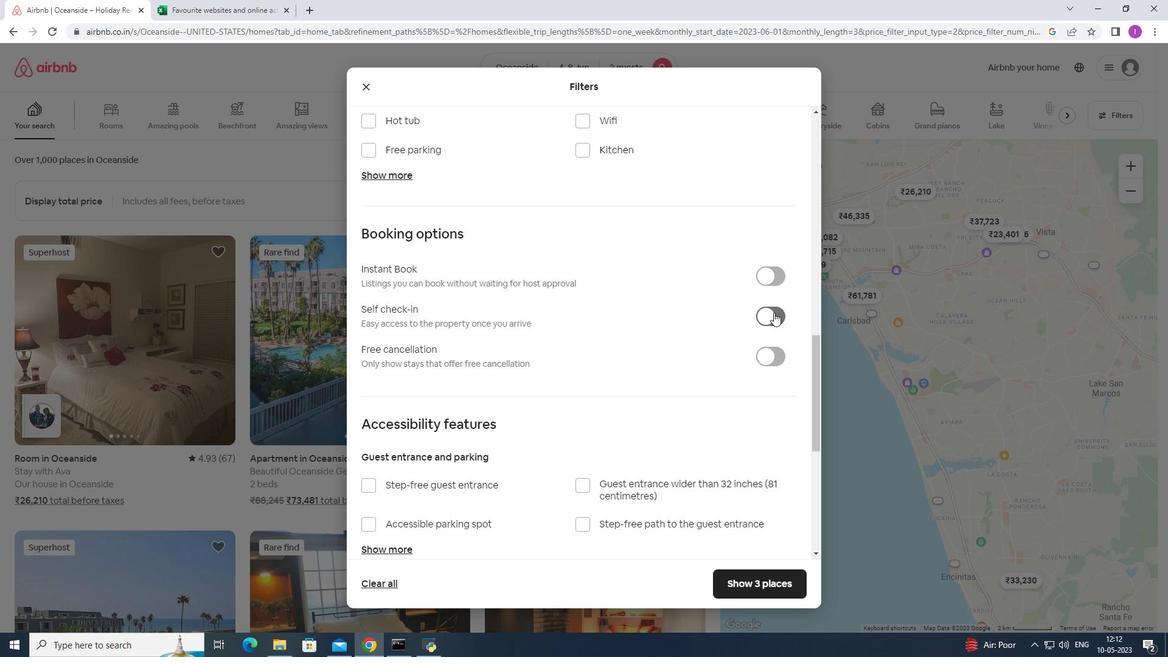 
Action: Mouse moved to (503, 356)
Screenshot: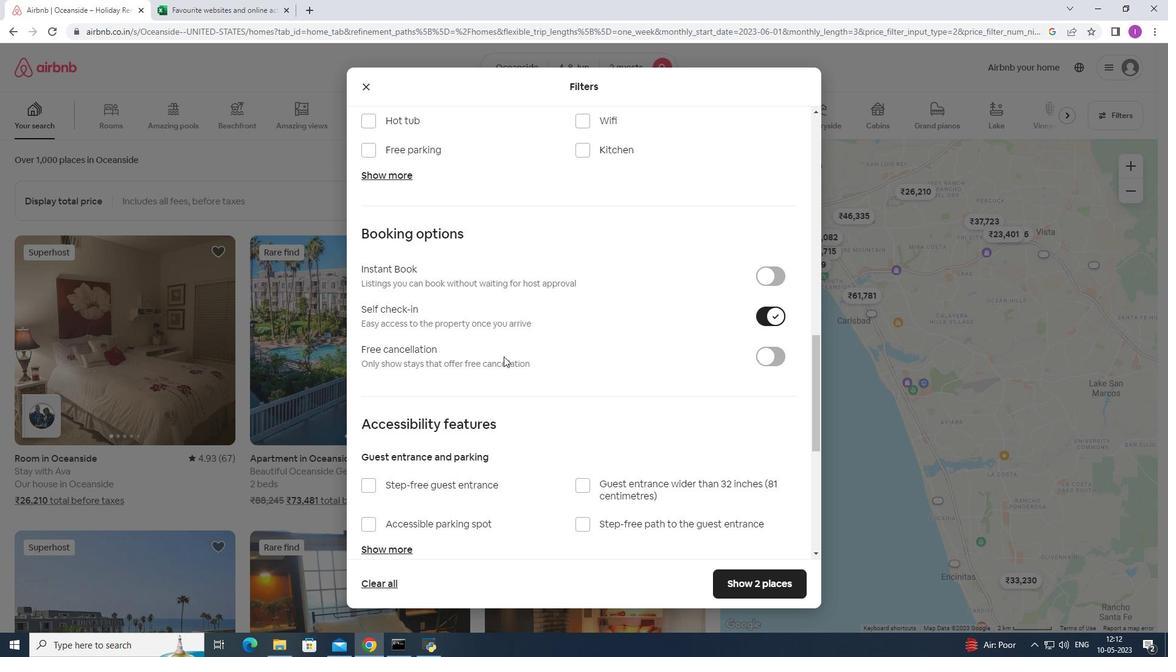 
Action: Mouse scrolled (503, 356) with delta (0, 0)
Screenshot: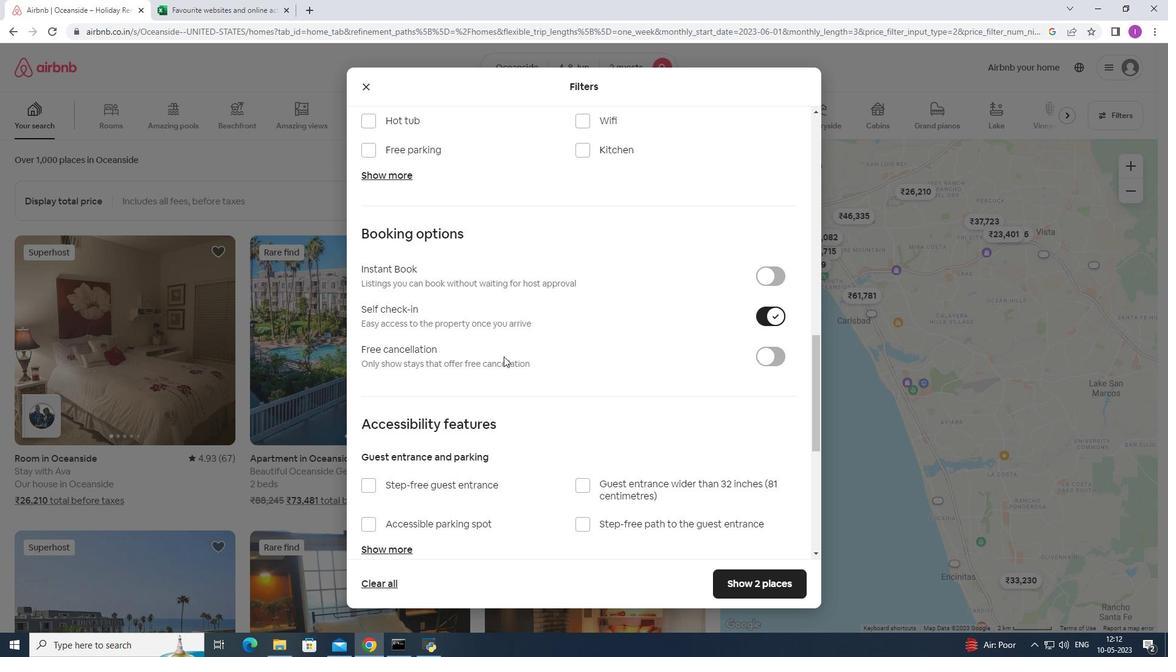 
Action: Mouse scrolled (503, 356) with delta (0, 0)
Screenshot: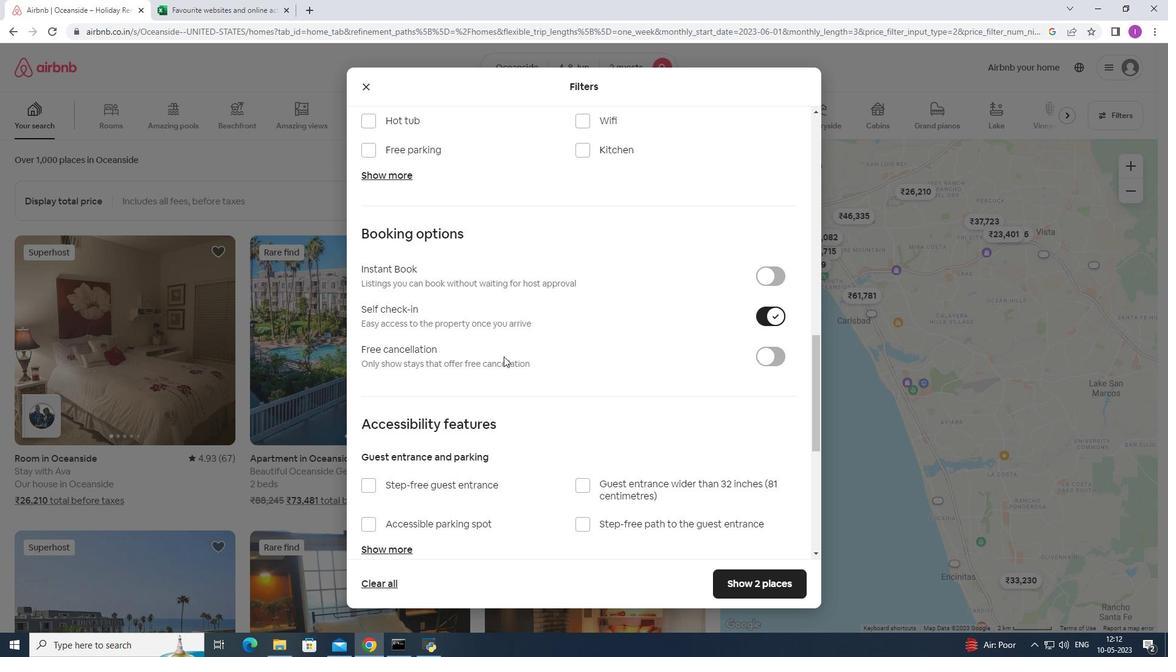 
Action: Mouse moved to (503, 356)
Screenshot: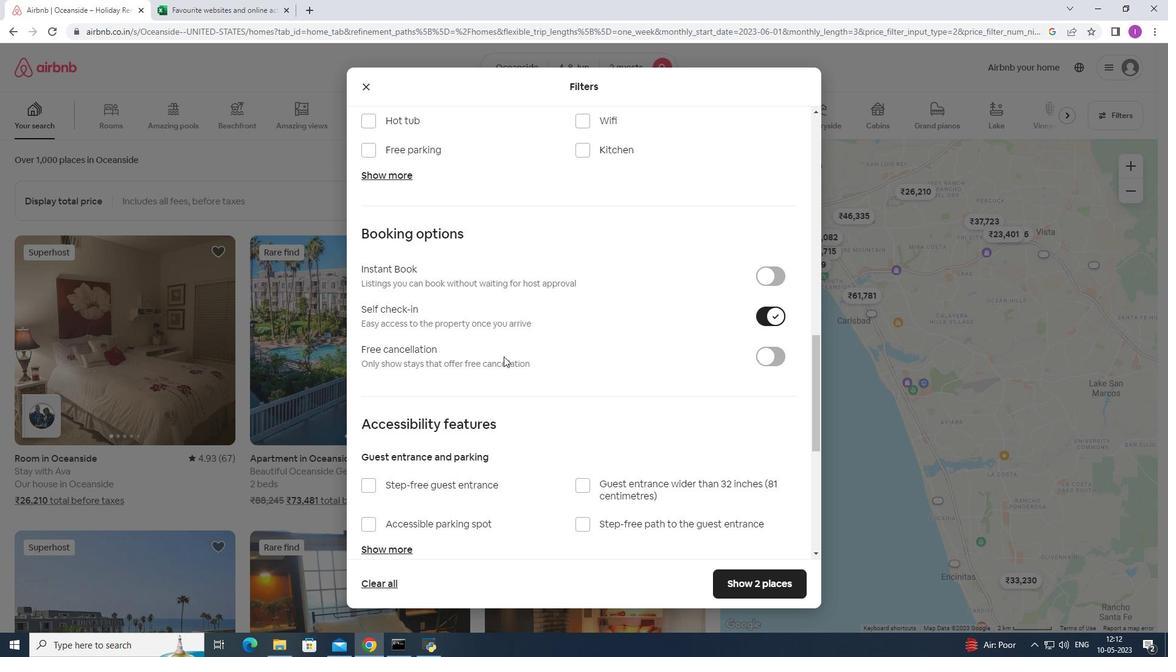 
Action: Mouse scrolled (503, 355) with delta (0, 0)
Screenshot: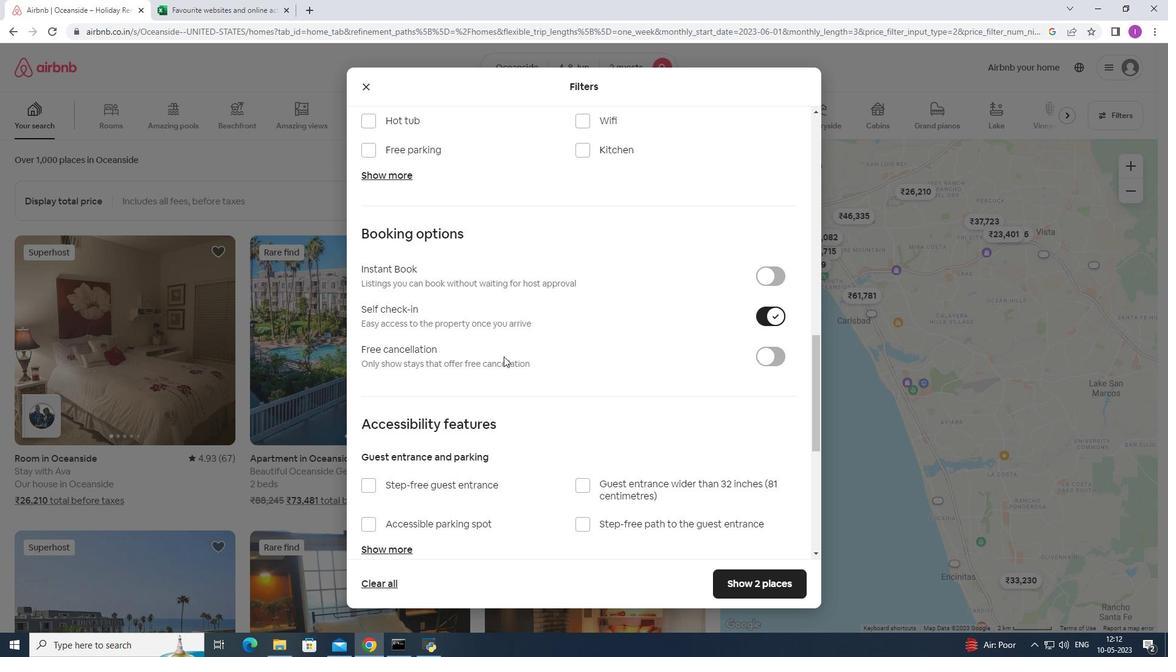 
Action: Mouse scrolled (503, 355) with delta (0, 0)
Screenshot: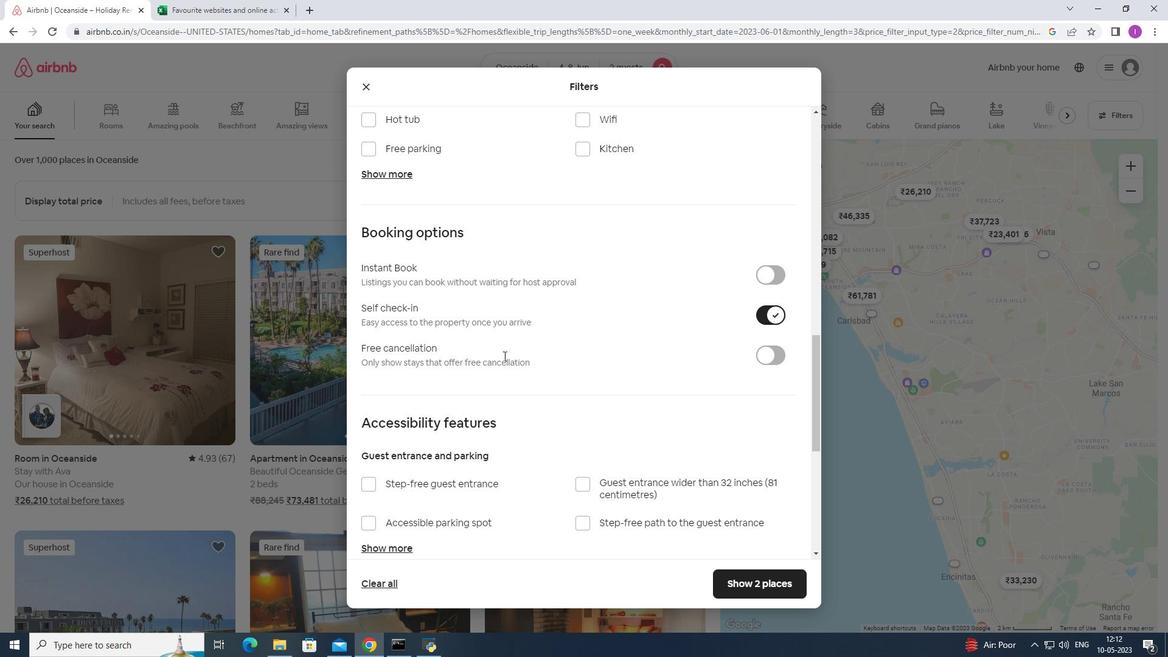 
Action: Mouse moved to (505, 351)
Screenshot: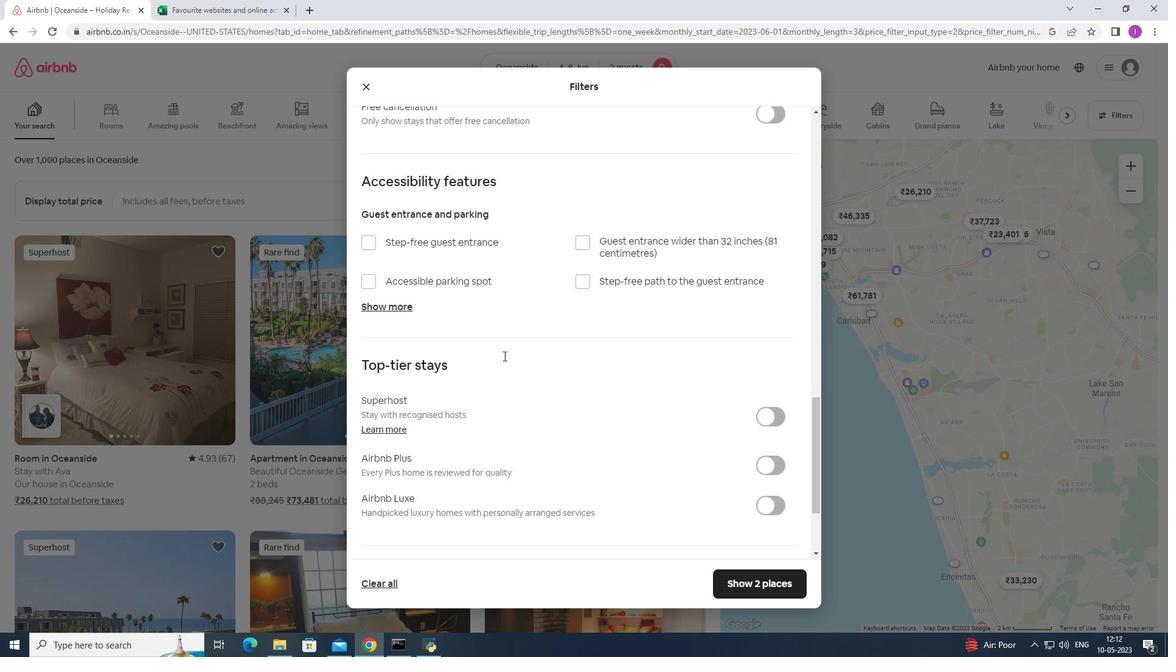 
Action: Mouse scrolled (505, 350) with delta (0, 0)
Screenshot: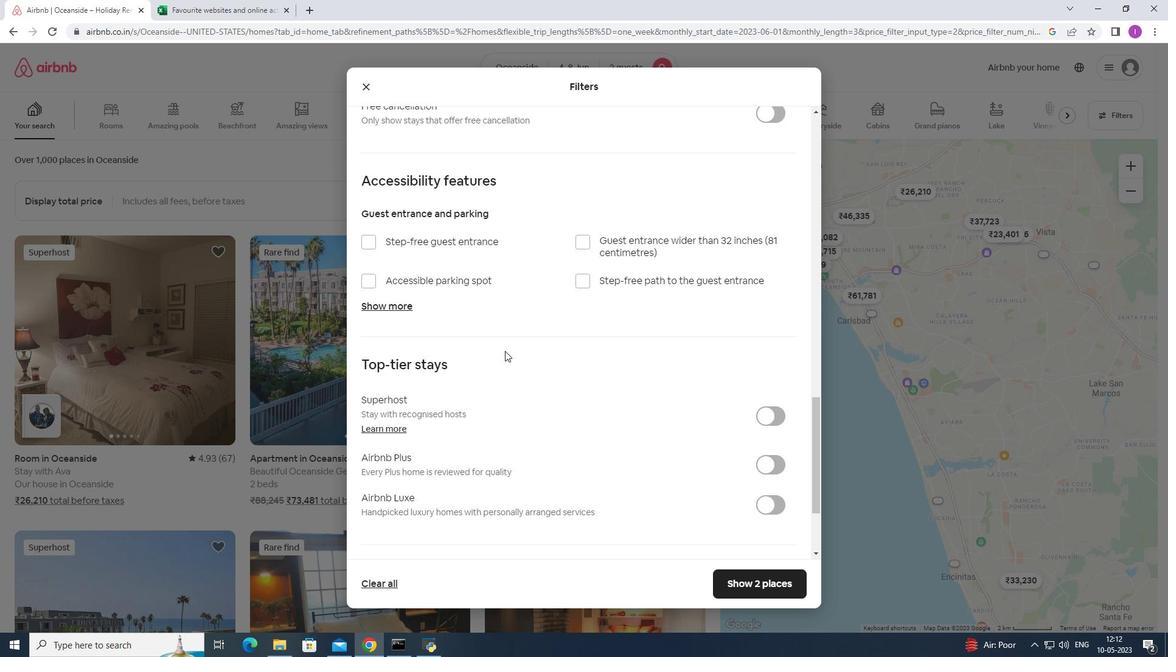 
Action: Mouse scrolled (505, 350) with delta (0, 0)
Screenshot: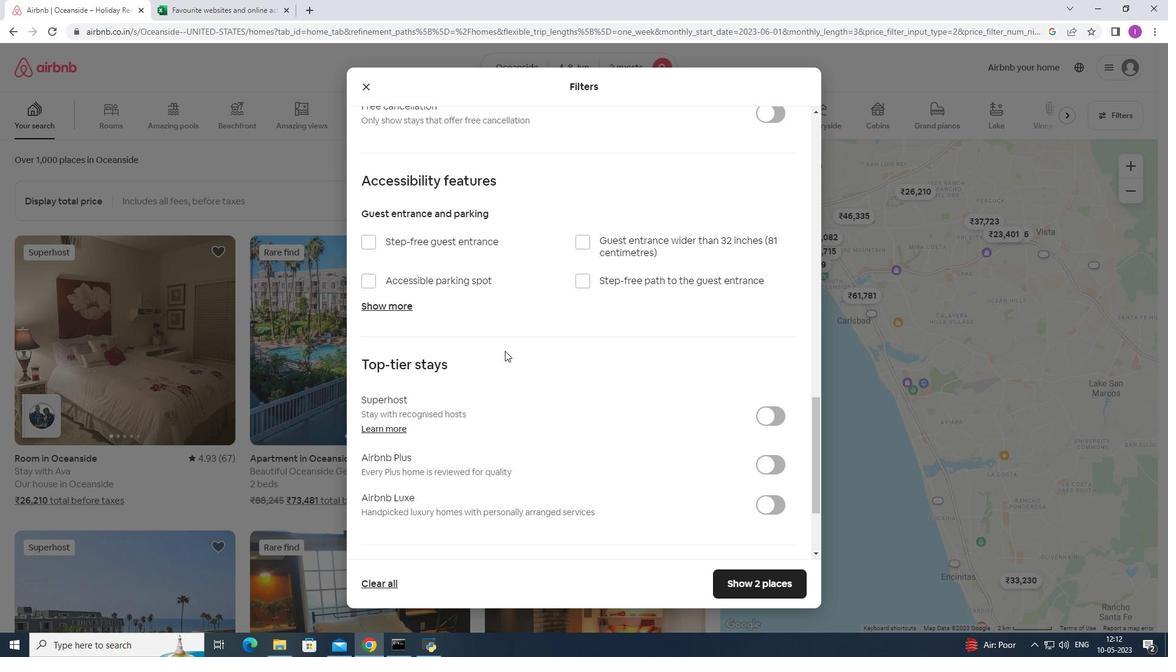 
Action: Mouse scrolled (505, 350) with delta (0, 0)
Screenshot: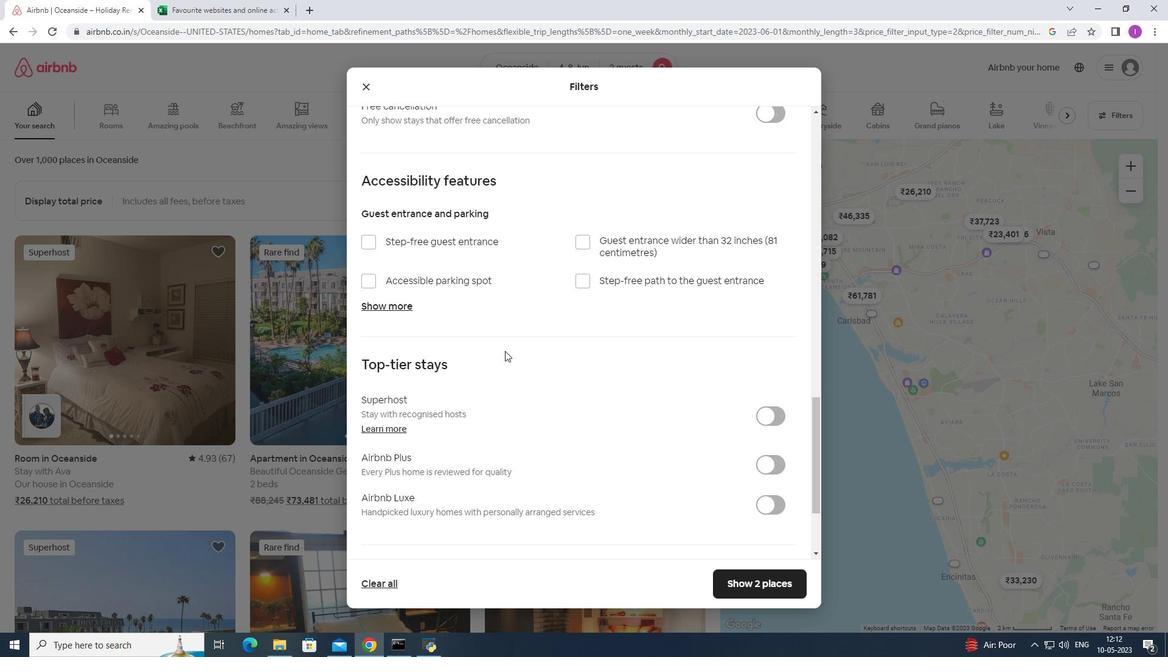 
Action: Mouse scrolled (505, 350) with delta (0, 0)
Screenshot: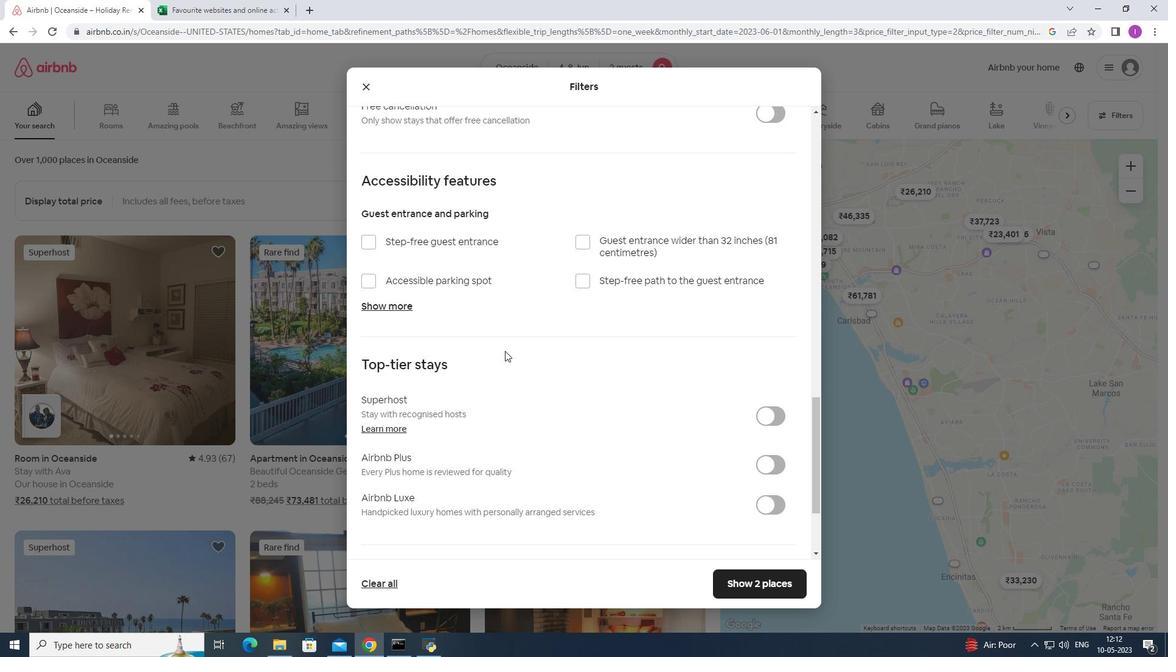 
Action: Mouse scrolled (505, 350) with delta (0, 0)
Screenshot: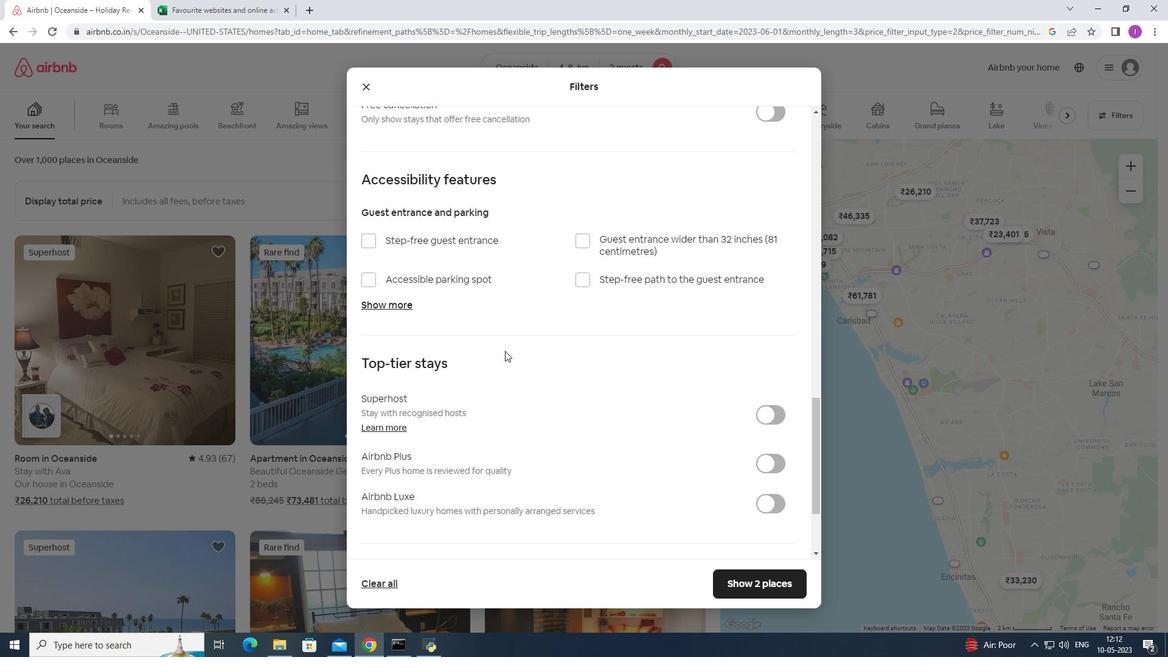 
Action: Mouse moved to (631, 307)
Screenshot: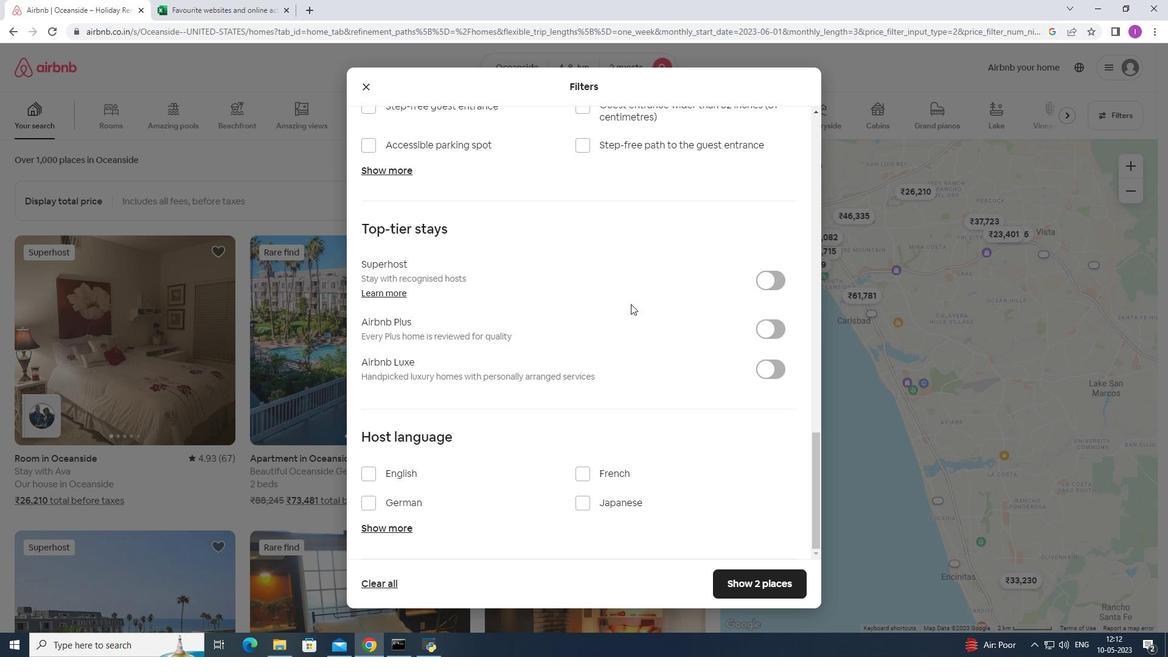 
Action: Mouse scrolled (631, 306) with delta (0, 0)
Screenshot: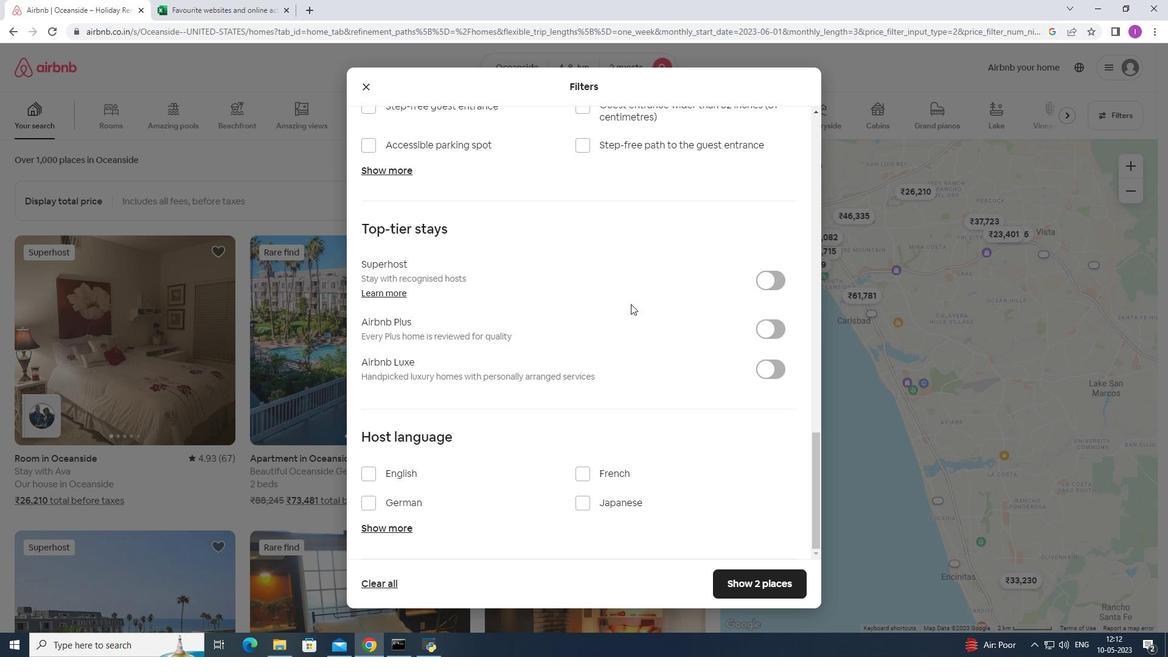 
Action: Mouse moved to (631, 309)
Screenshot: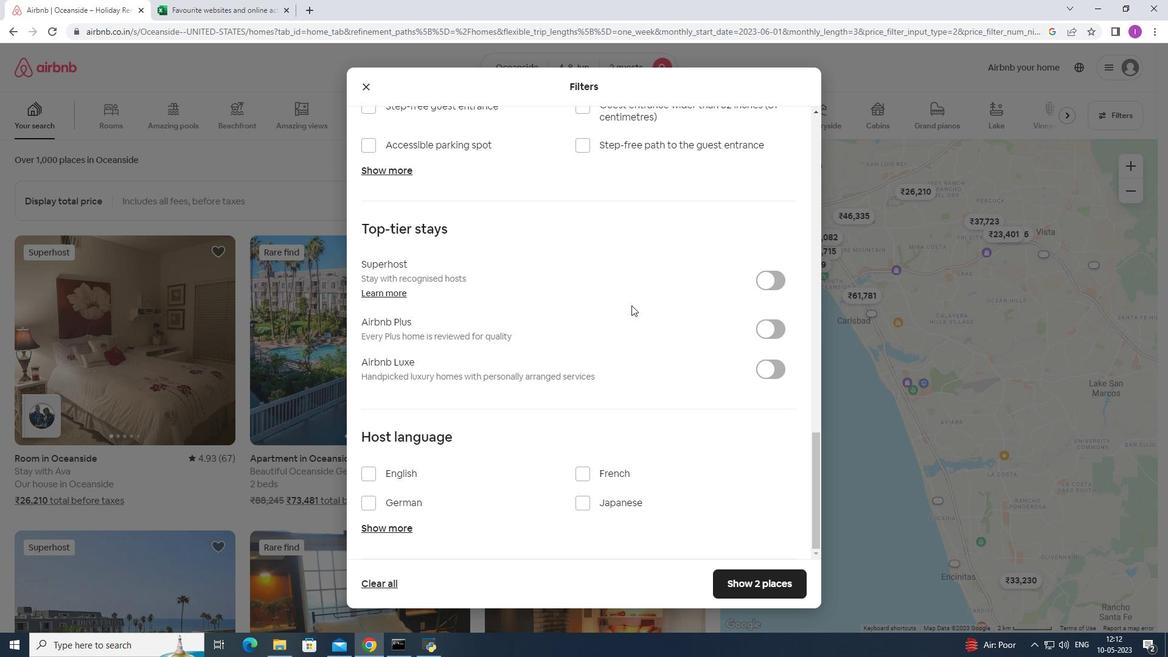 
Action: Mouse scrolled (631, 308) with delta (0, 0)
Screenshot: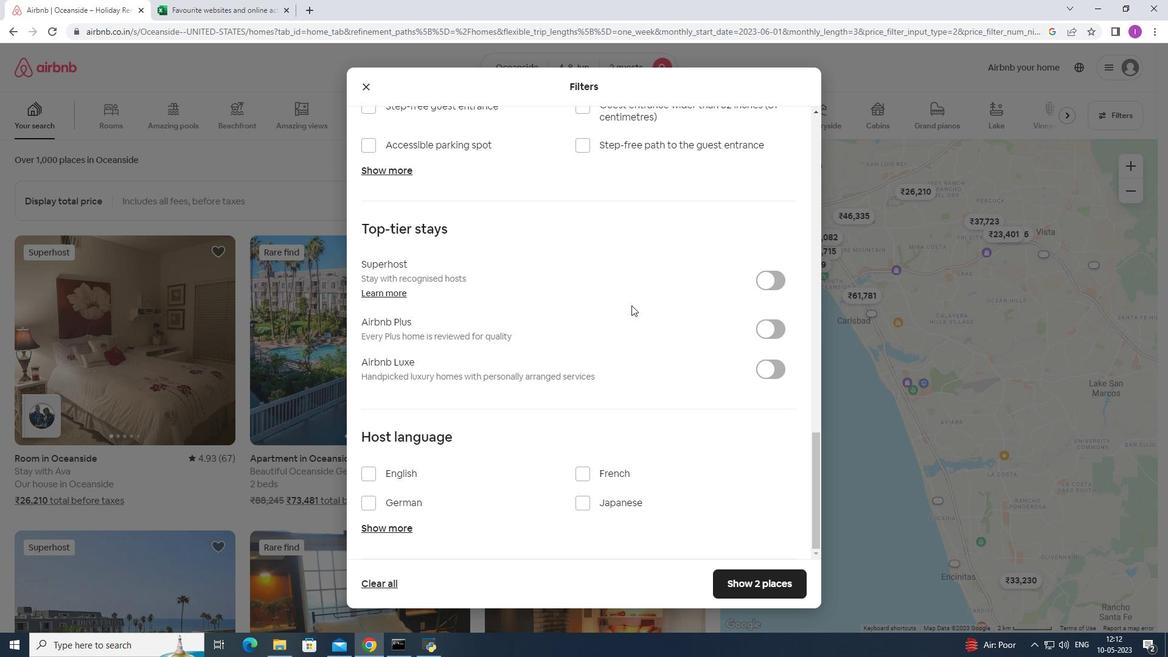 
Action: Mouse moved to (605, 340)
Screenshot: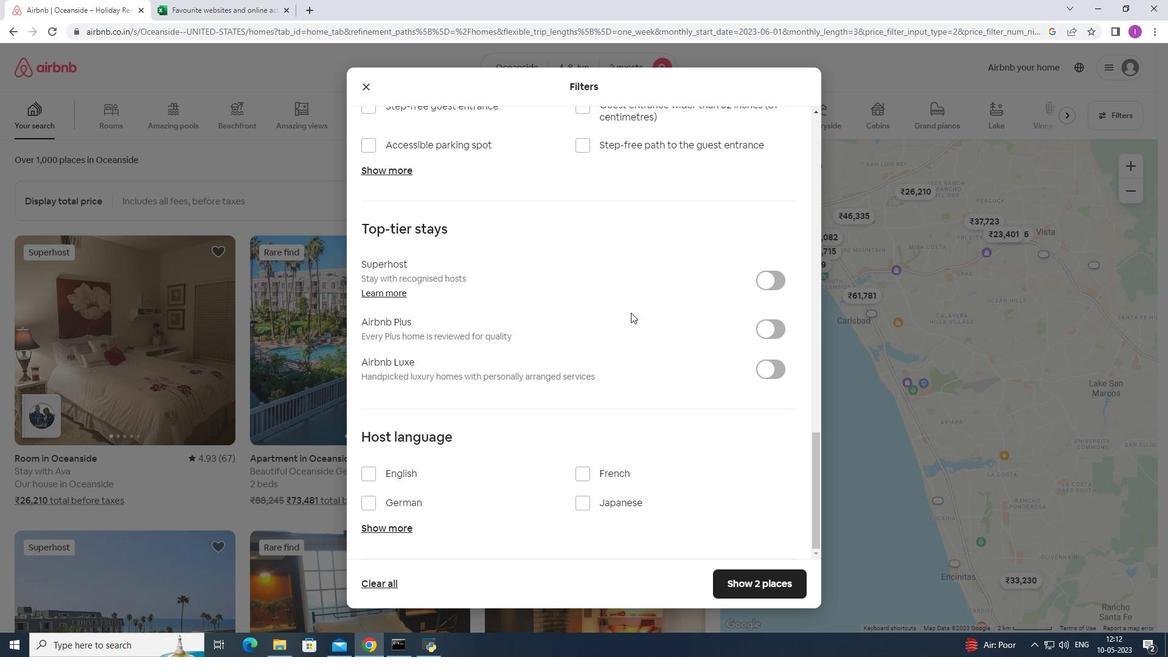
Action: Mouse scrolled (611, 335) with delta (0, 0)
Screenshot: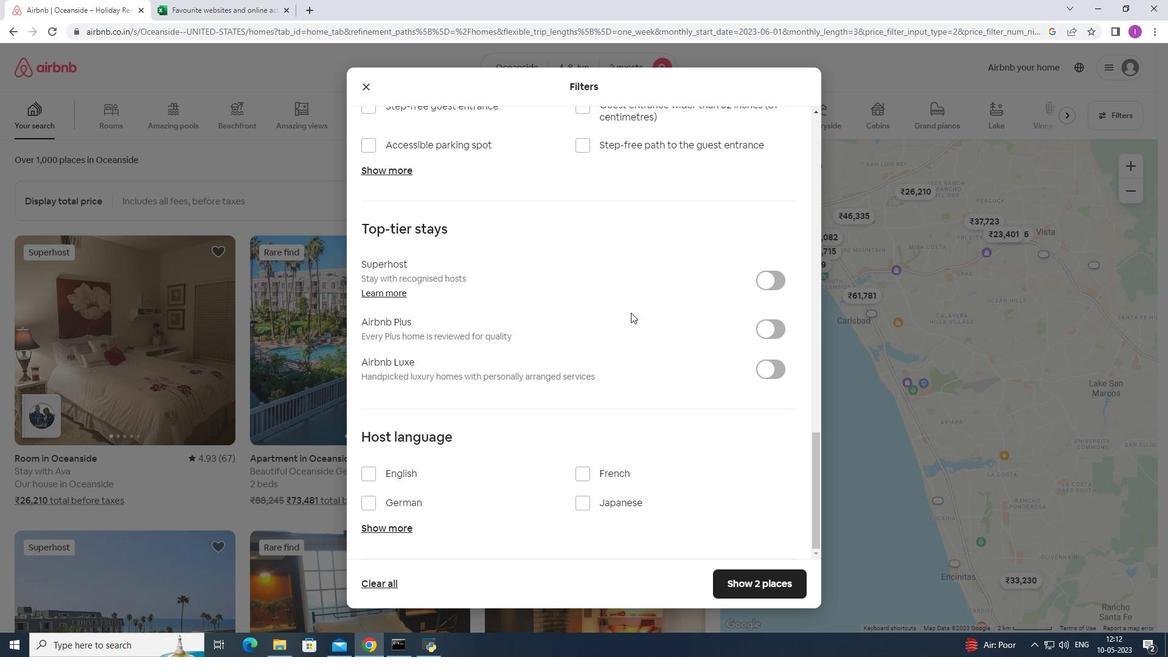 
Action: Mouse moved to (374, 469)
Screenshot: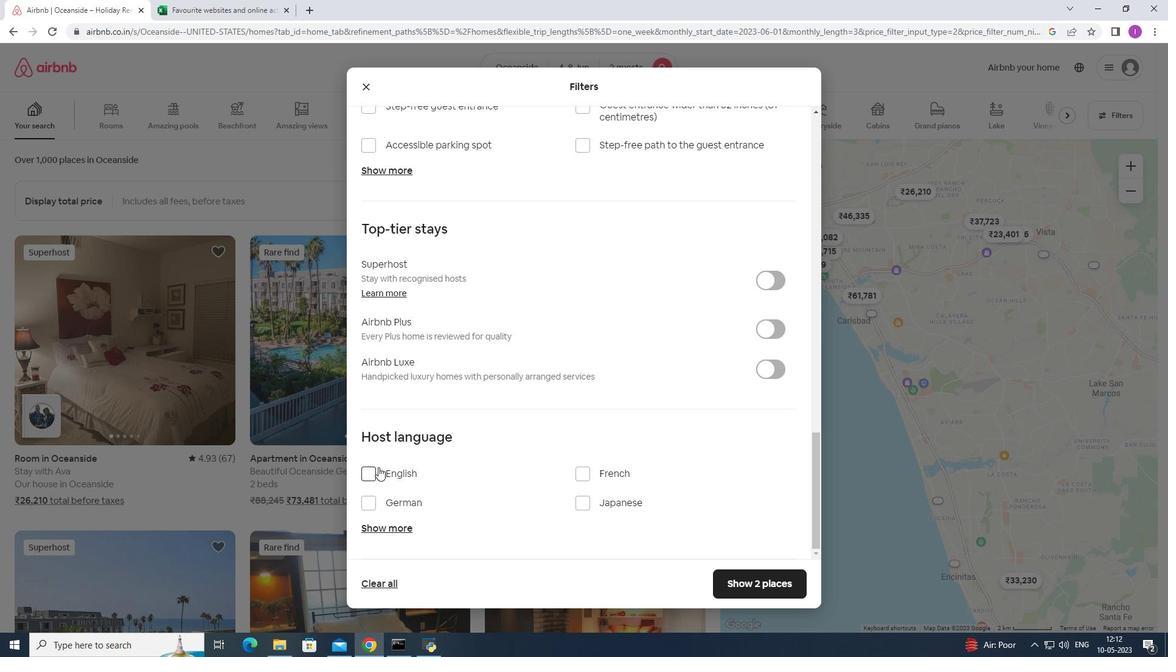 
Action: Mouse pressed left at (374, 469)
Screenshot: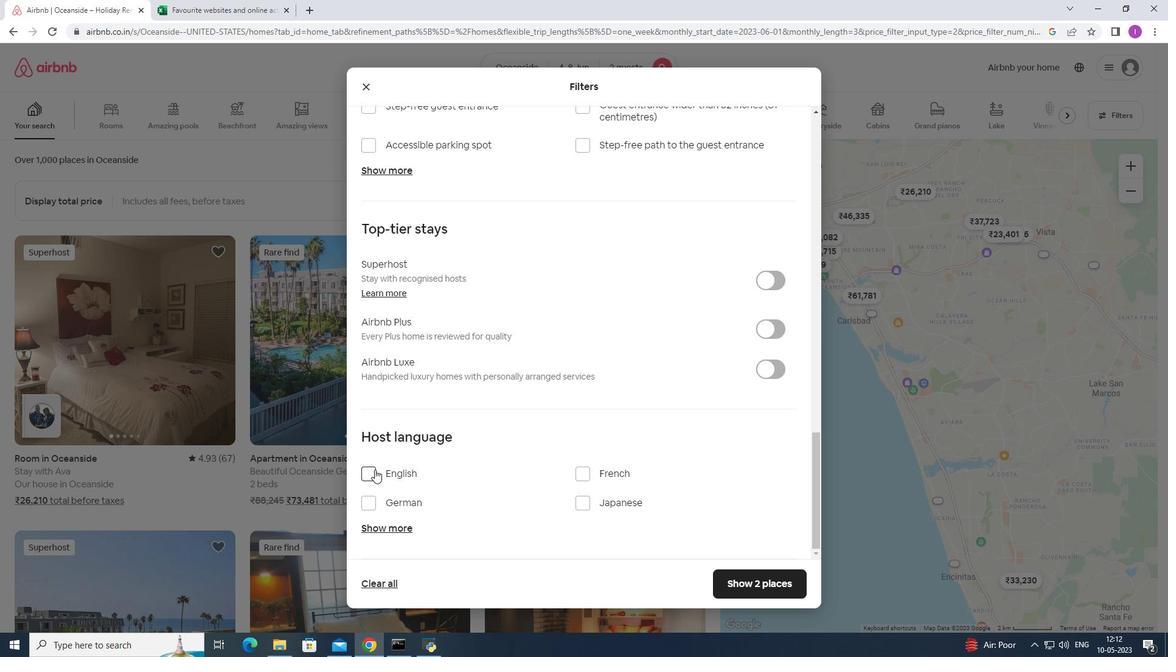 
Action: Mouse moved to (738, 578)
Screenshot: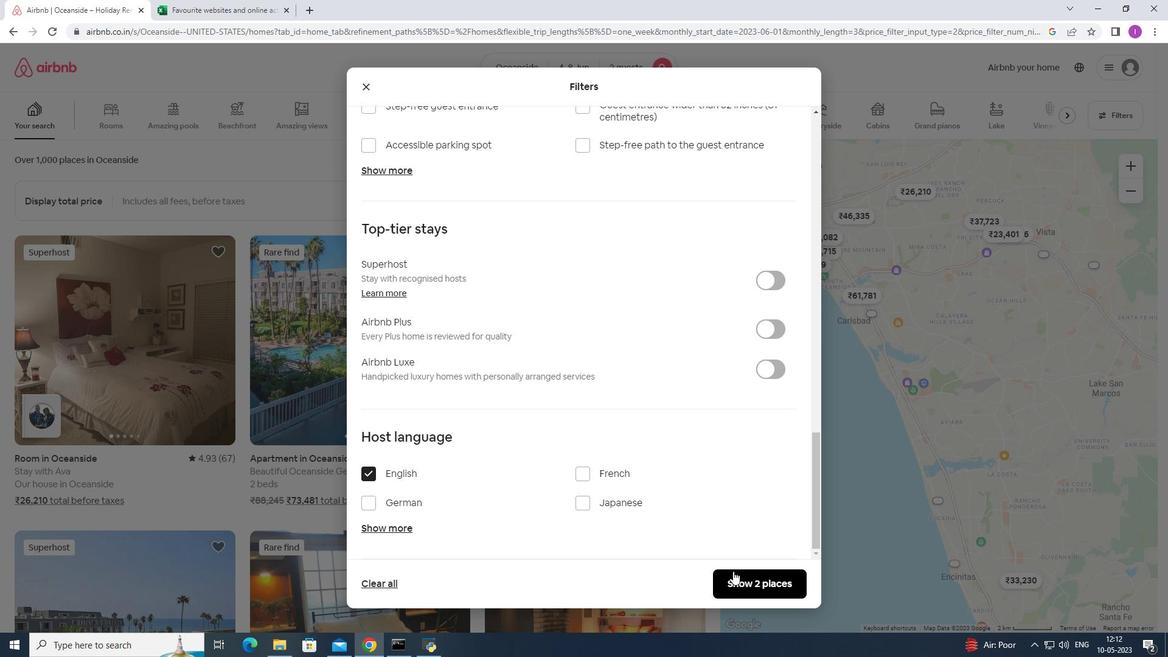 
Action: Mouse pressed left at (738, 578)
Screenshot: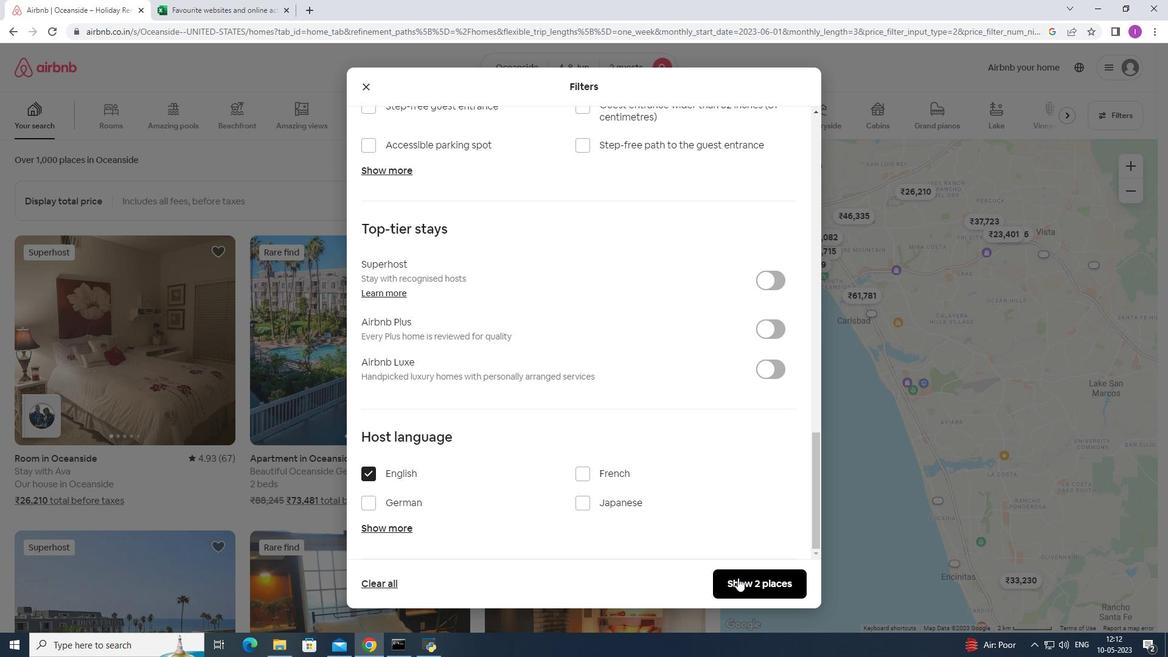 
Action: Mouse moved to (614, 525)
Screenshot: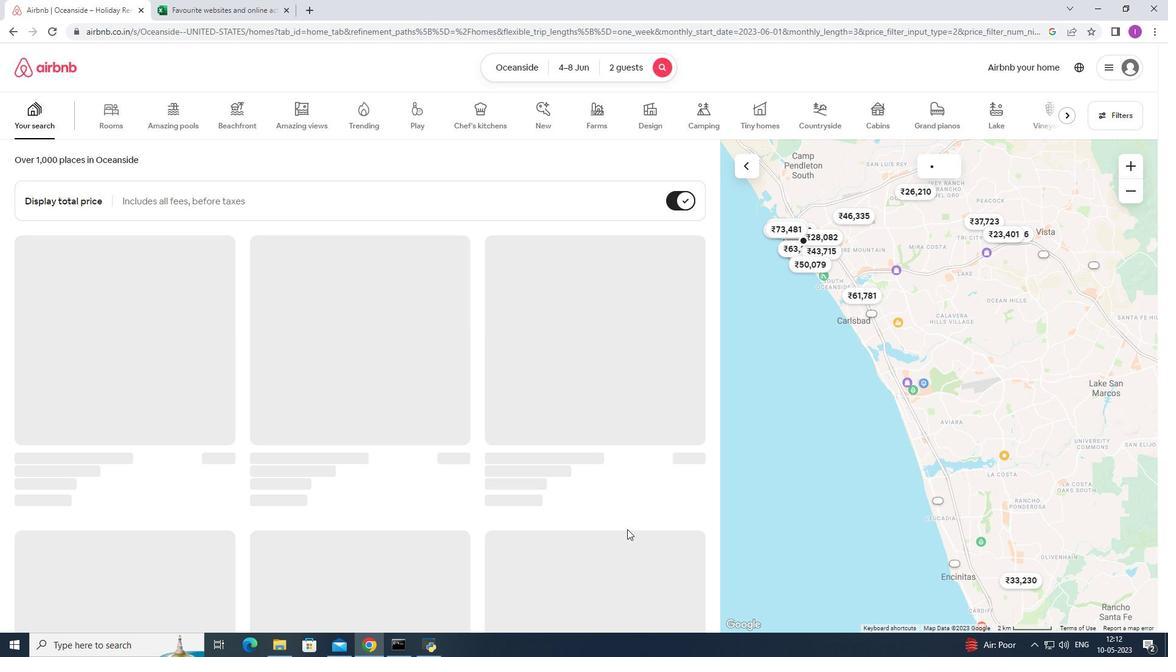 
